 Task: Create a Workspace WS0000000015 in Trello with Workspace Type as ENGINEERING-IT and Workspace Description as WD0000000015. Invite a Team Member Ayush98111@gmail.com to Workspace WS0000000015 in Trello. Invite a Team Member Mailaustralia7@gmail.com to Workspace WS0000000015 in Trello. Invite a Team Member Carxxstreet791@gmail.com to Workspace WS0000000015 in Trello. Invite a Team Member Nikrathi889@gmail.com to Workspace WS0000000015 in Trello
Action: Mouse moved to (700, 64)
Screenshot: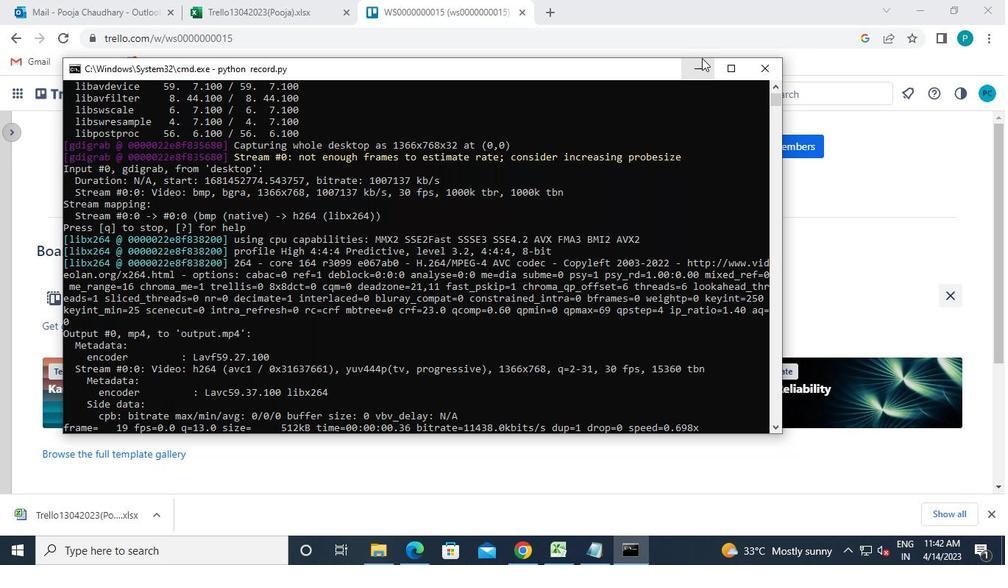 
Action: Mouse pressed left at (700, 64)
Screenshot: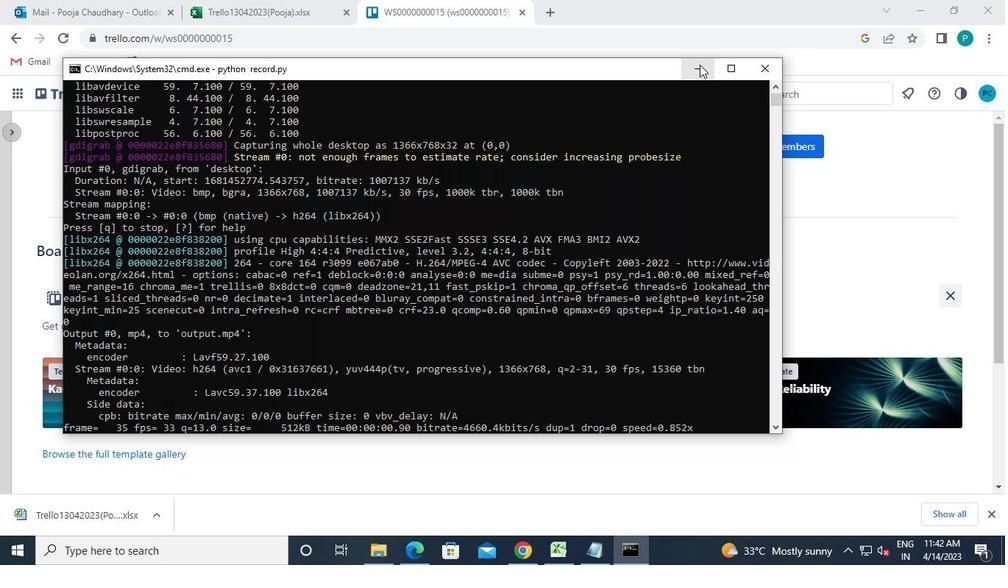 
Action: Mouse moved to (438, 103)
Screenshot: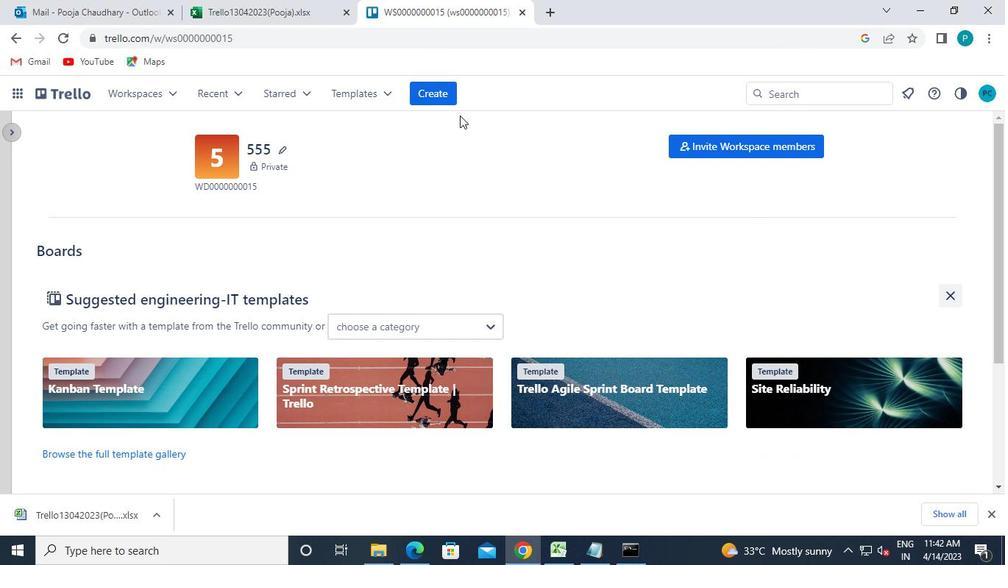 
Action: Mouse pressed left at (438, 103)
Screenshot: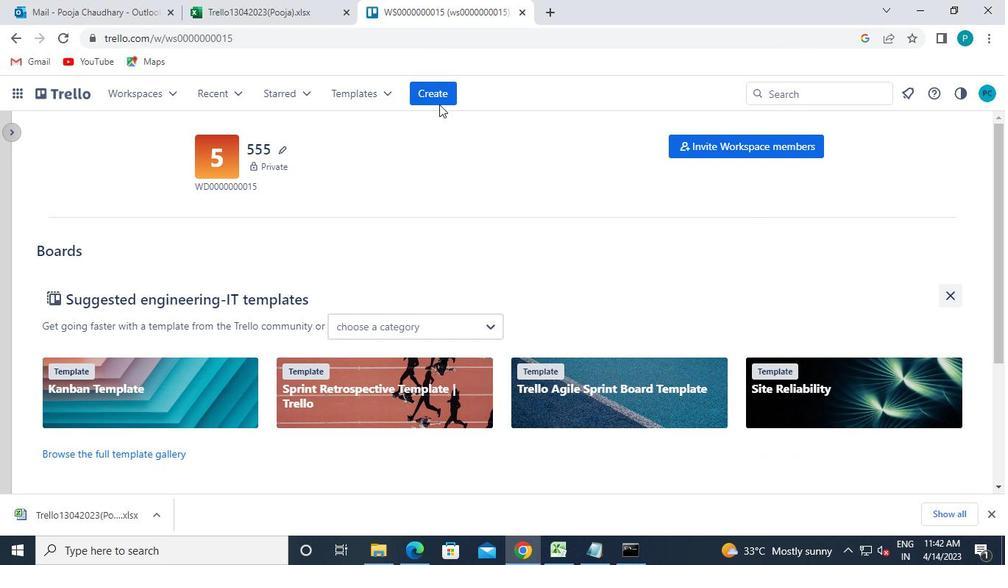 
Action: Mouse moved to (449, 245)
Screenshot: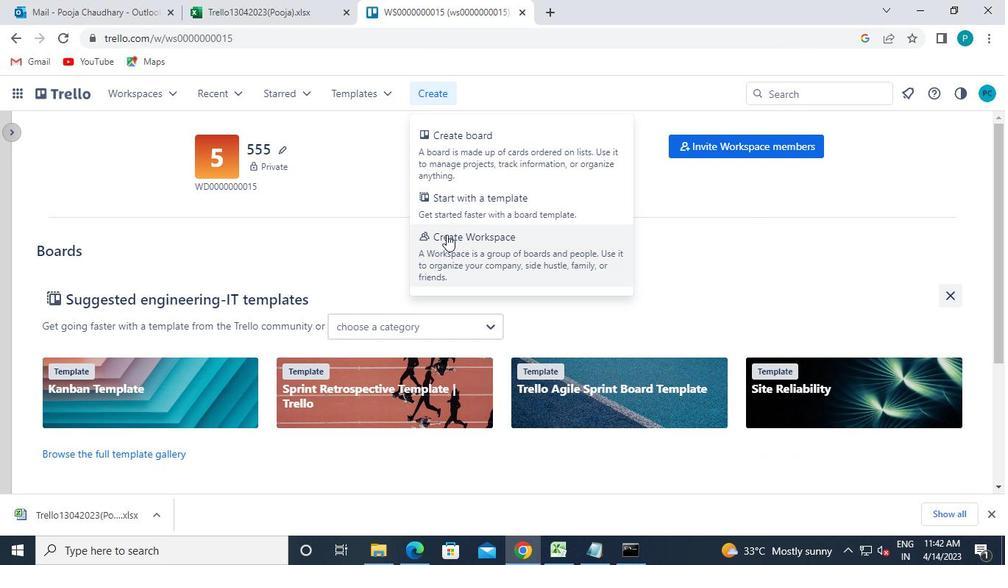 
Action: Mouse pressed left at (449, 245)
Screenshot: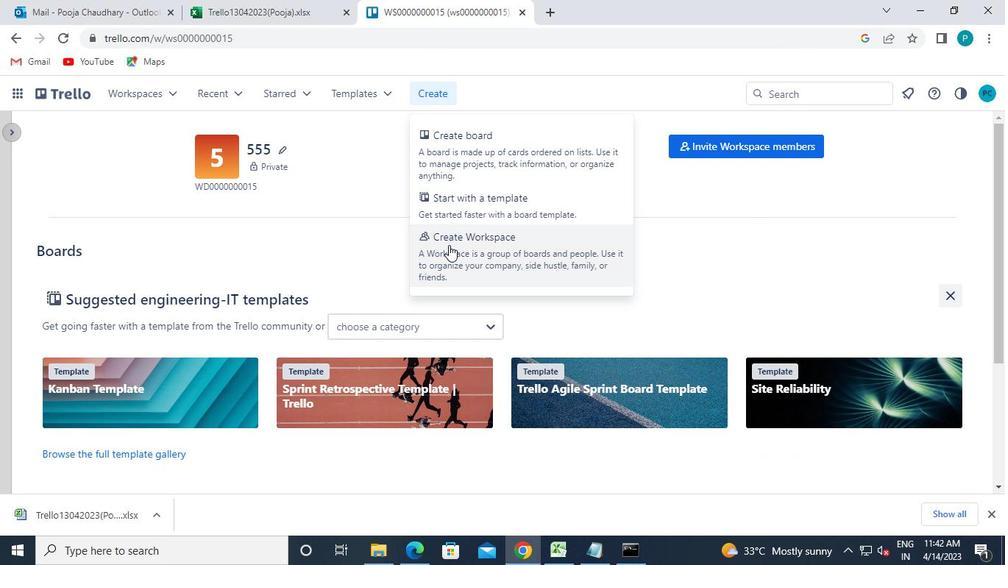 
Action: Mouse moved to (305, 282)
Screenshot: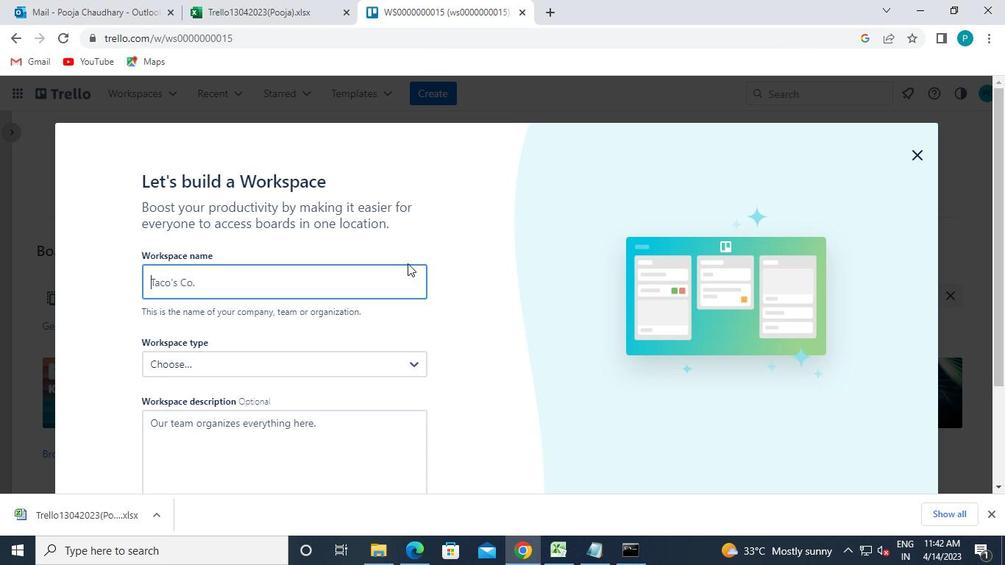 
Action: Mouse pressed left at (305, 282)
Screenshot: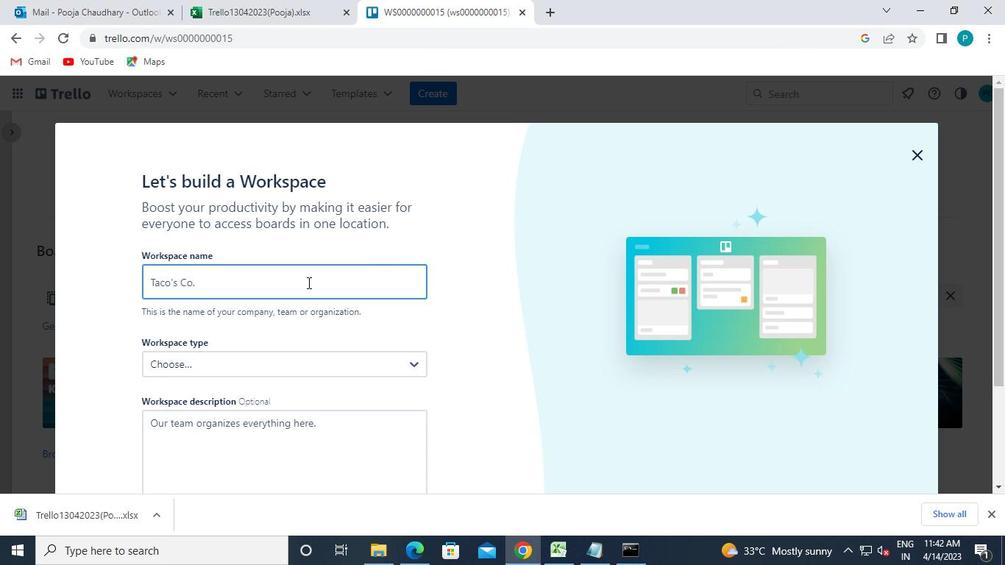 
Action: Mouse moved to (292, 315)
Screenshot: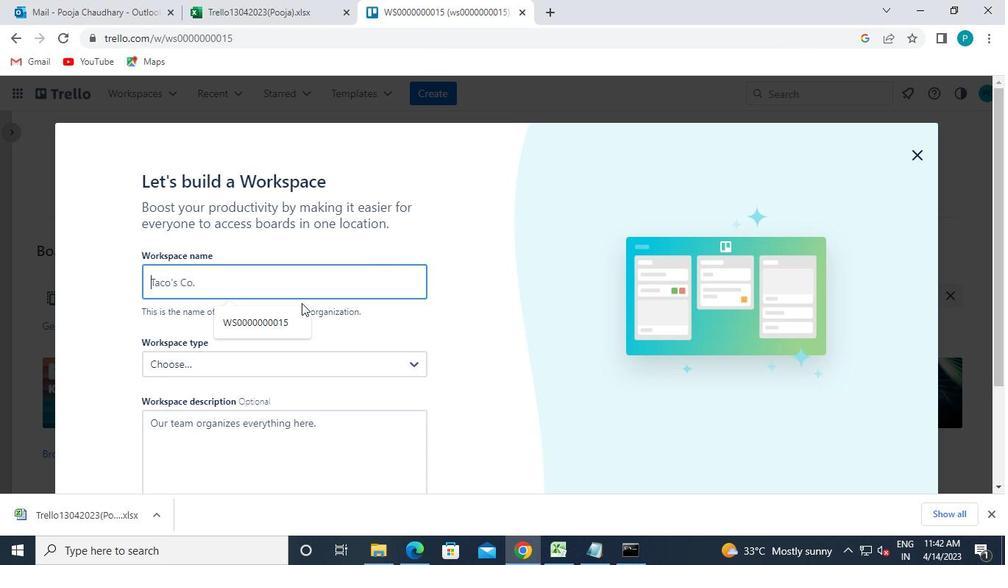 
Action: Mouse pressed left at (292, 315)
Screenshot: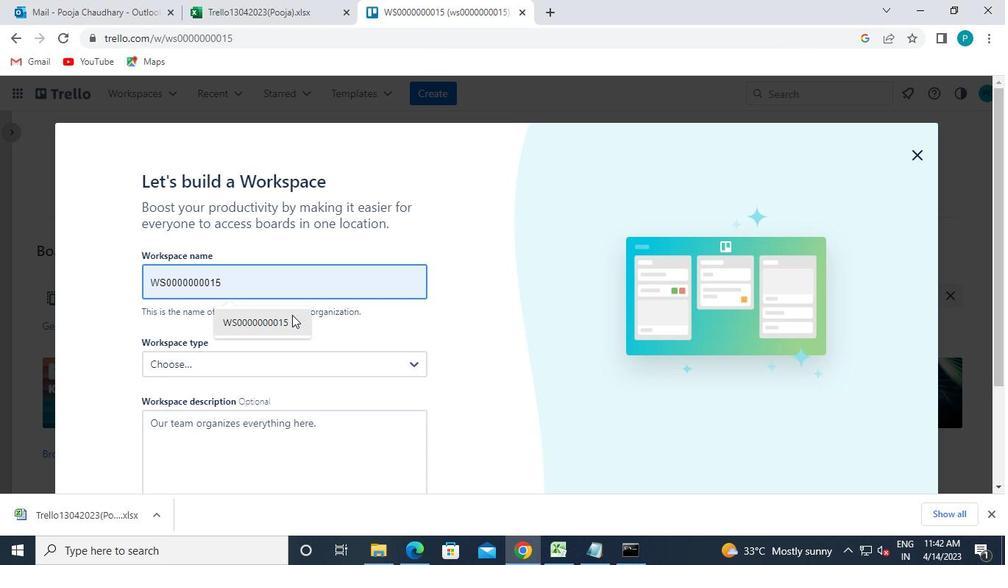 
Action: Mouse moved to (203, 237)
Screenshot: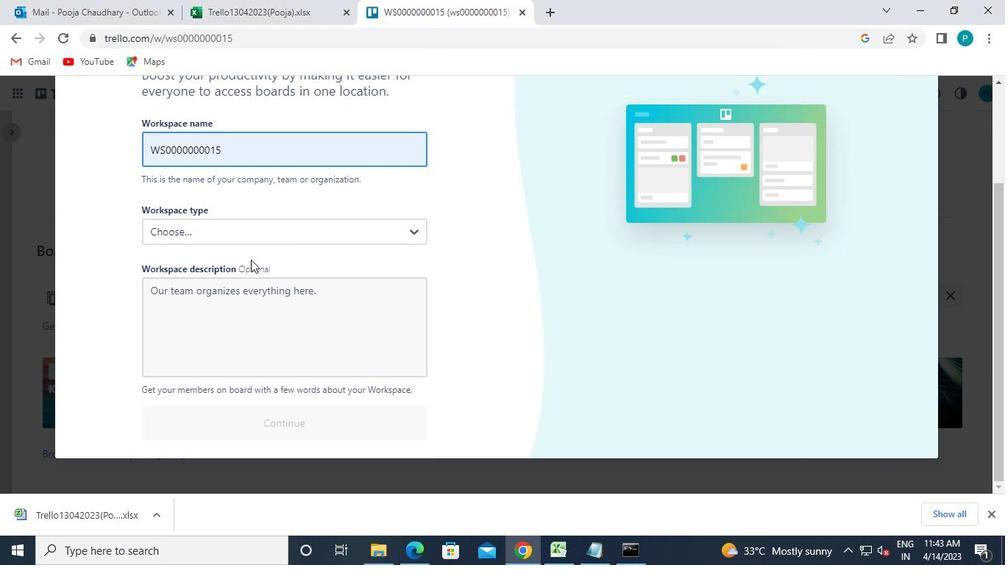
Action: Mouse pressed left at (203, 237)
Screenshot: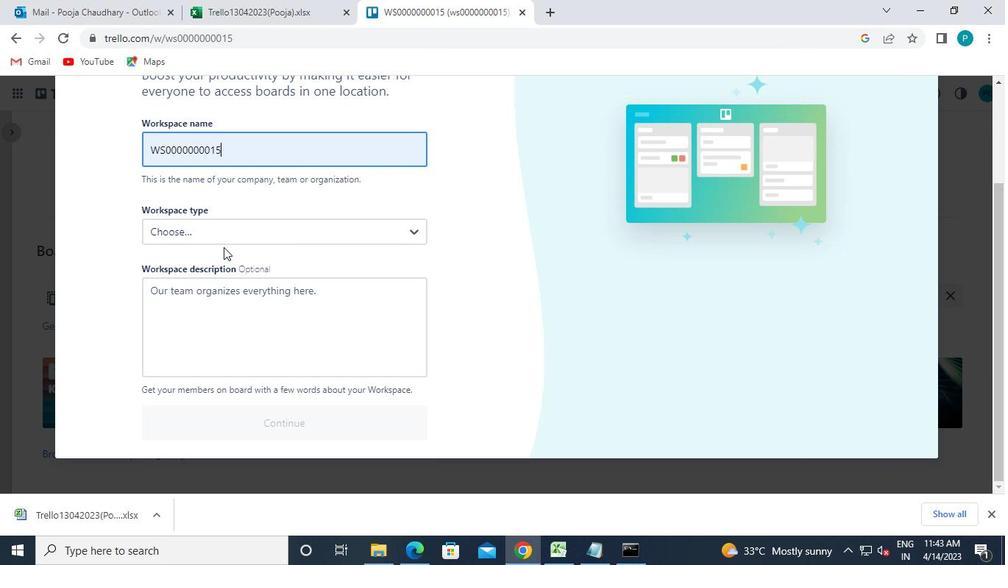 
Action: Mouse moved to (209, 265)
Screenshot: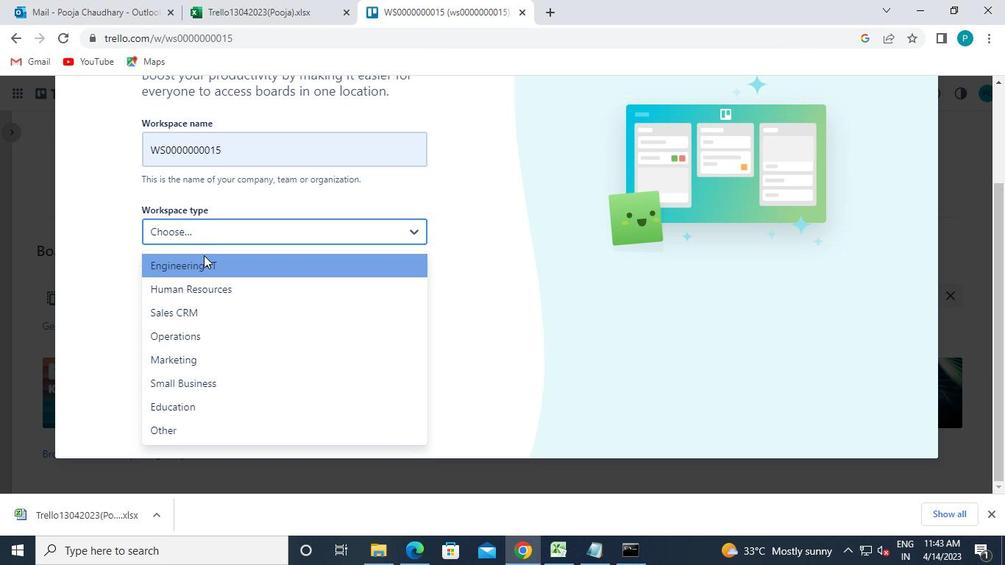 
Action: Mouse pressed left at (209, 265)
Screenshot: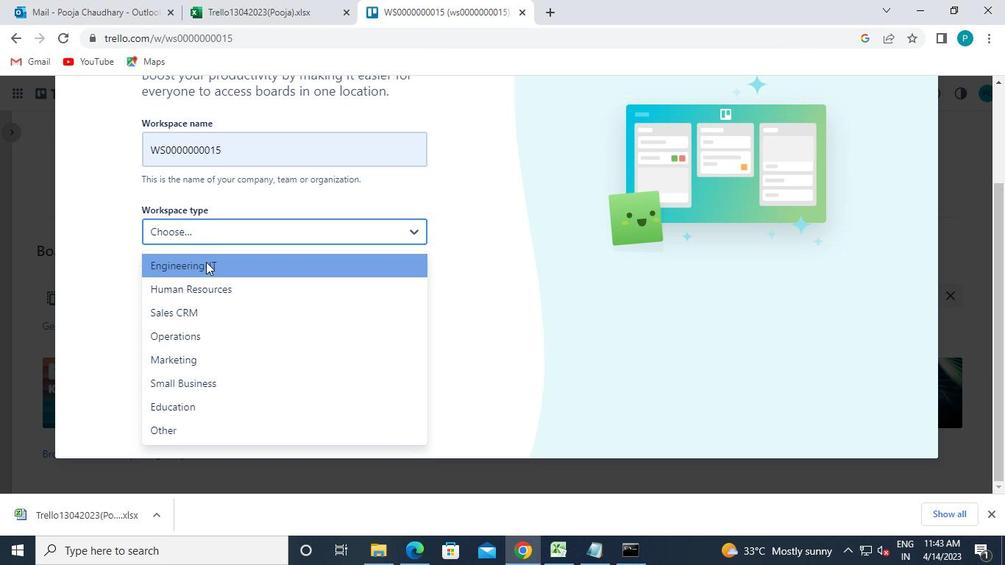 
Action: Mouse moved to (237, 301)
Screenshot: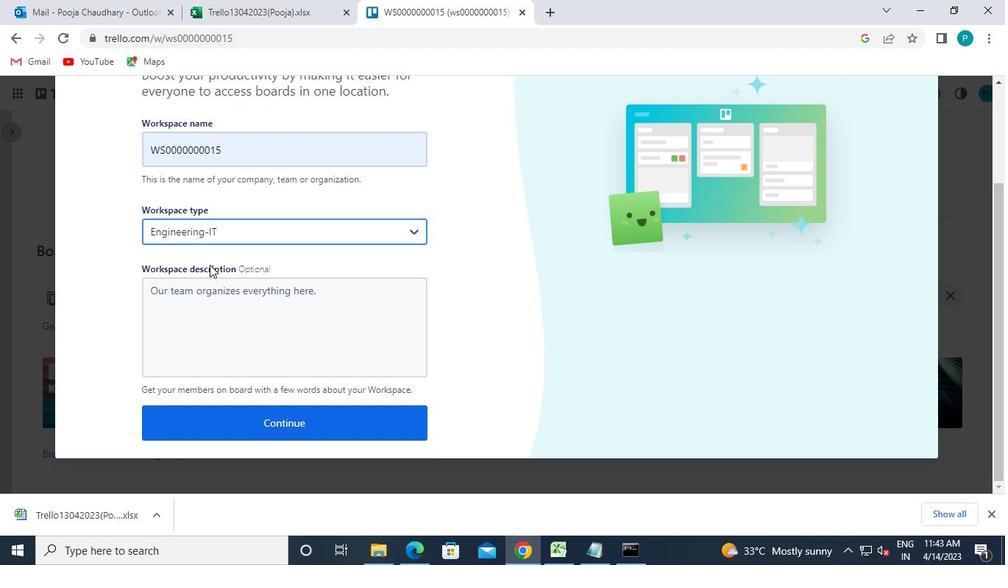 
Action: Mouse pressed left at (237, 301)
Screenshot: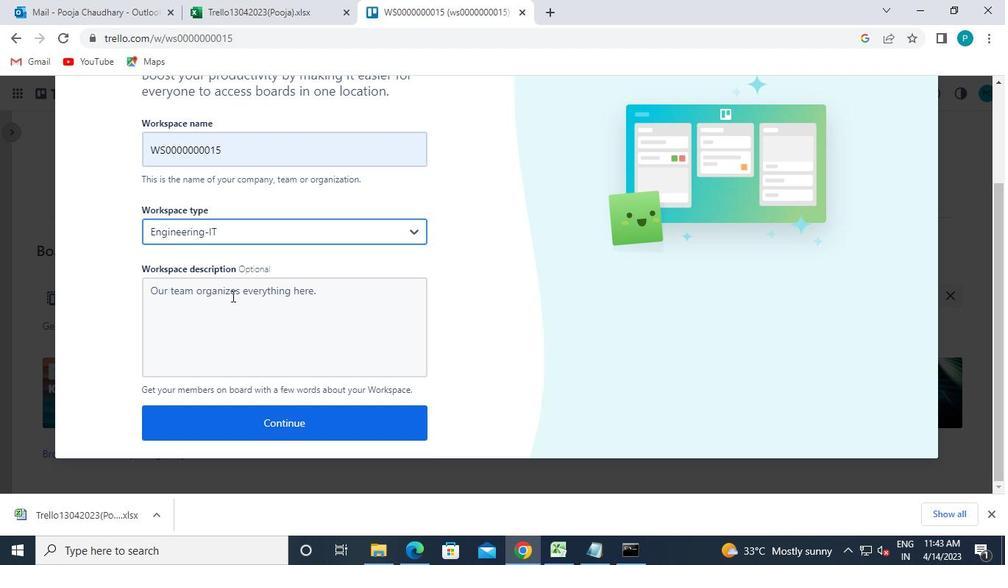 
Action: Mouse moved to (233, 305)
Screenshot: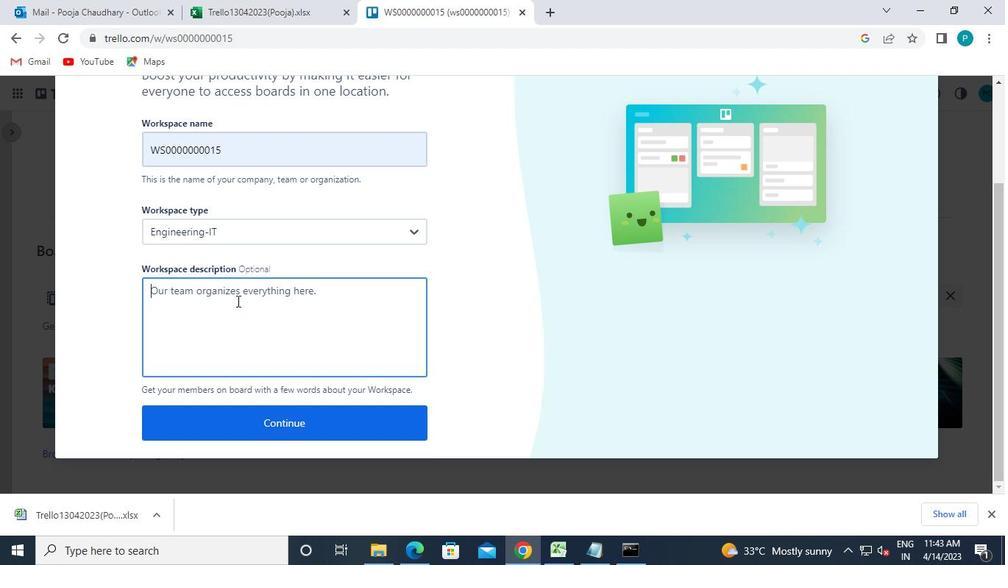 
Action: Keyboard Key.caps_lock
Screenshot: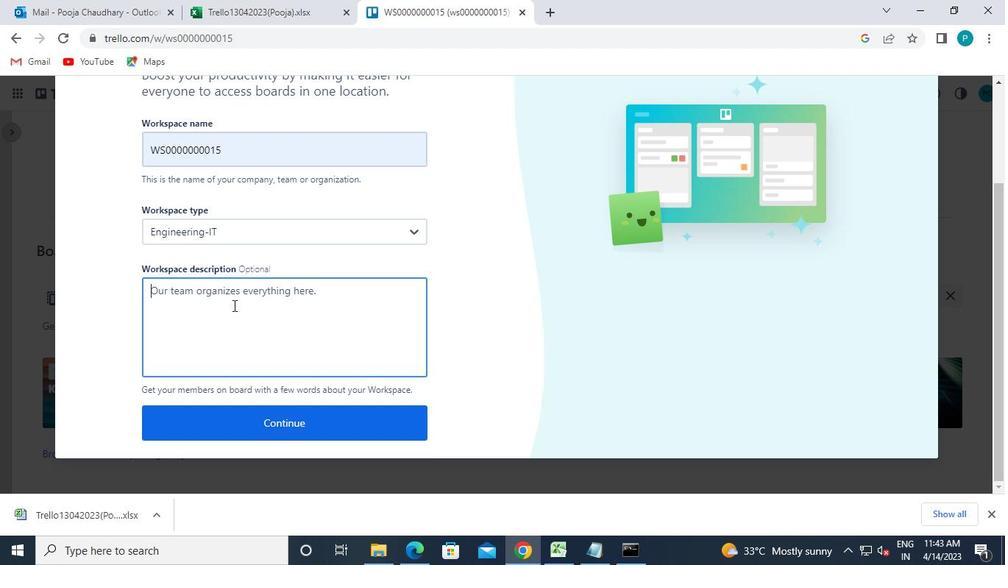 
Action: Keyboard w
Screenshot: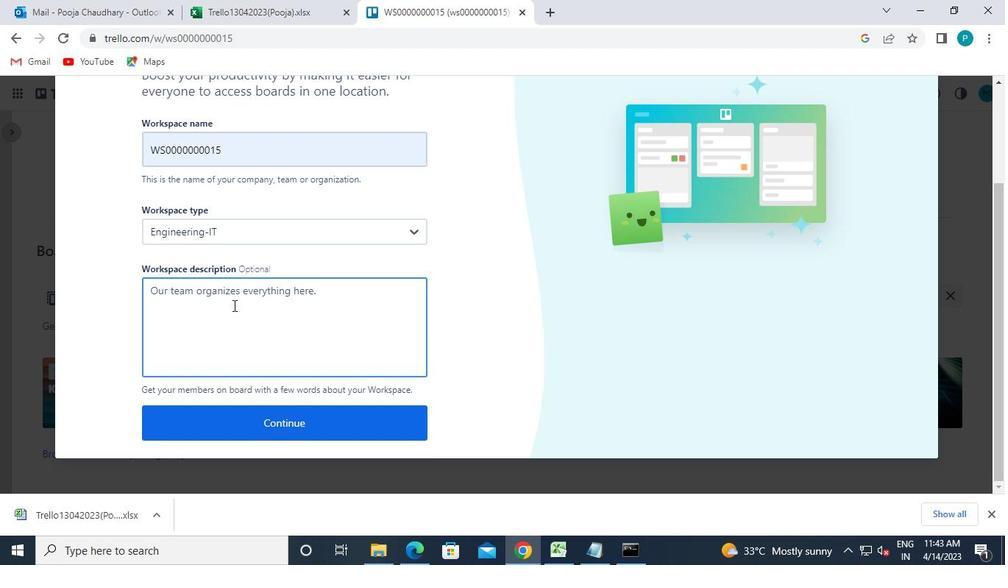 
Action: Keyboard d
Screenshot: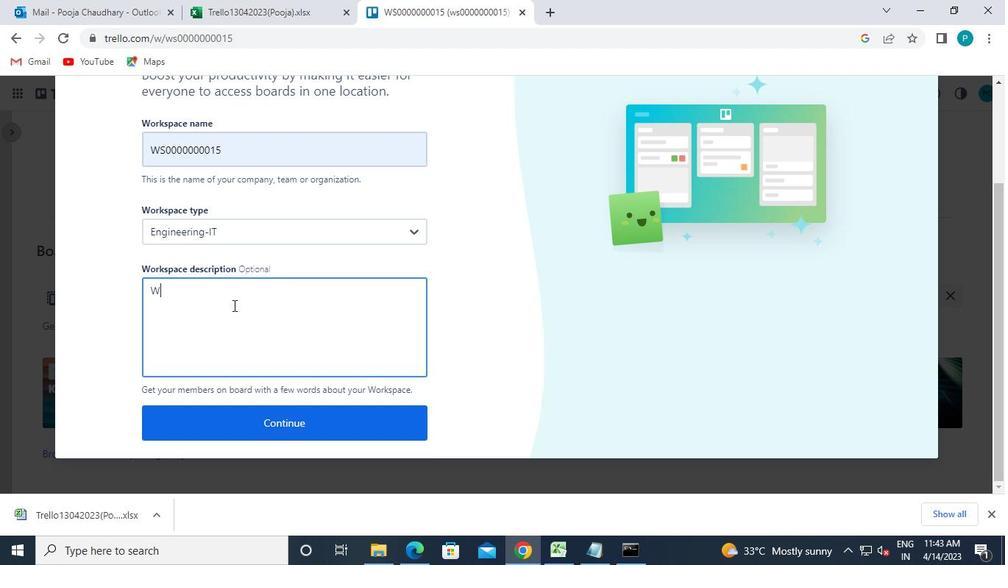 
Action: Keyboard 0
Screenshot: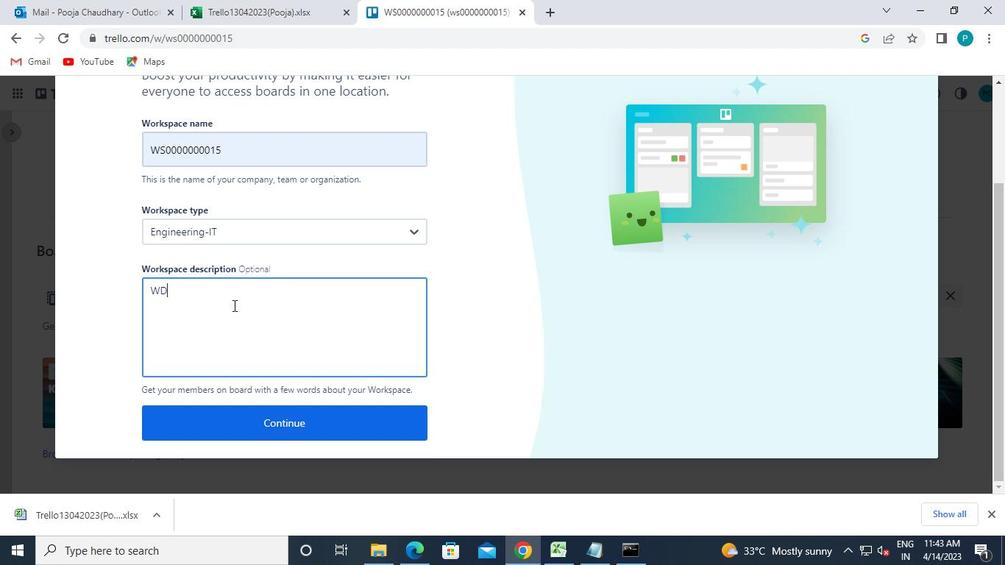 
Action: Keyboard 0
Screenshot: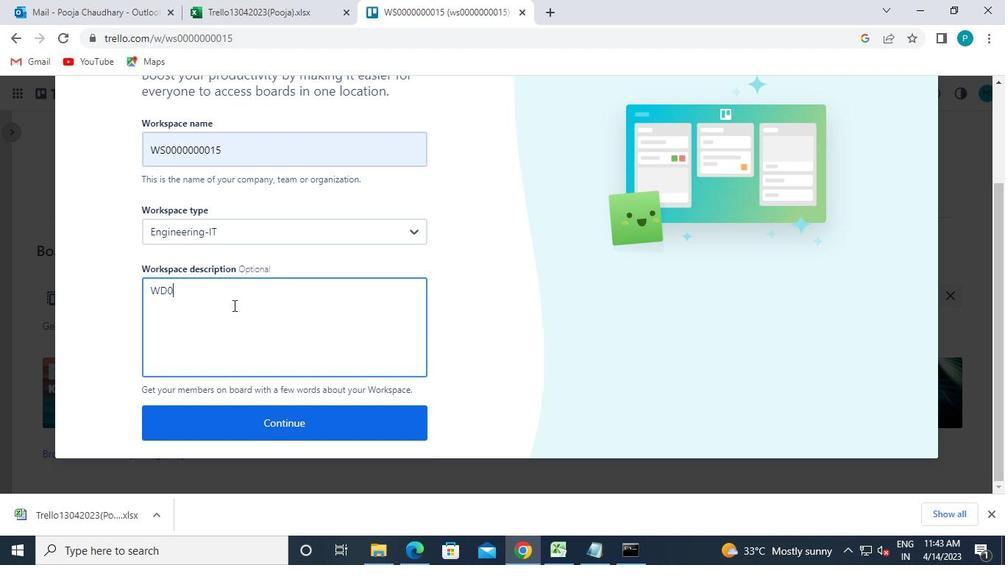 
Action: Keyboard 0
Screenshot: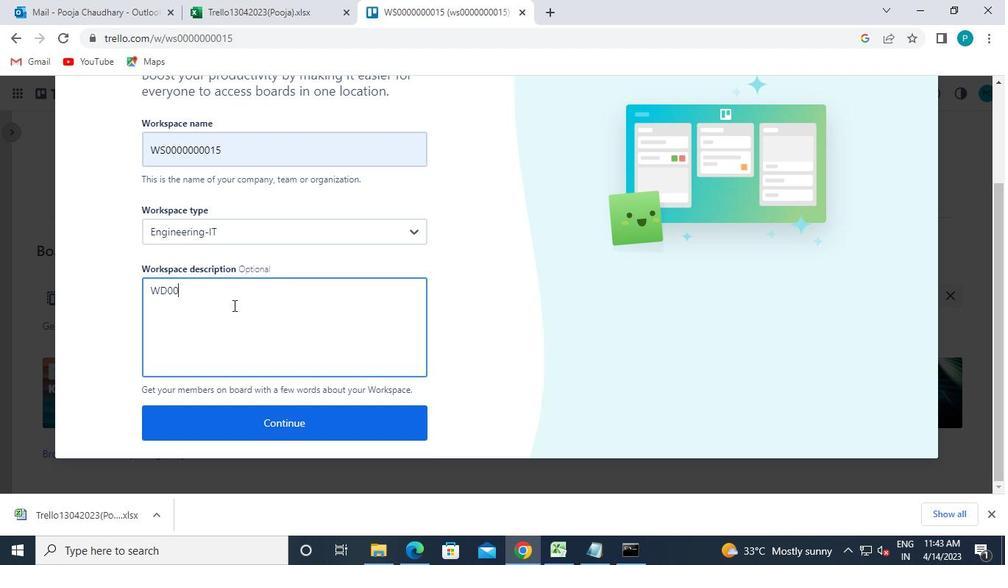 
Action: Keyboard 0
Screenshot: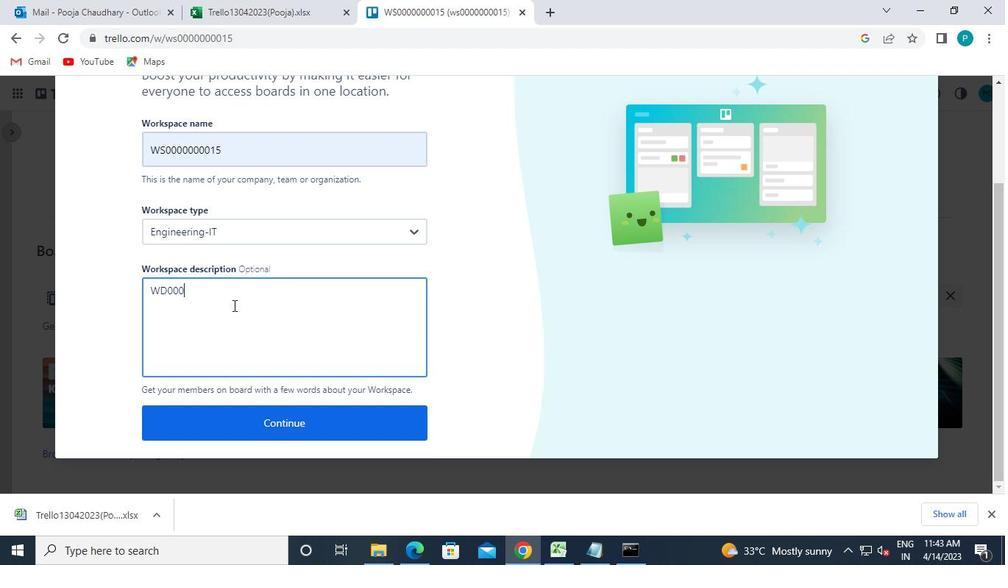
Action: Keyboard 0
Screenshot: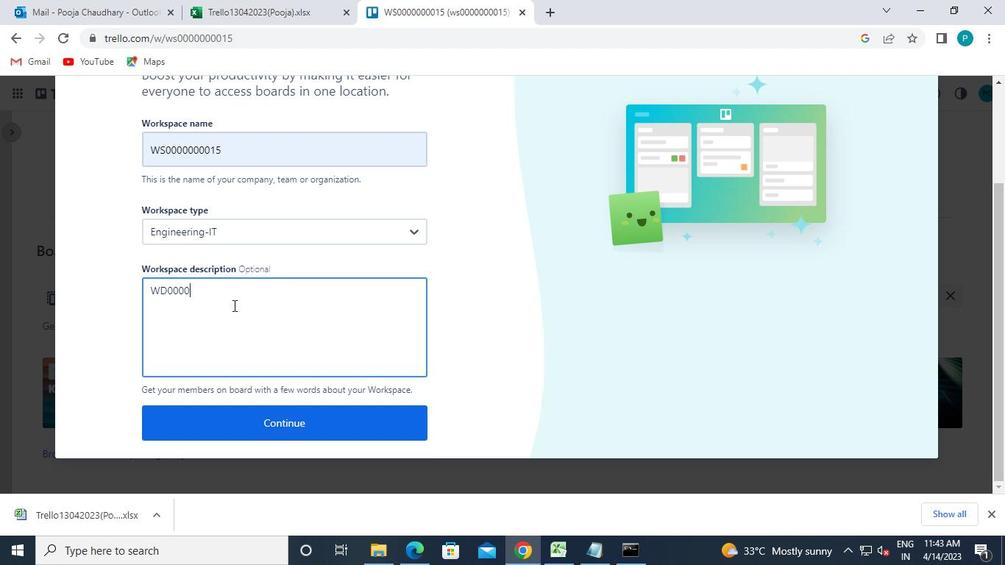 
Action: Keyboard 0
Screenshot: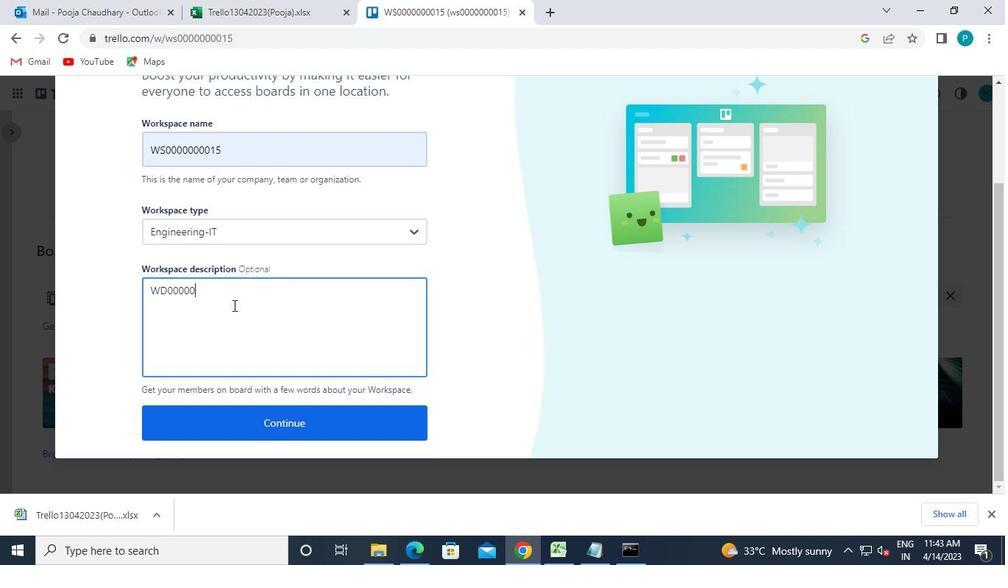 
Action: Keyboard 0
Screenshot: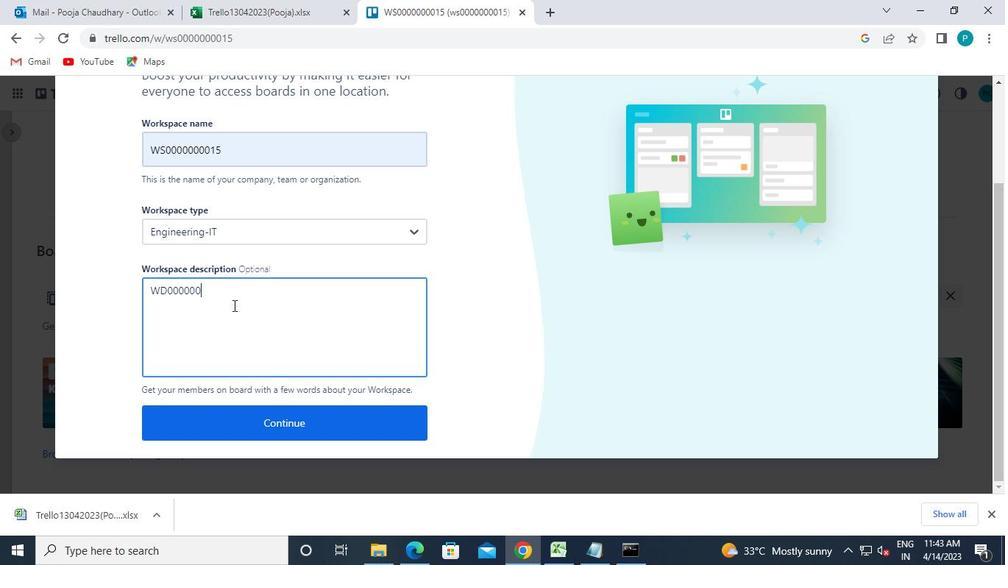 
Action: Keyboard 0
Screenshot: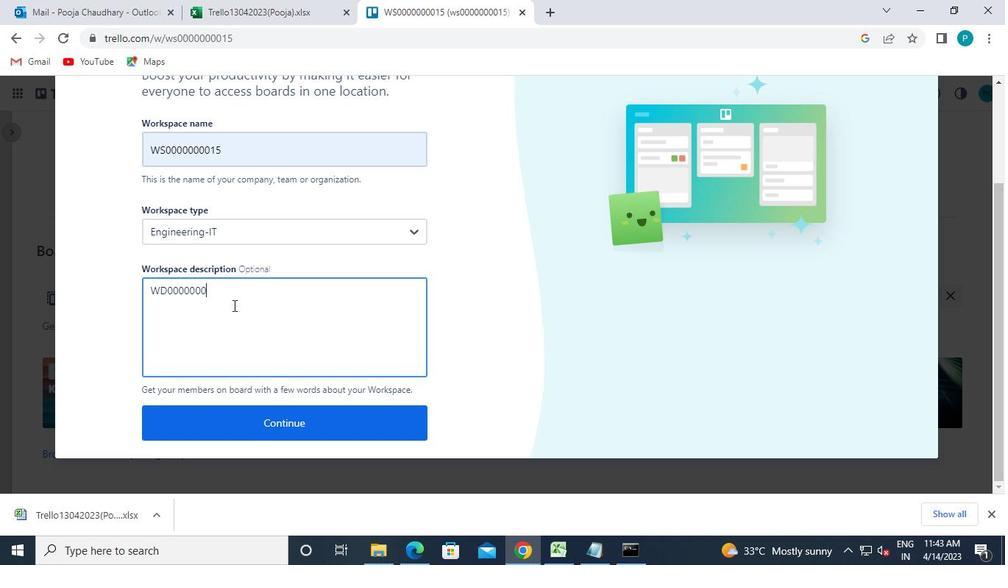 
Action: Keyboard 1
Screenshot: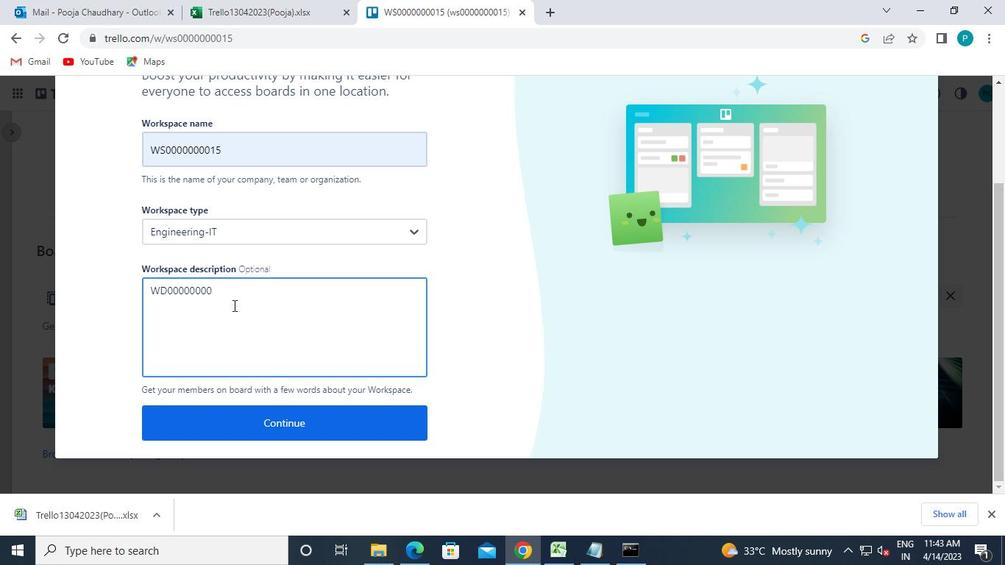 
Action: Keyboard 5
Screenshot: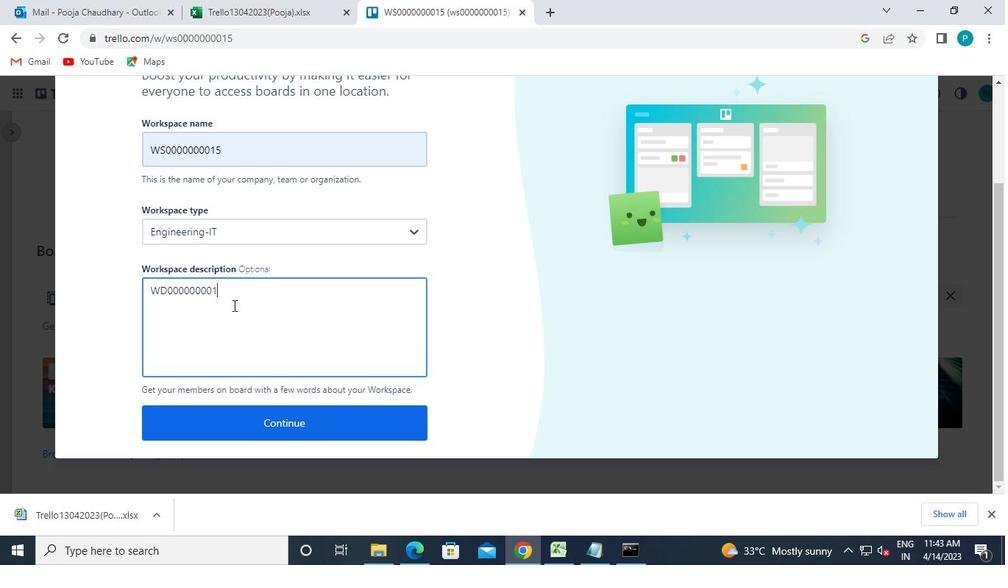 
Action: Mouse moved to (254, 417)
Screenshot: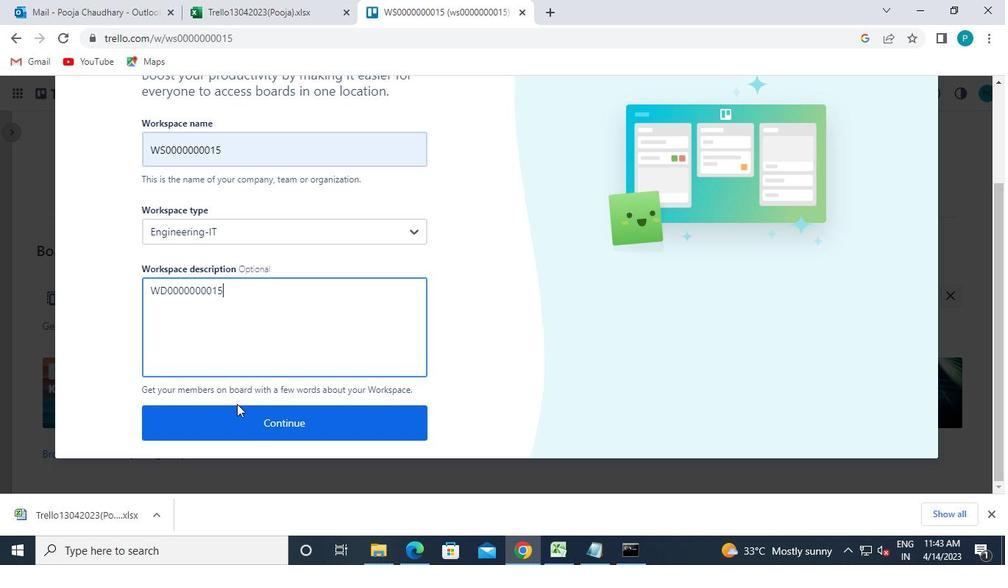 
Action: Mouse pressed left at (254, 417)
Screenshot: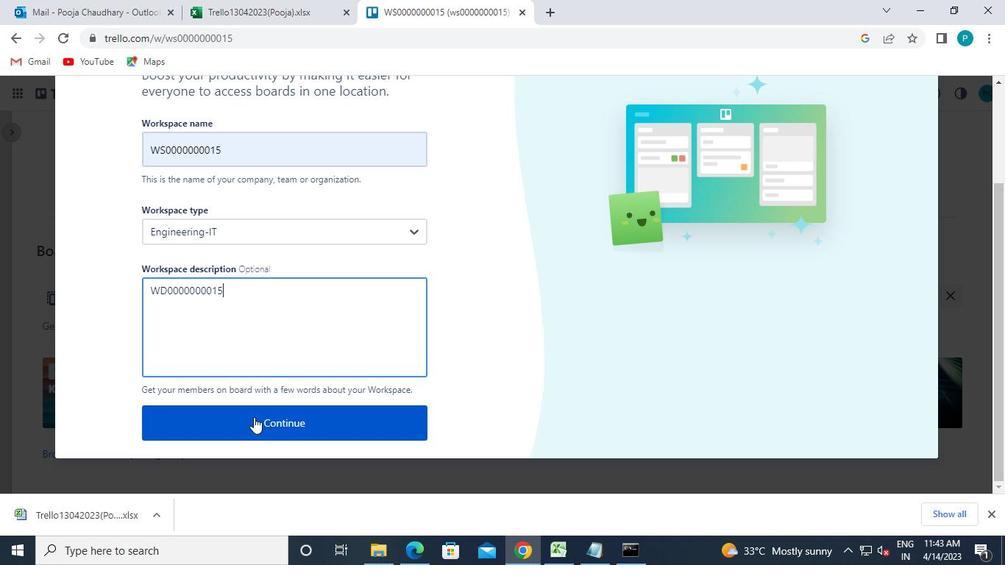 
Action: Mouse moved to (226, 242)
Screenshot: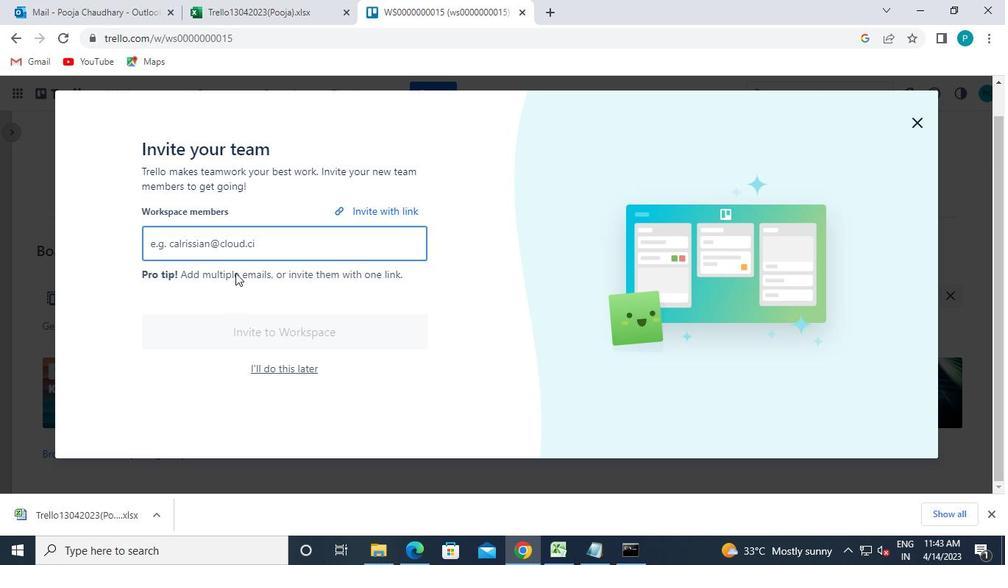 
Action: Mouse pressed left at (226, 242)
Screenshot: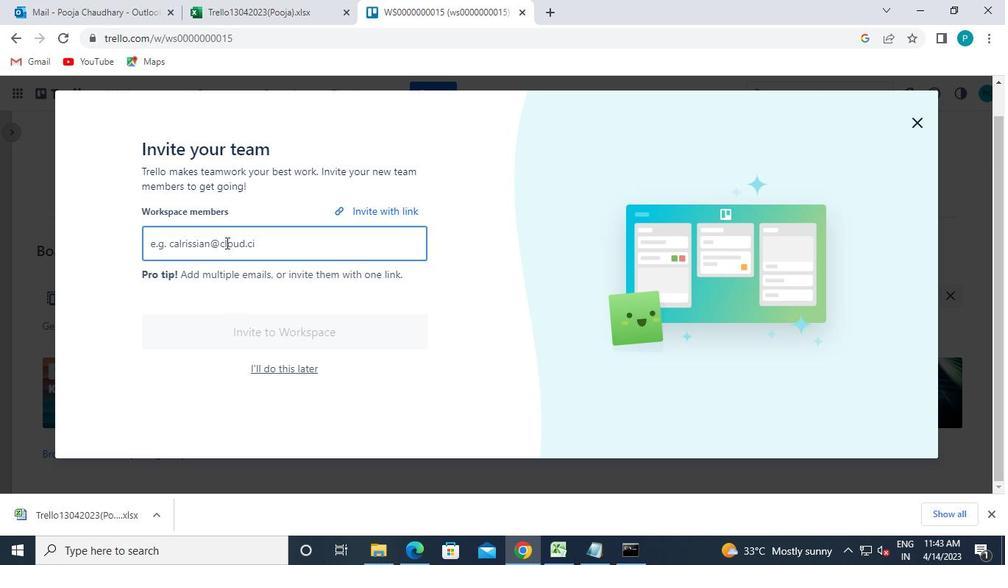 
Action: Mouse moved to (202, 252)
Screenshot: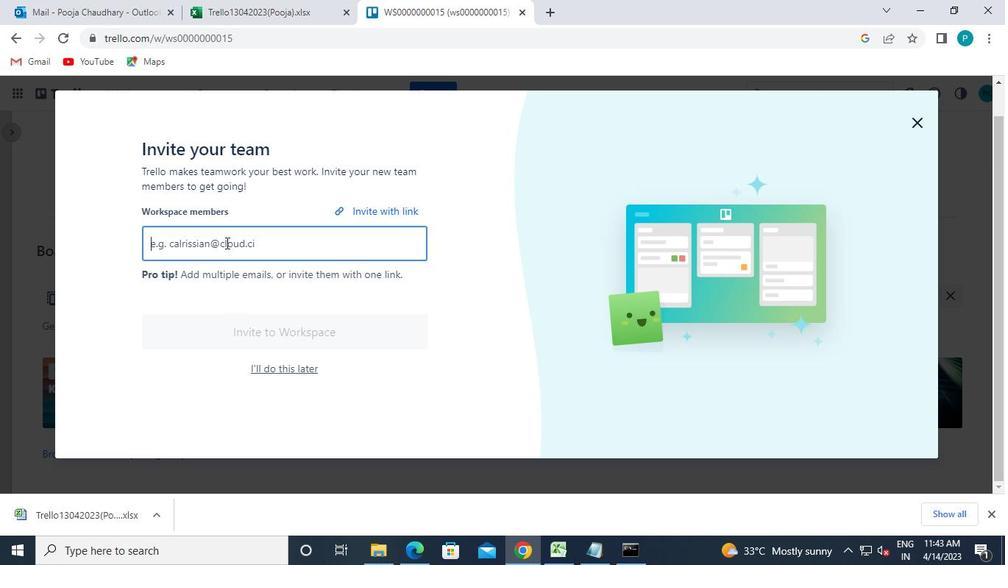 
Action: Keyboard Key.caps_lock
Screenshot: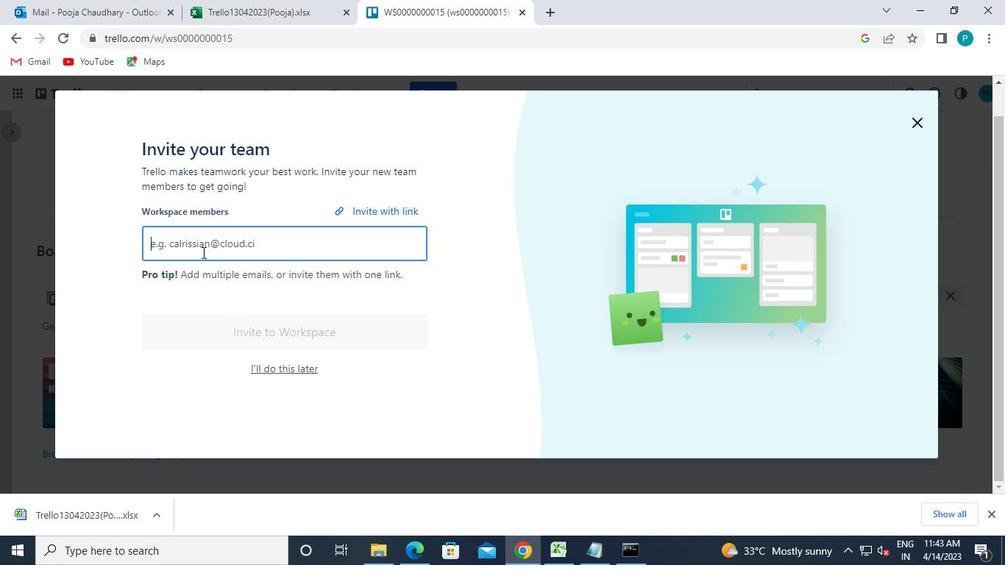 
Action: Keyboard a
Screenshot: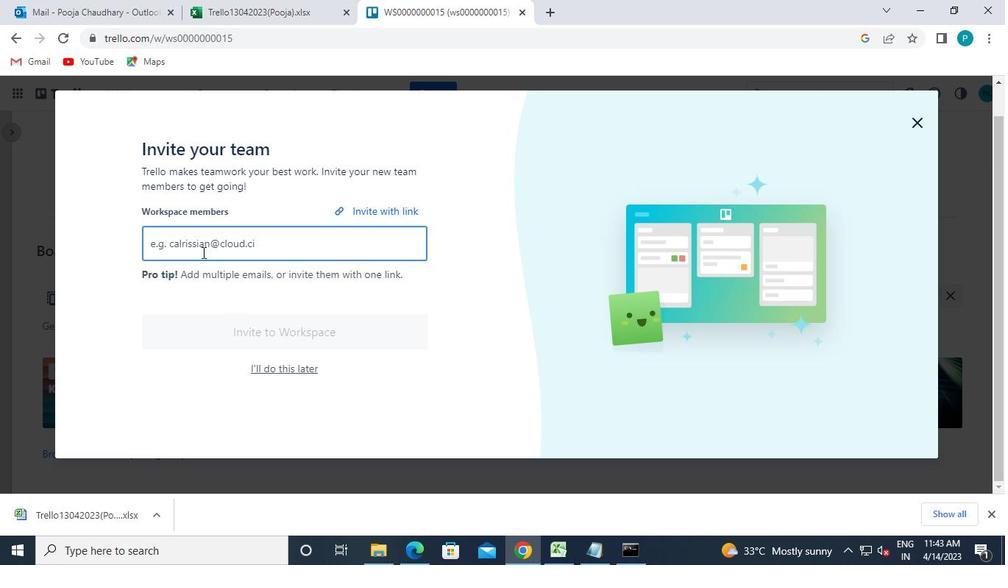 
Action: Keyboard y
Screenshot: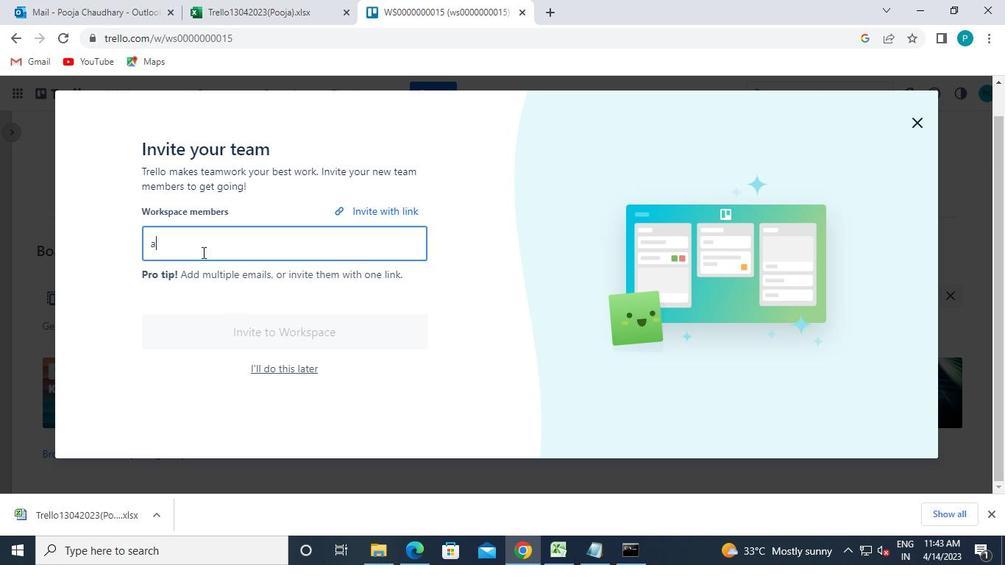 
Action: Keyboard u
Screenshot: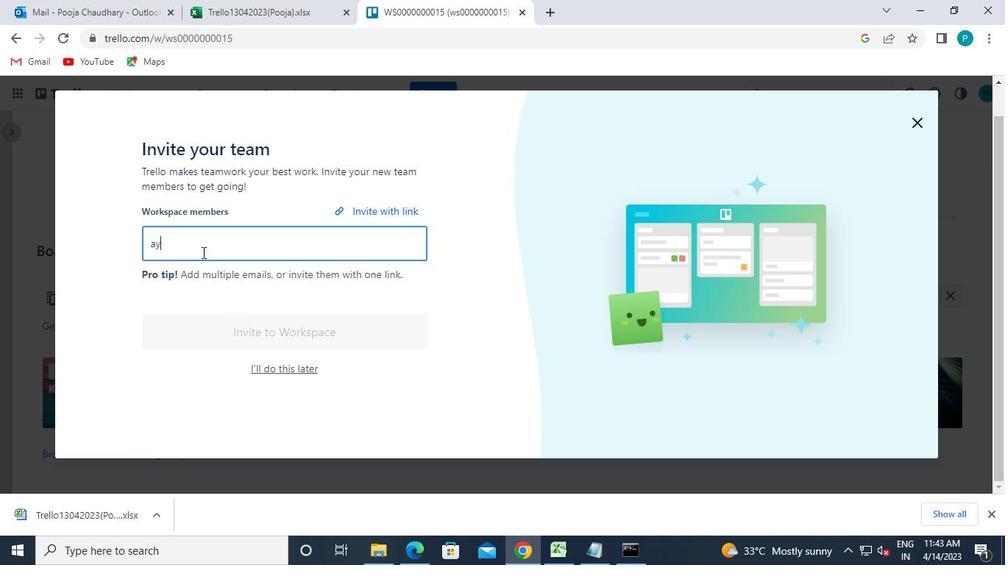 
Action: Keyboard s
Screenshot: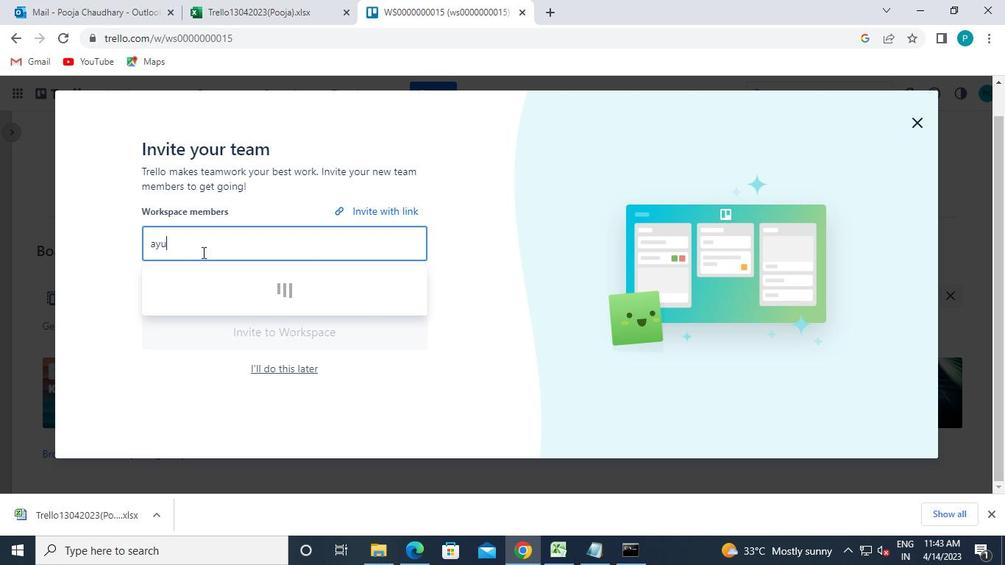
Action: Keyboard h
Screenshot: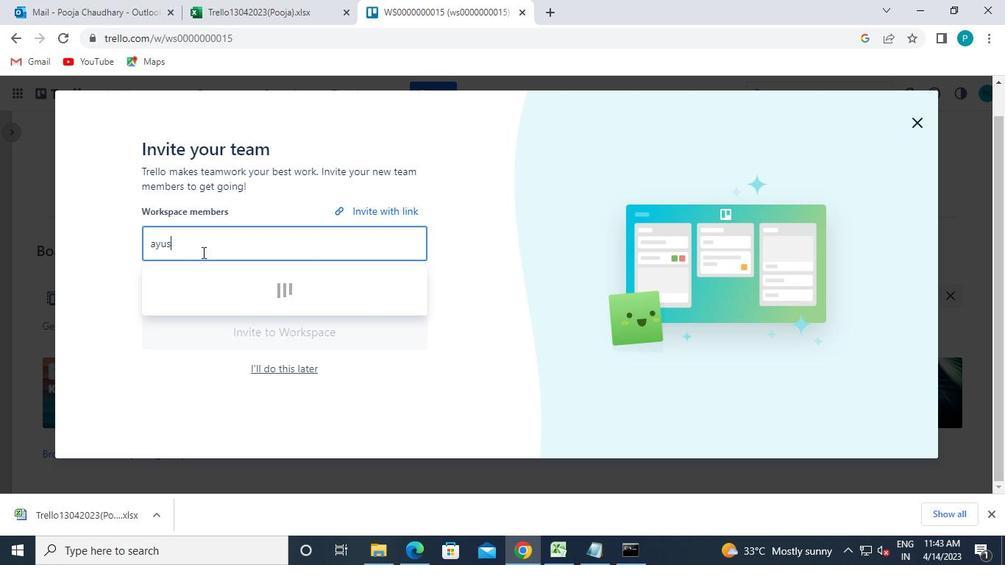 
Action: Keyboard 9
Screenshot: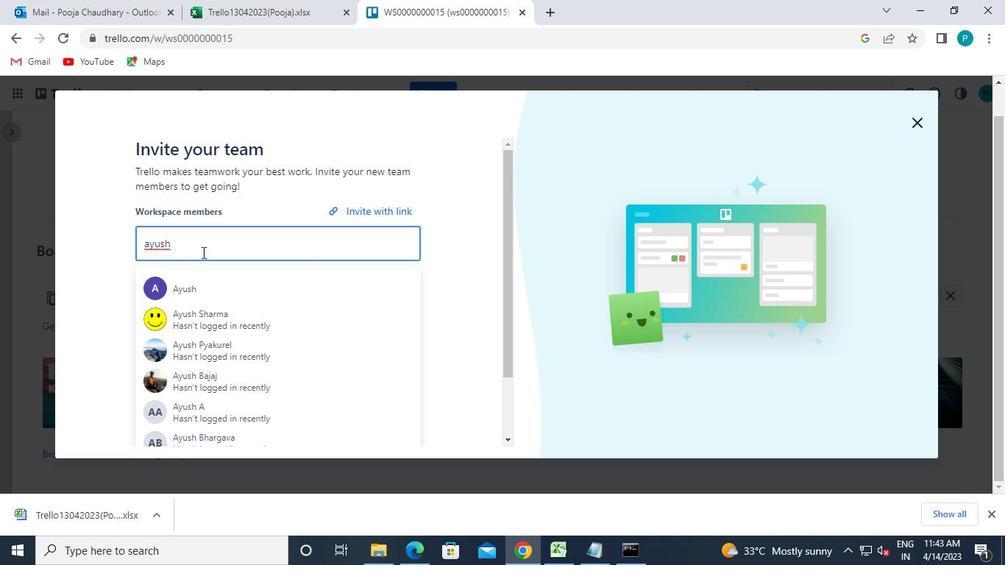 
Action: Keyboard 8
Screenshot: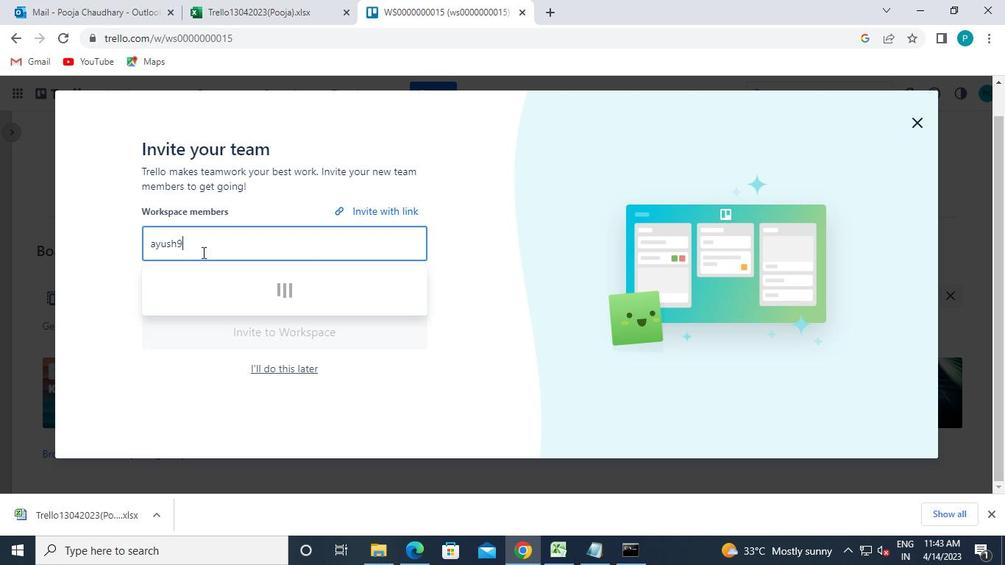 
Action: Keyboard 1
Screenshot: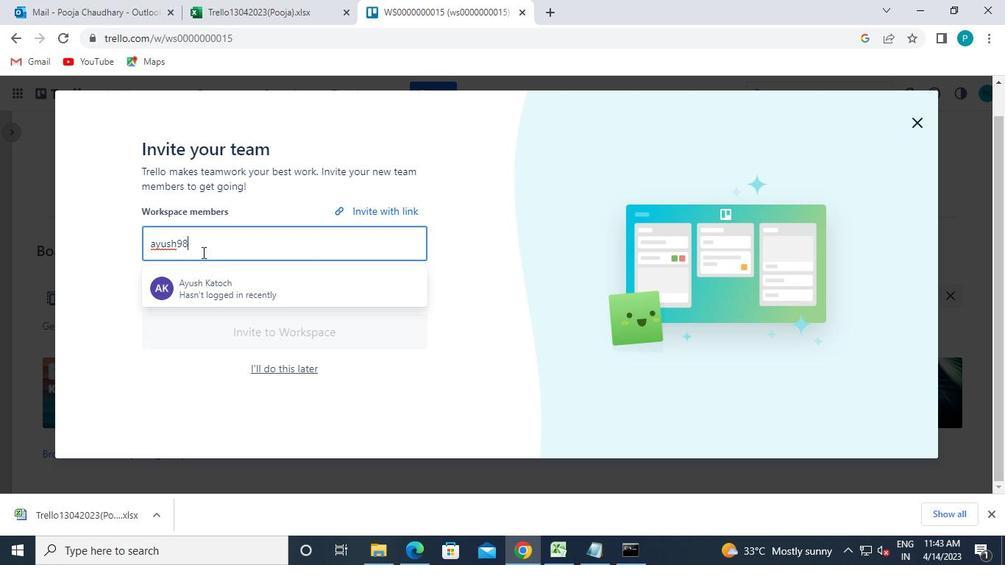 
Action: Keyboard 1
Screenshot: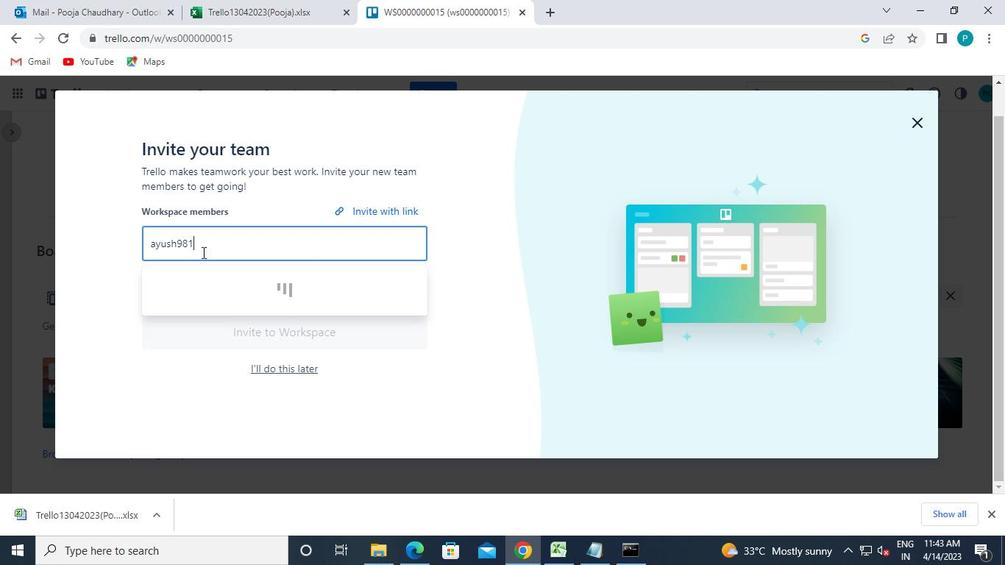
Action: Keyboard 1
Screenshot: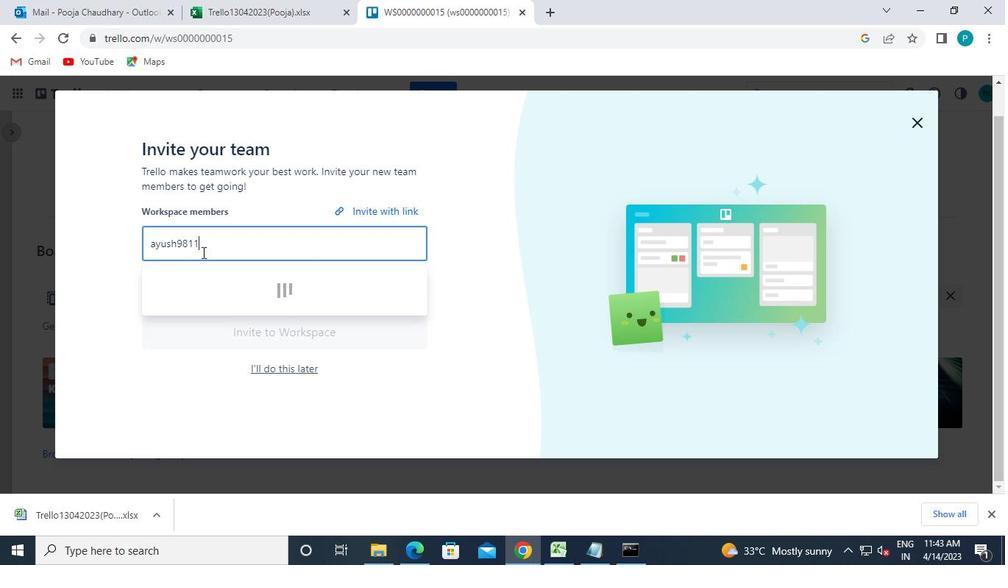 
Action: Keyboard Key.shift
Screenshot: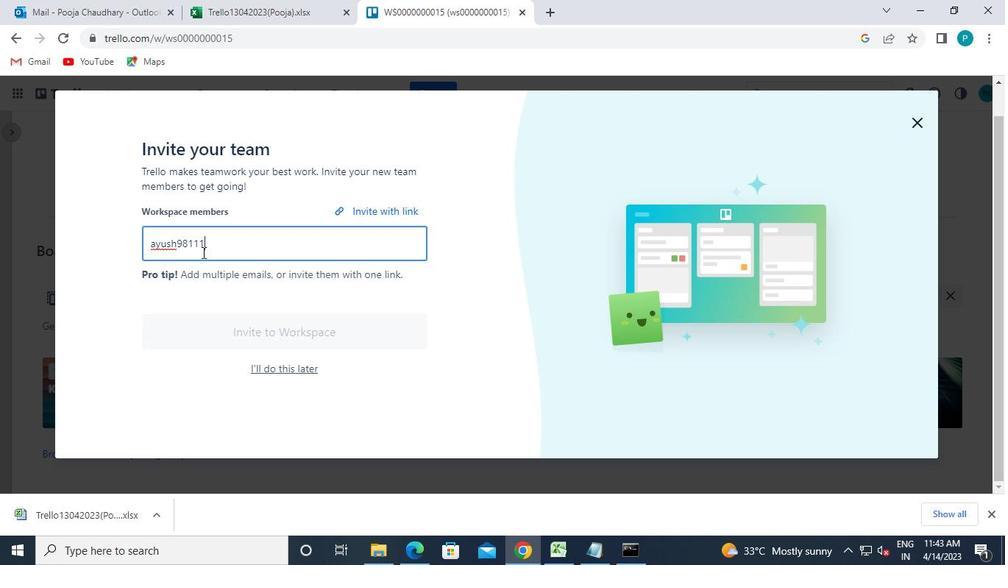 
Action: Keyboard @
Screenshot: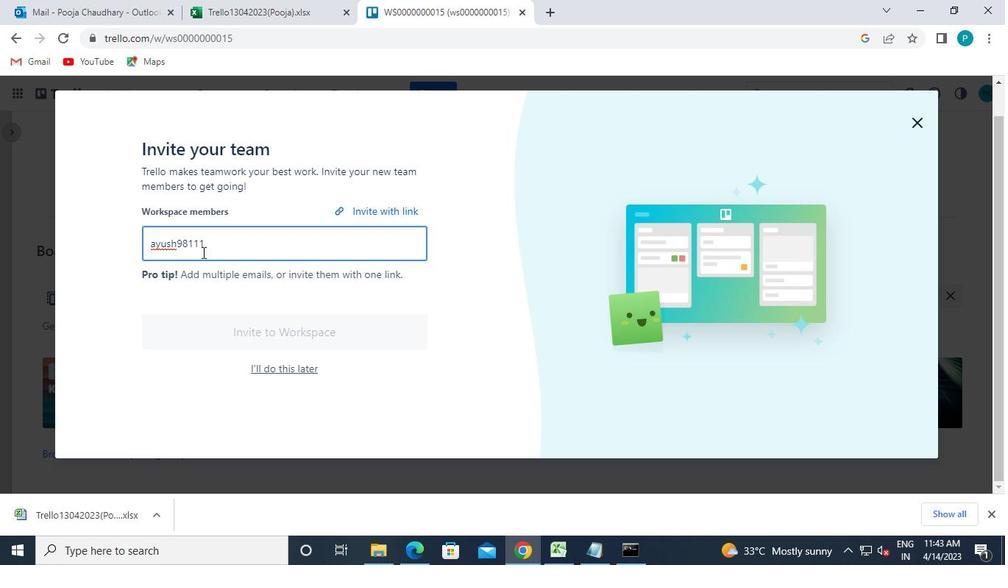 
Action: Keyboard g
Screenshot: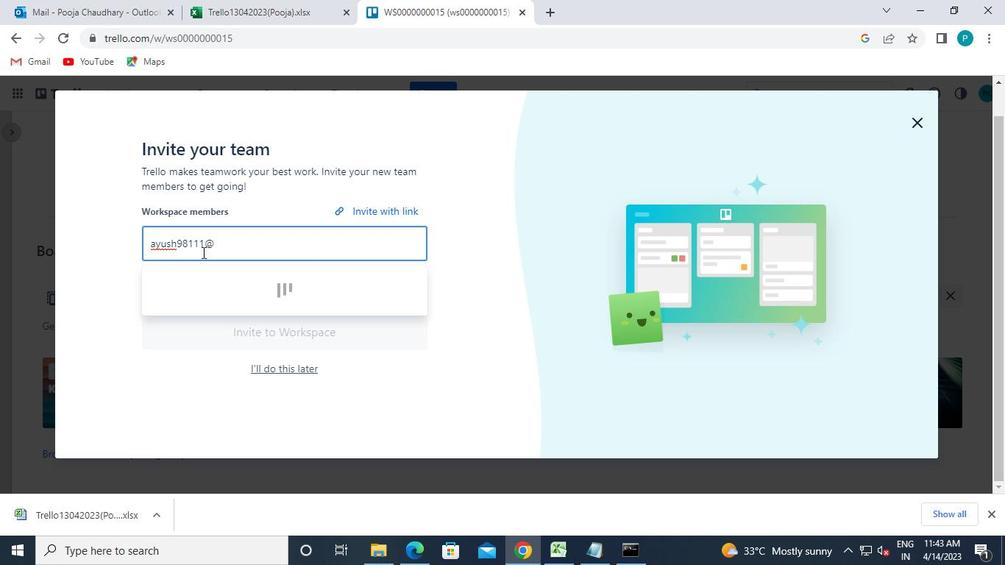 
Action: Keyboard m
Screenshot: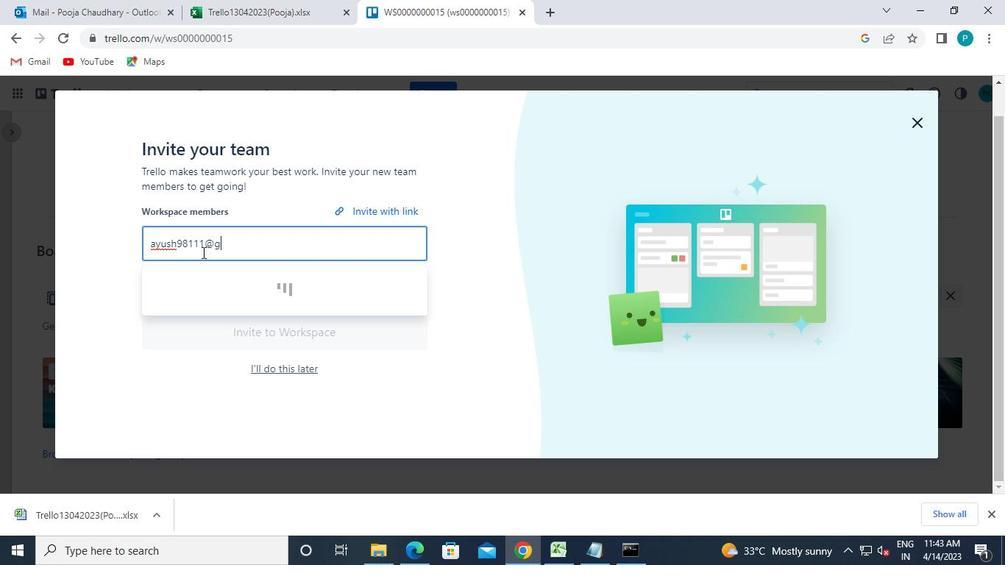 
Action: Keyboard a
Screenshot: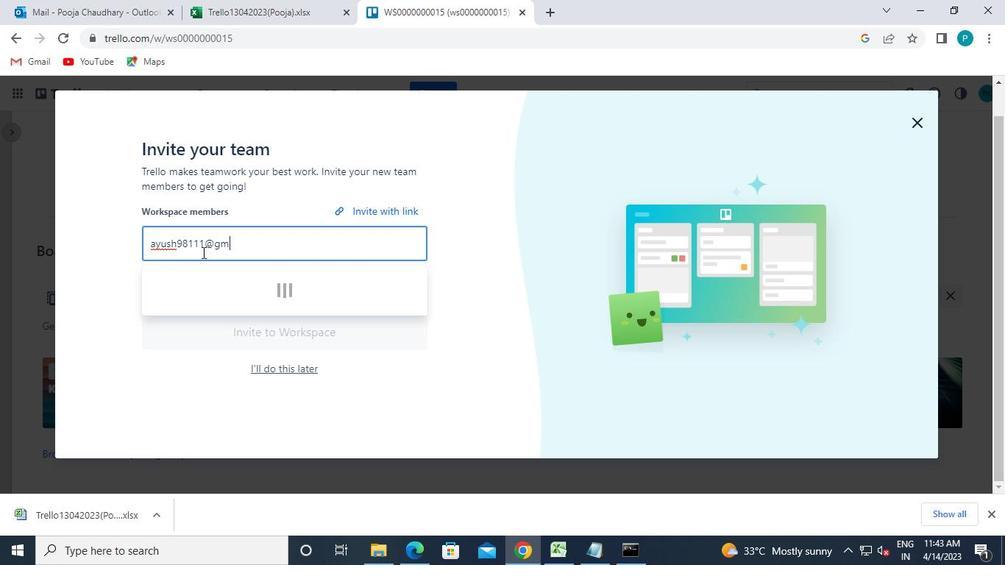 
Action: Keyboard i
Screenshot: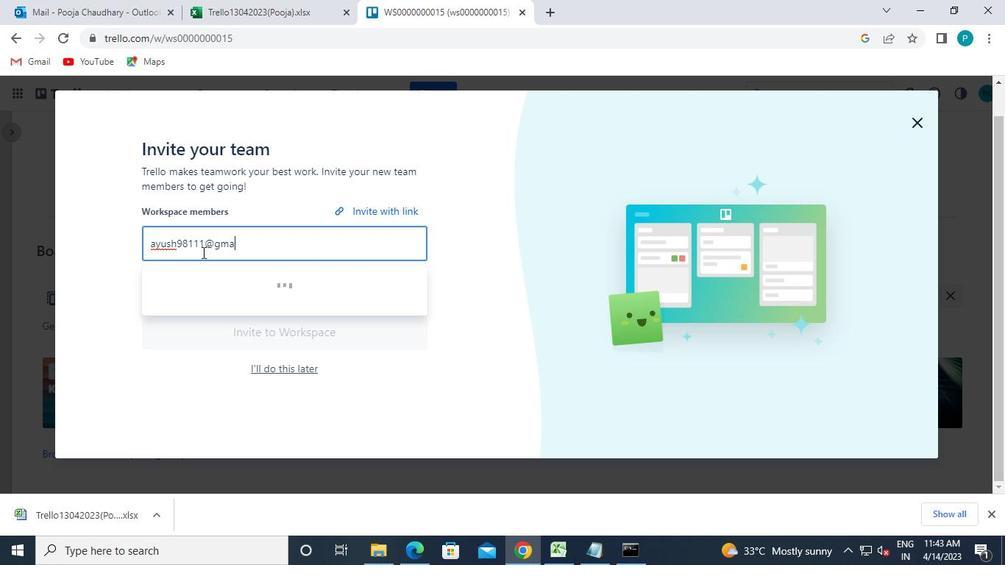
Action: Keyboard l
Screenshot: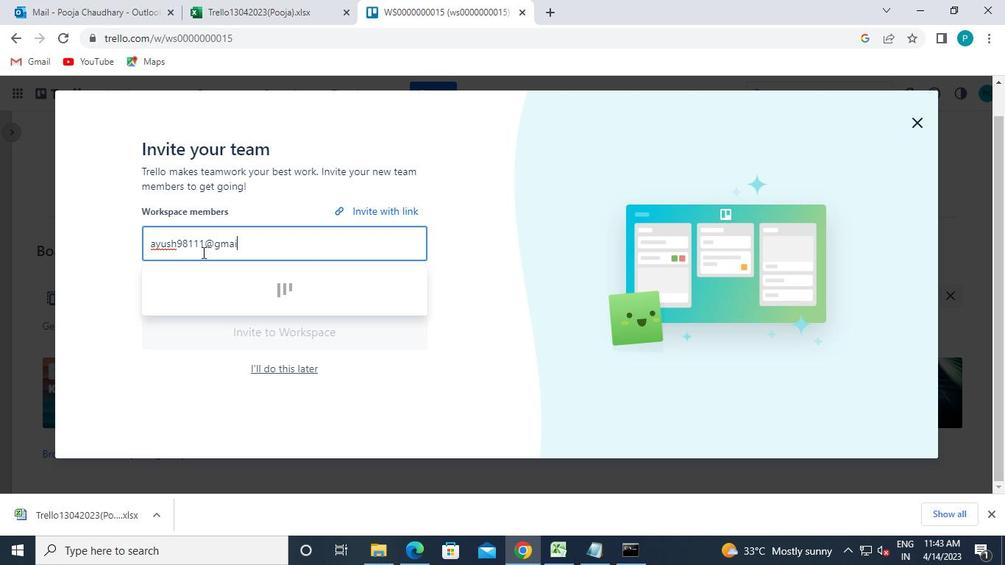 
Action: Mouse moved to (312, 256)
Screenshot: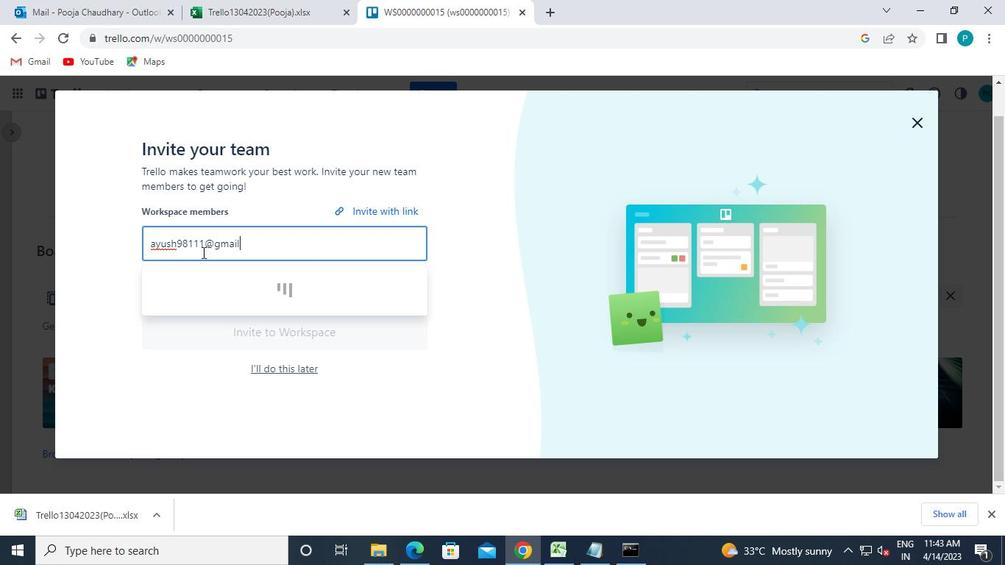 
Action: Keyboard .
Screenshot: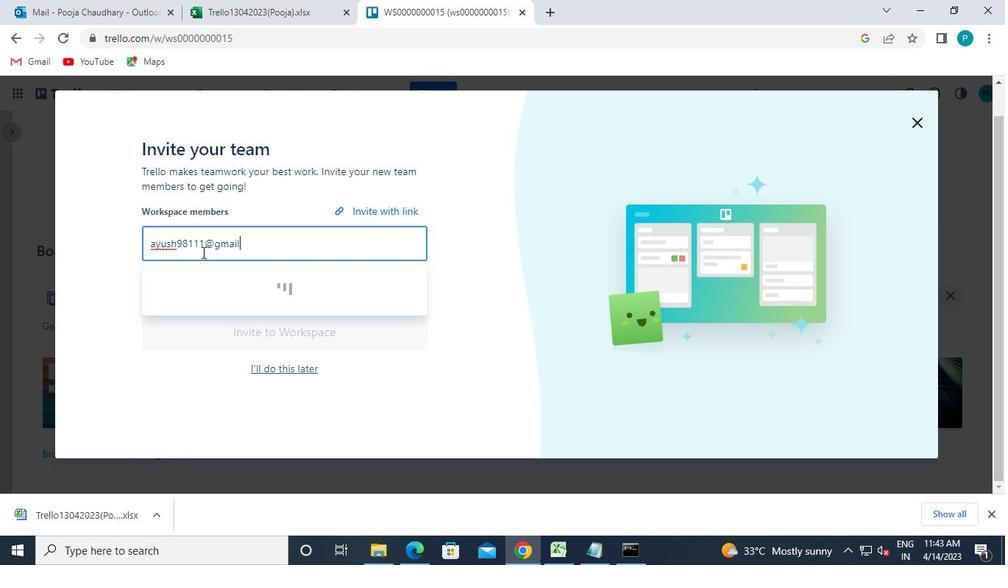 
Action: Keyboard c
Screenshot: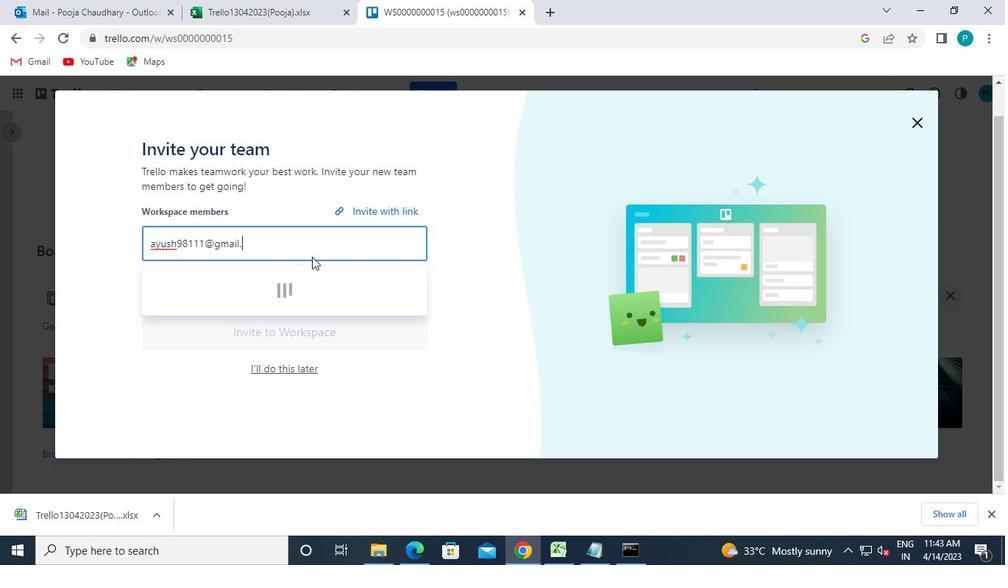 
Action: Keyboard o
Screenshot: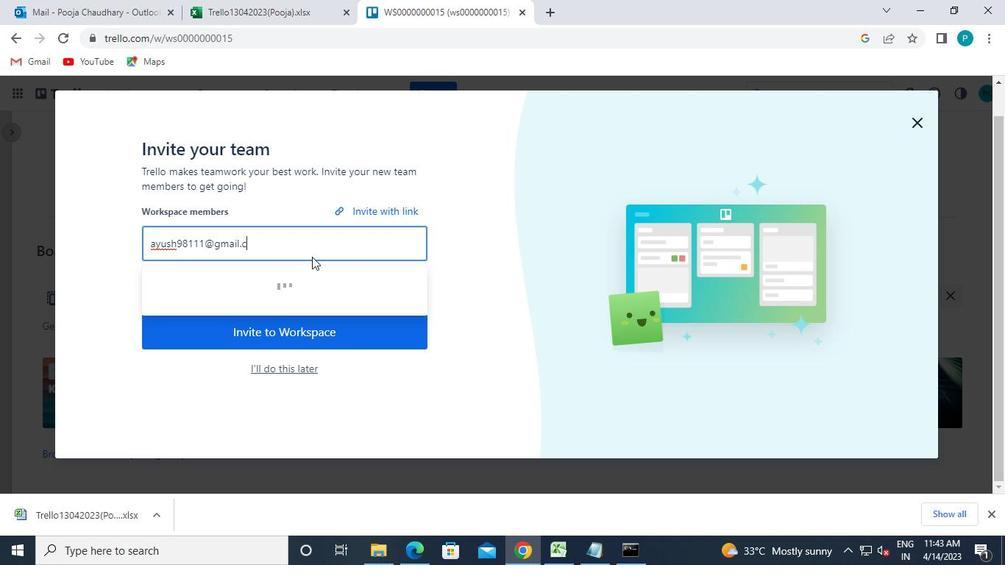 
Action: Keyboard m
Screenshot: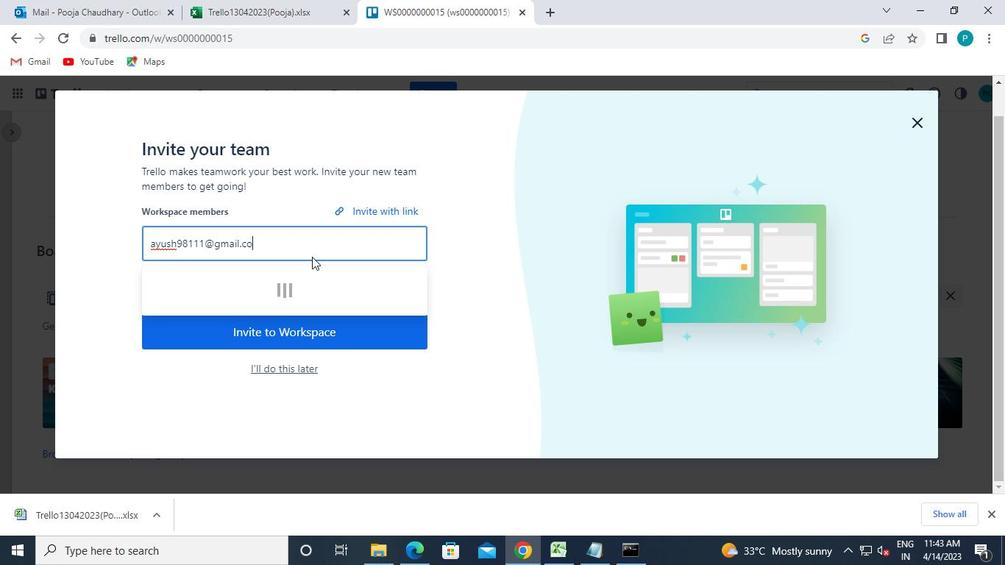 
Action: Mouse moved to (273, 291)
Screenshot: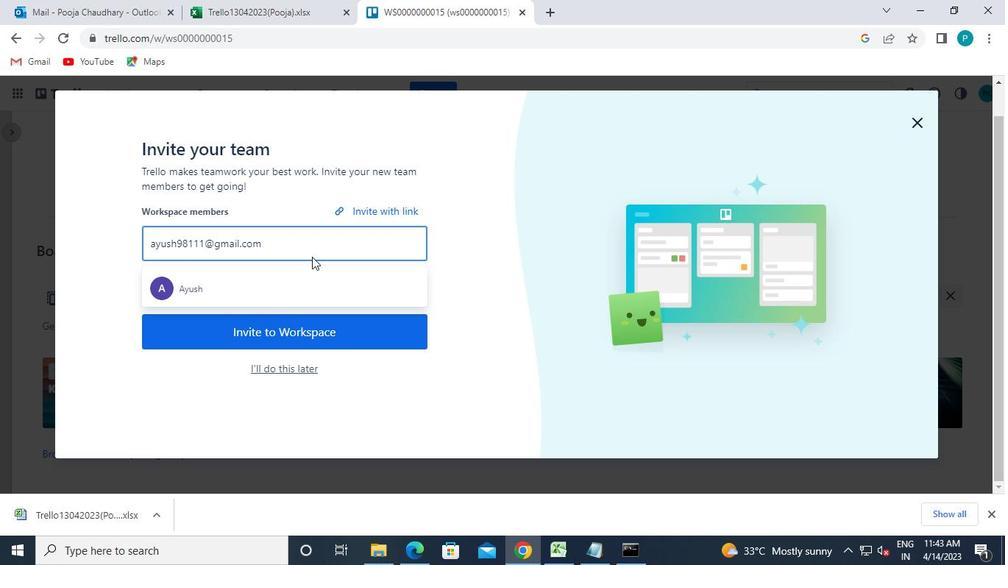 
Action: Mouse pressed left at (273, 291)
Screenshot: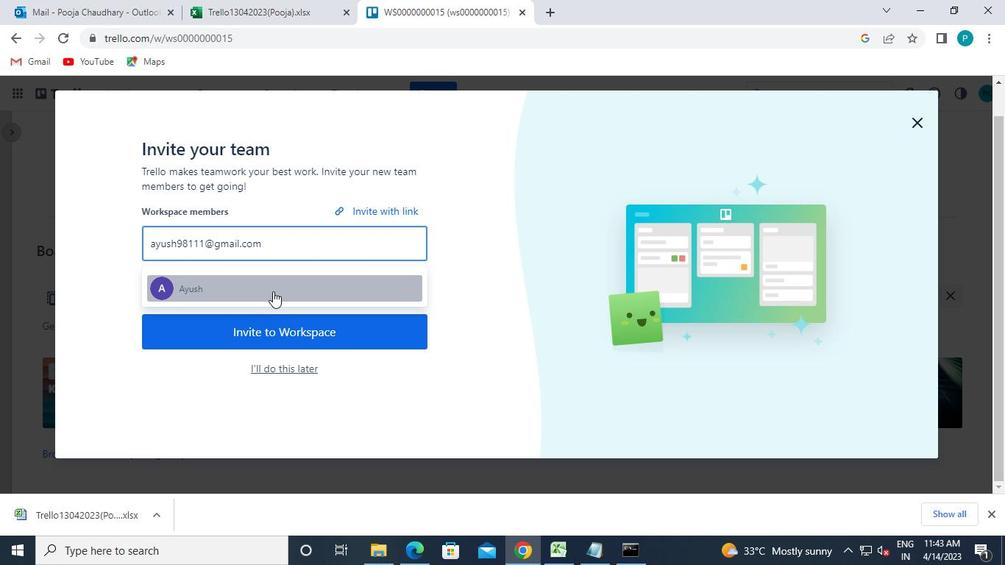 
Action: Mouse moved to (285, 237)
Screenshot: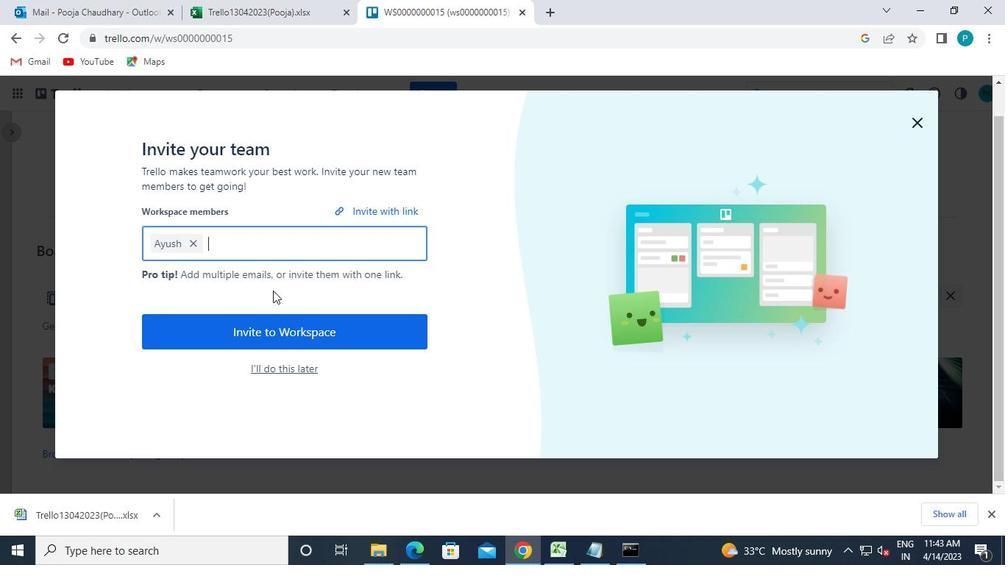 
Action: Keyboard m
Screenshot: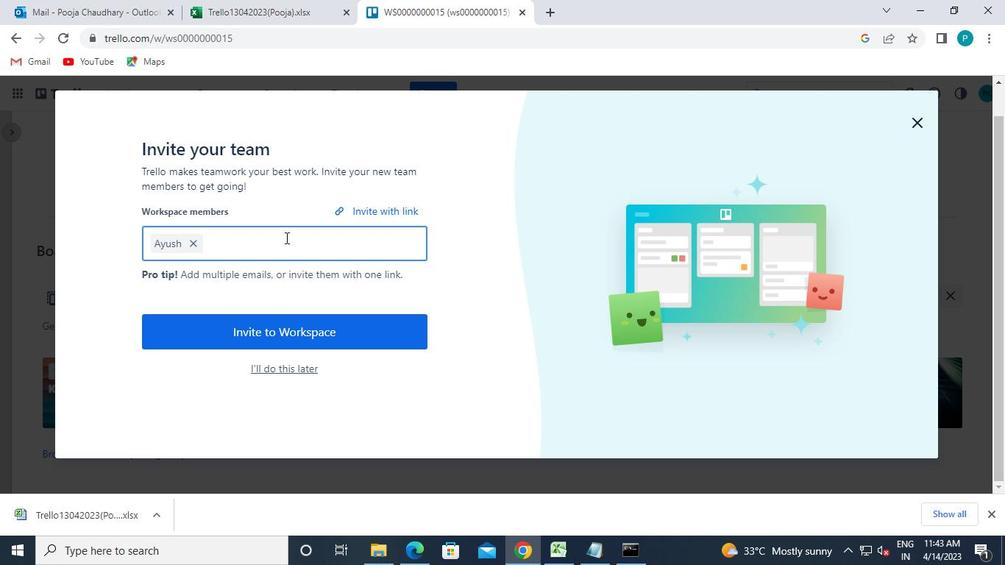 
Action: Keyboard a
Screenshot: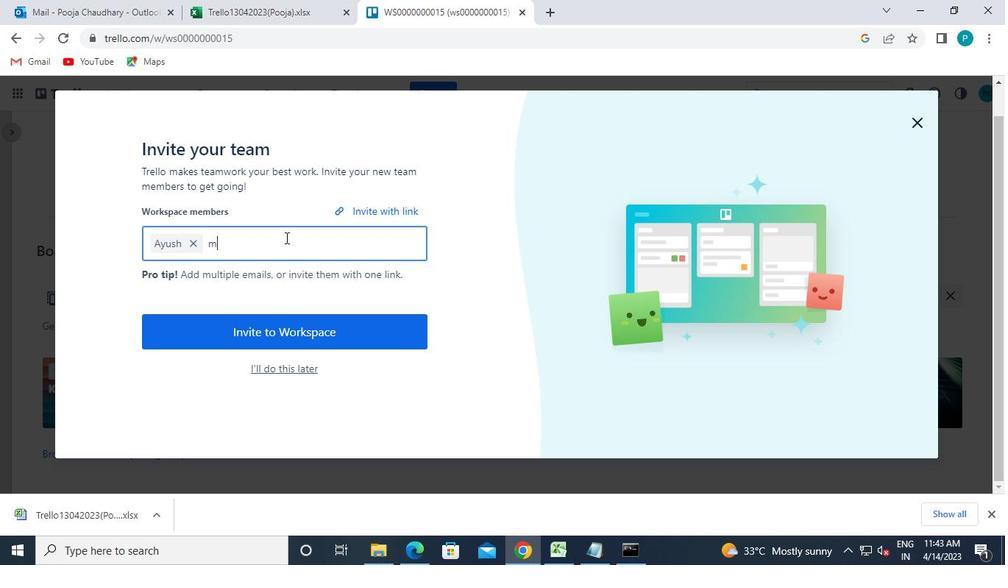 
Action: Keyboard i
Screenshot: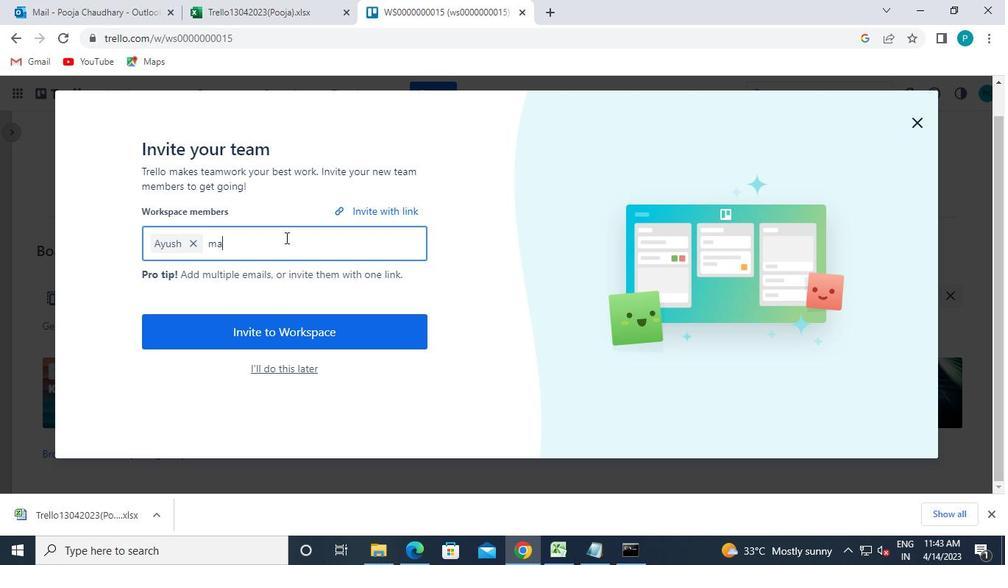 
Action: Keyboard l
Screenshot: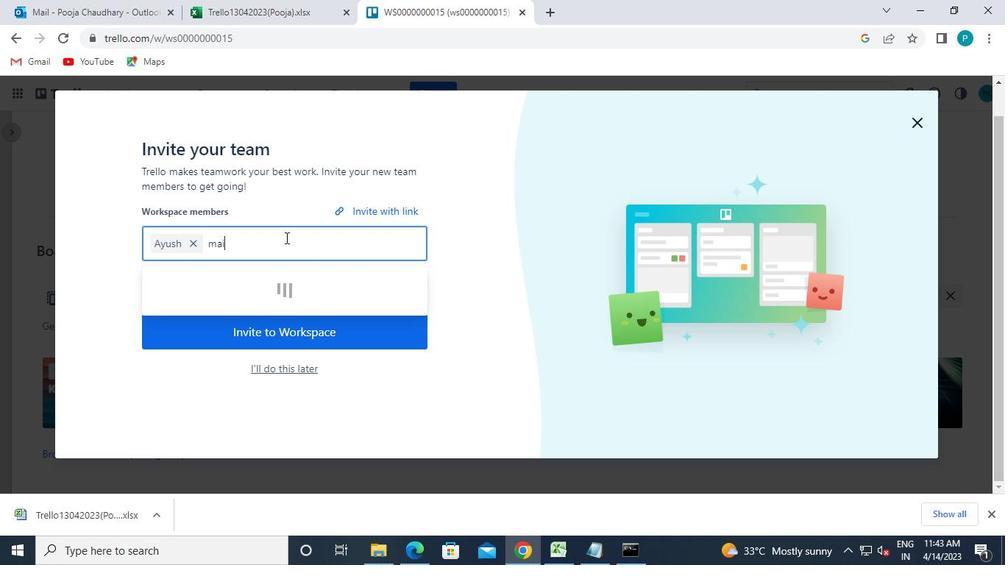 
Action: Keyboard a
Screenshot: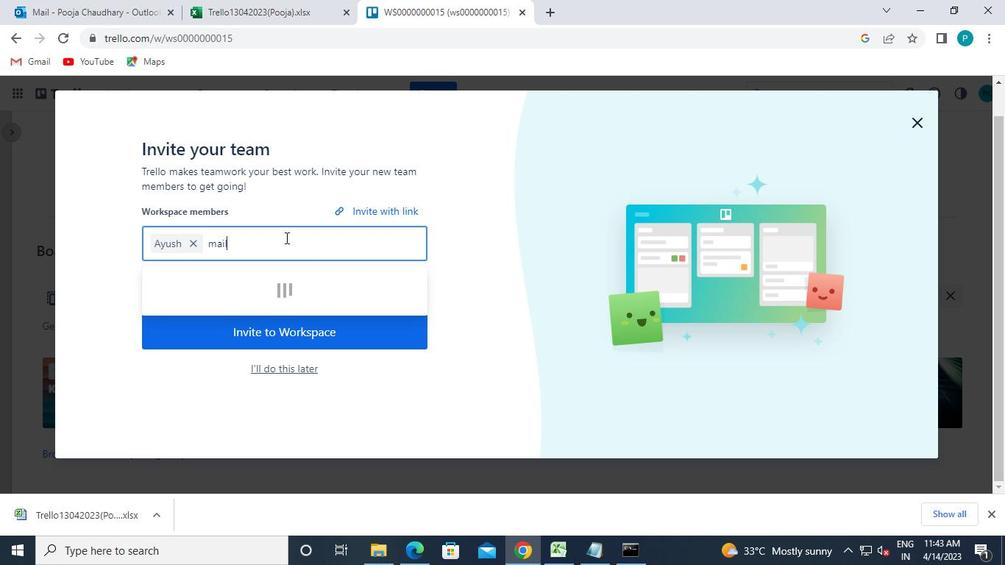 
Action: Keyboard u
Screenshot: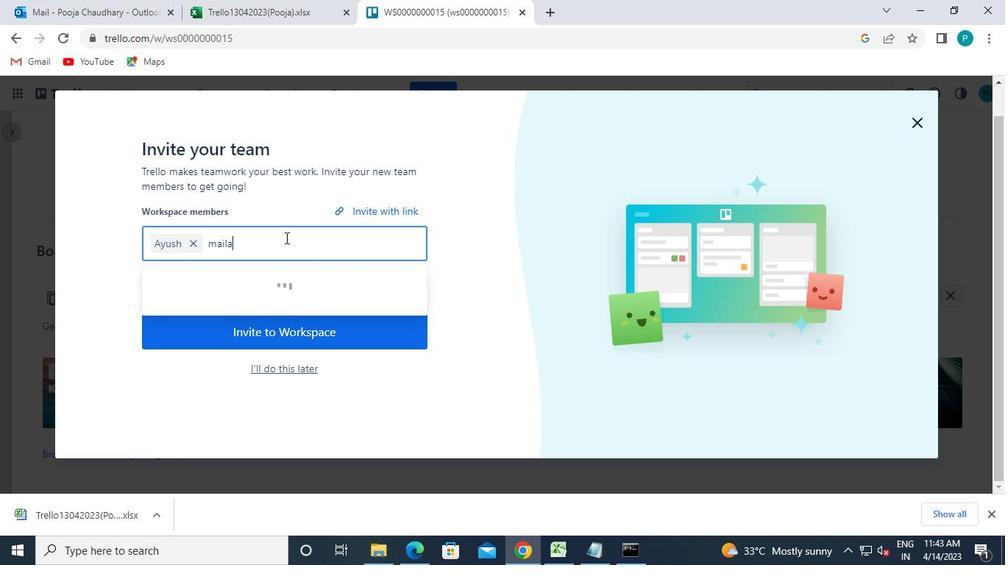 
Action: Keyboard s
Screenshot: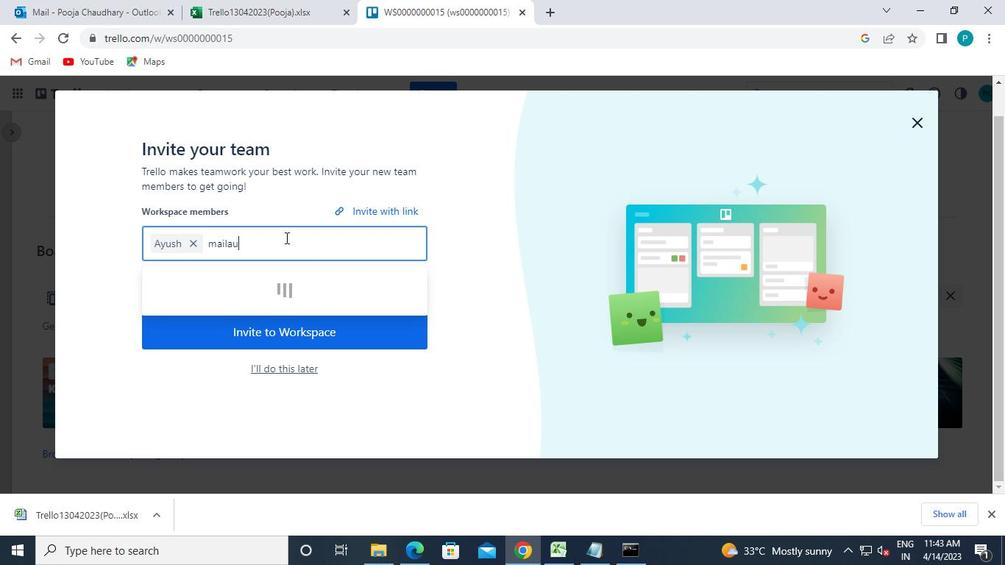 
Action: Keyboard t
Screenshot: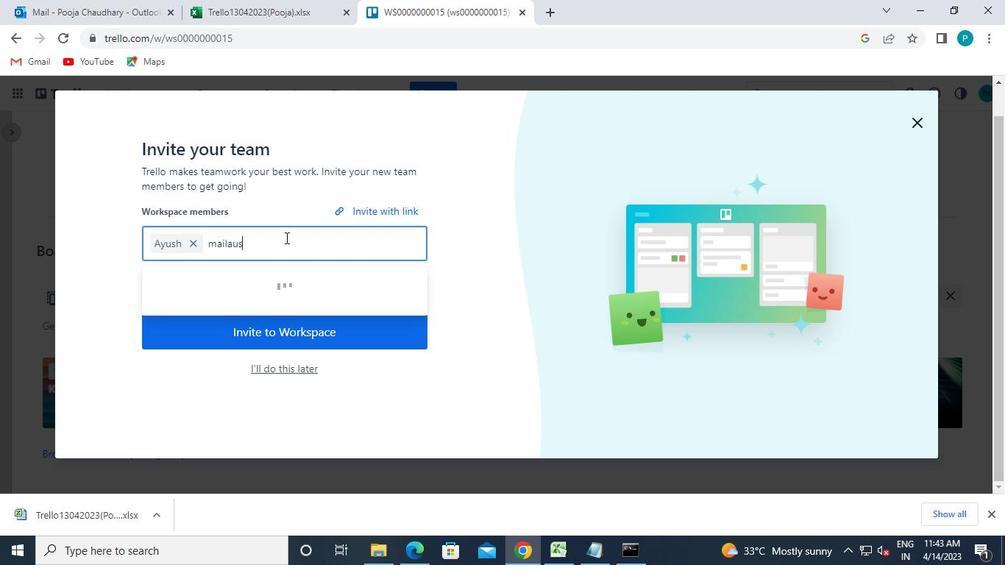 
Action: Keyboard r
Screenshot: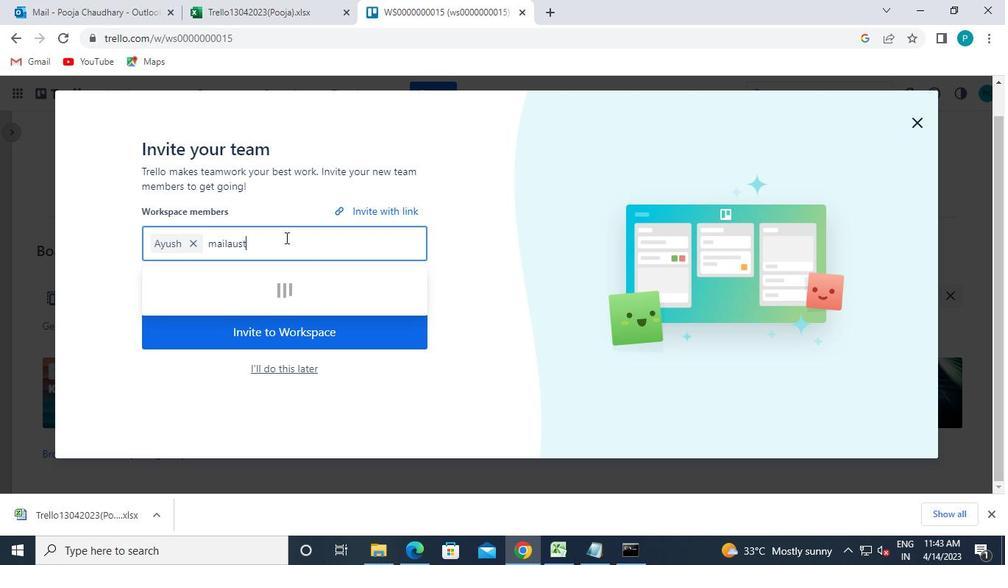 
Action: Keyboard a
Screenshot: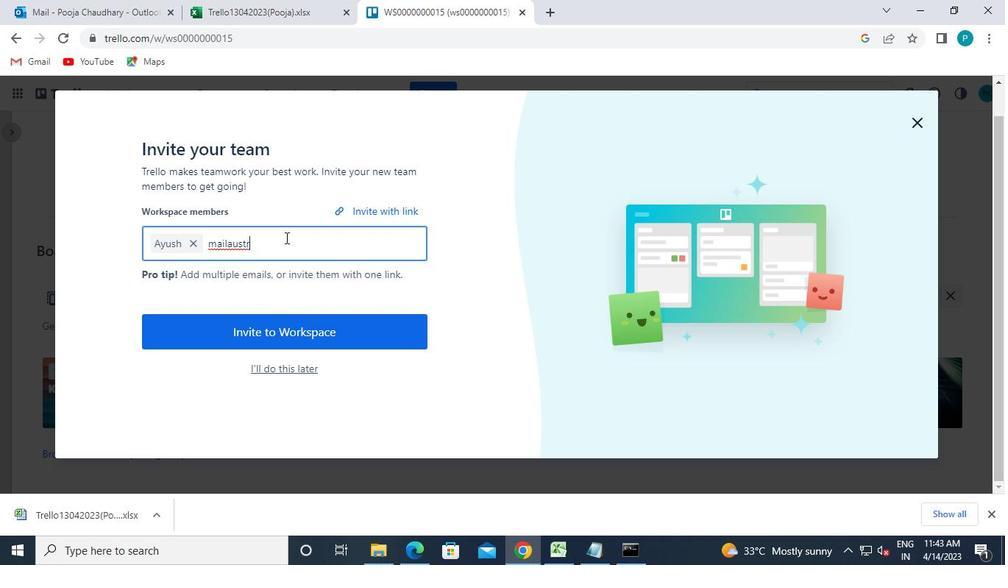 
Action: Mouse moved to (286, 237)
Screenshot: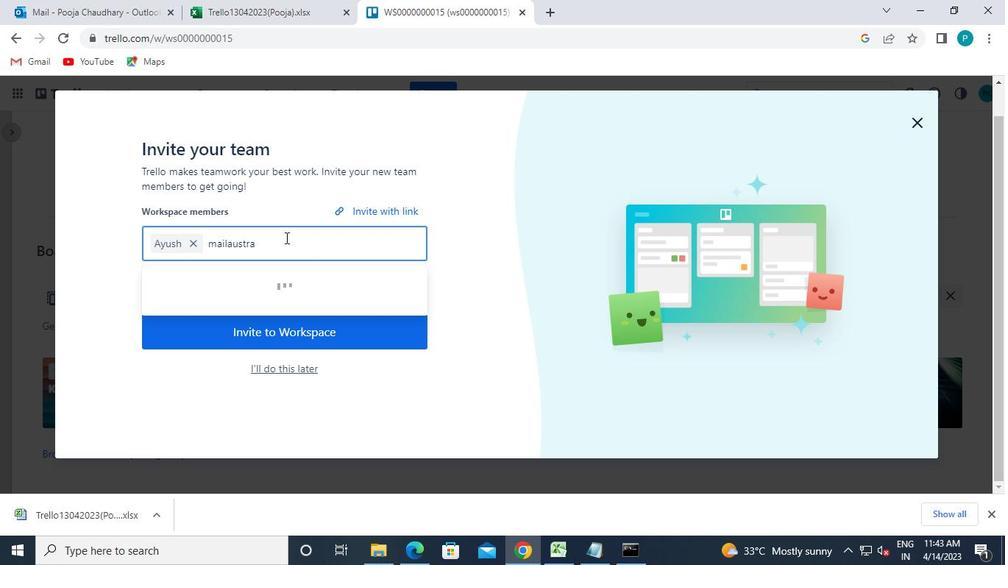 
Action: Keyboard l
Screenshot: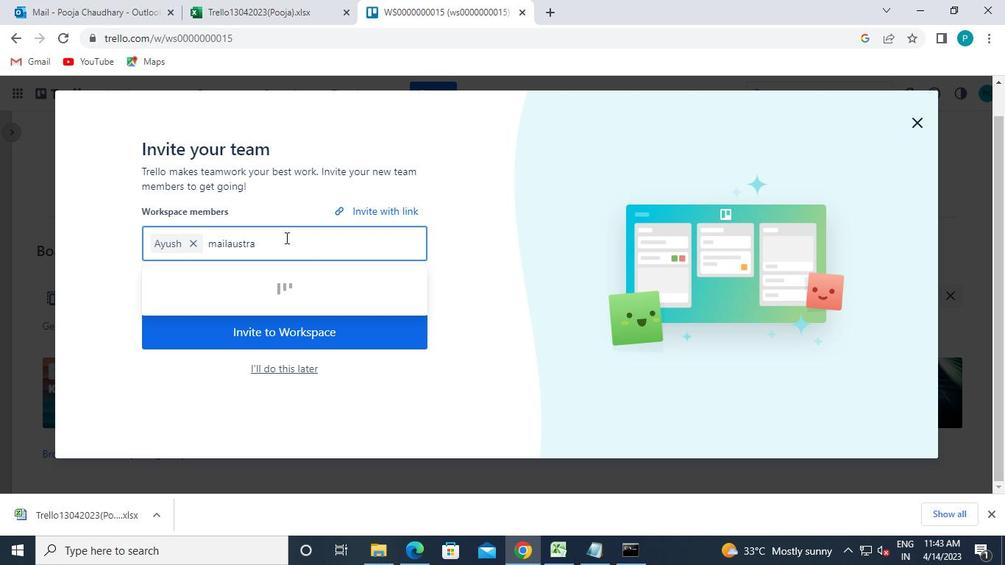 
Action: Keyboard i
Screenshot: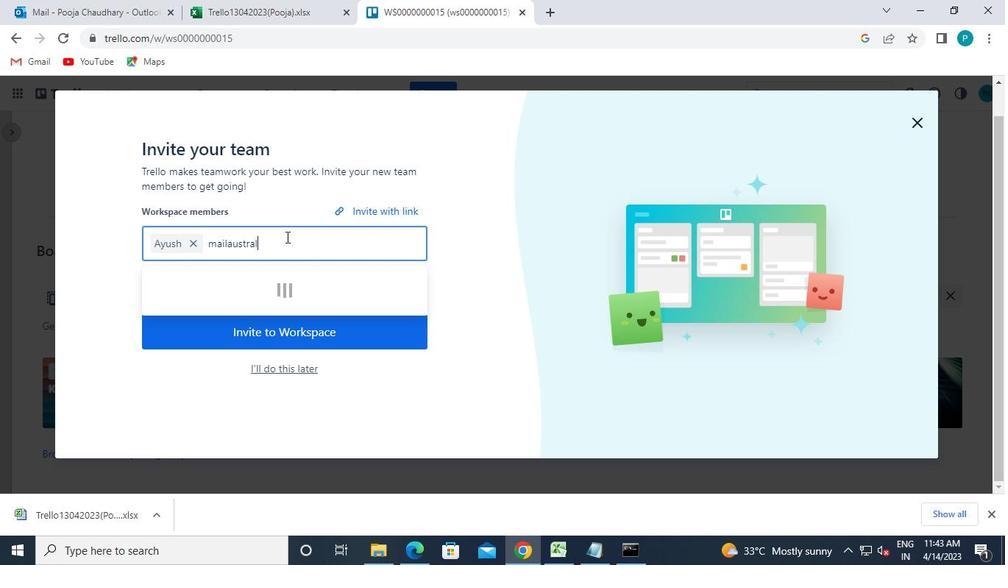 
Action: Keyboard a
Screenshot: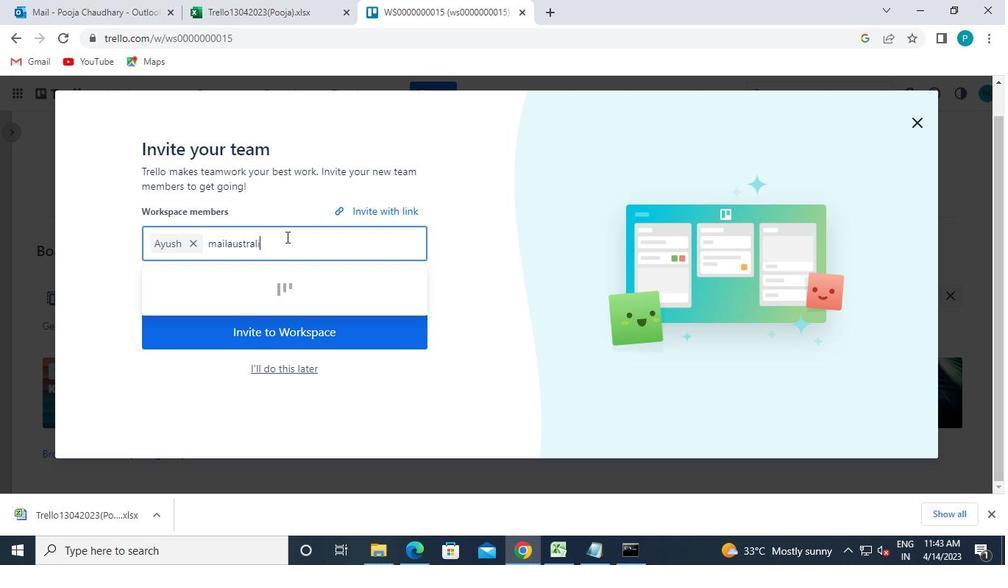 
Action: Keyboard 7
Screenshot: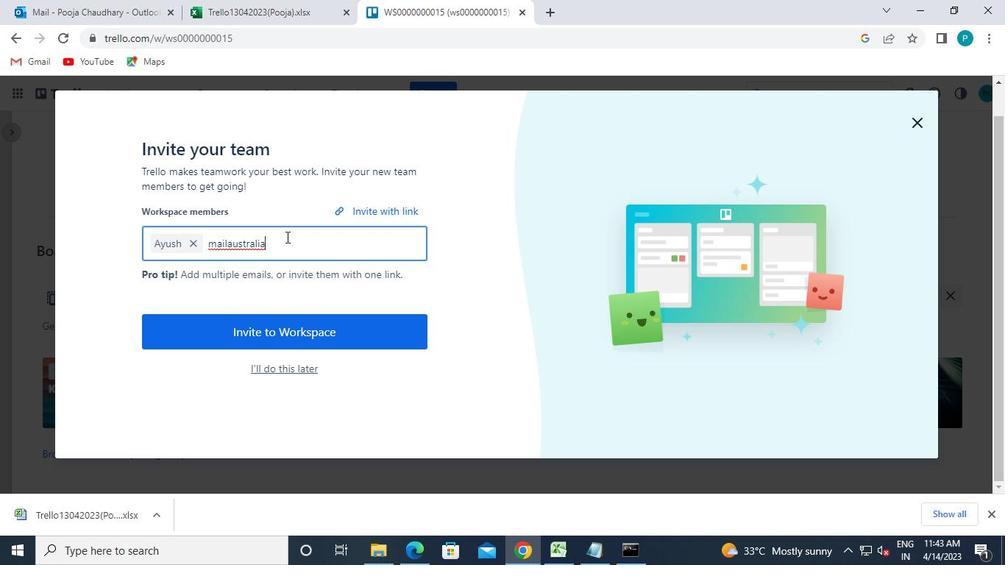 
Action: Keyboard Key.shift
Screenshot: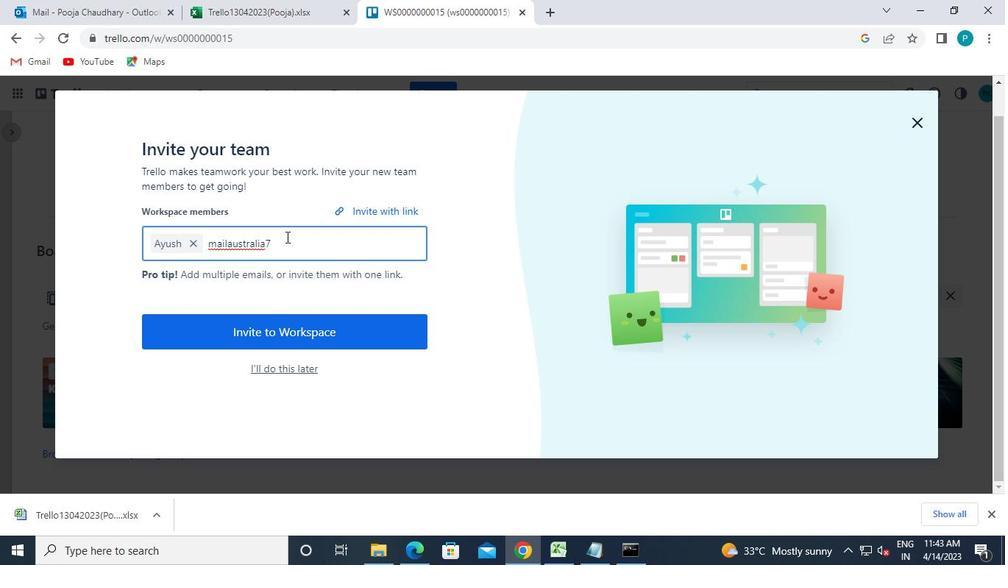 
Action: Keyboard @
Screenshot: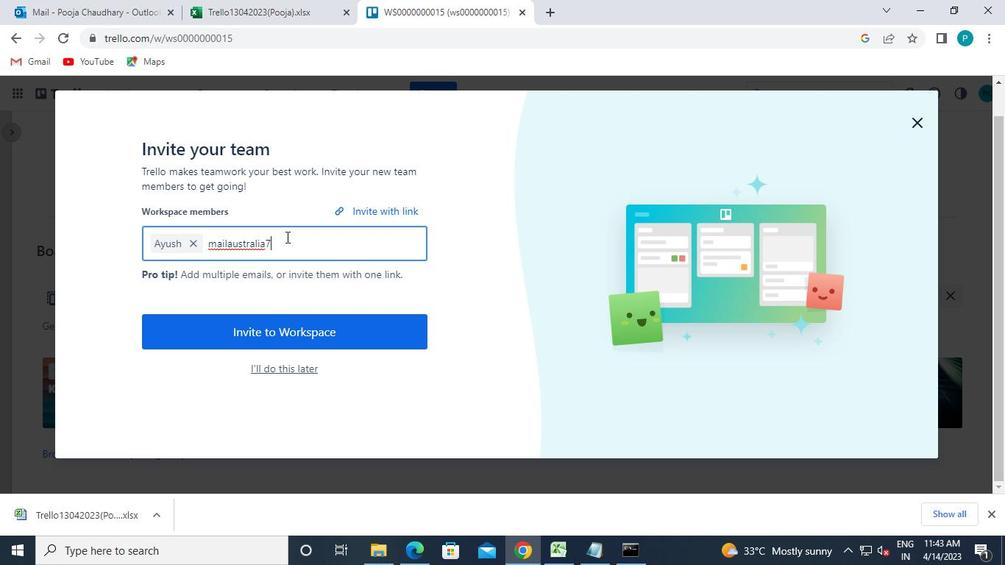 
Action: Keyboard g
Screenshot: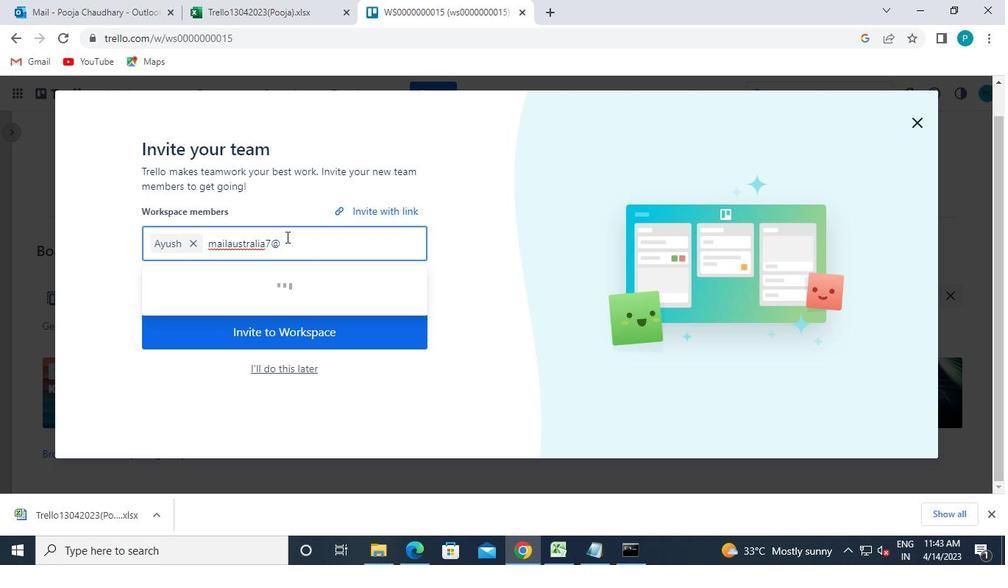 
Action: Keyboard m
Screenshot: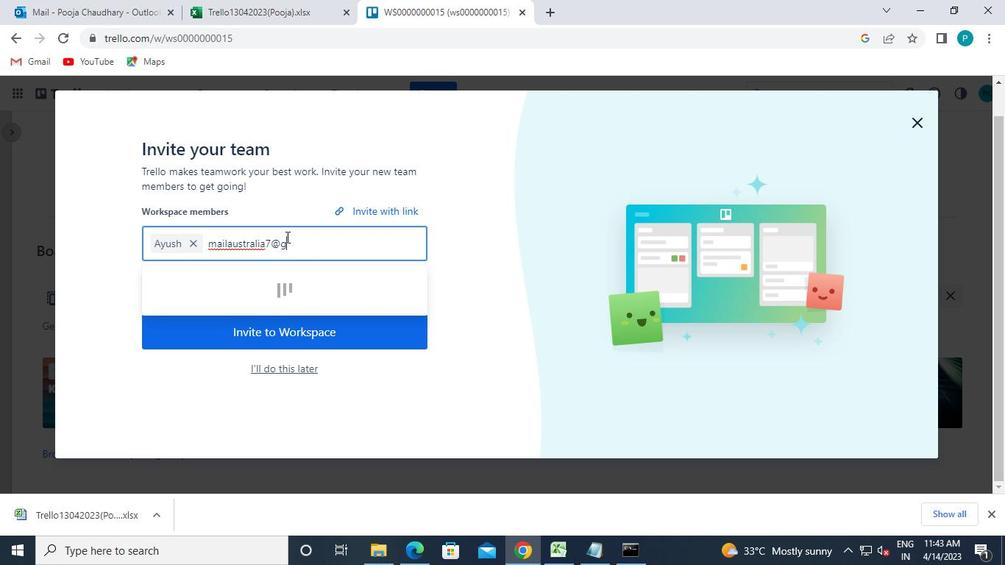 
Action: Keyboard a
Screenshot: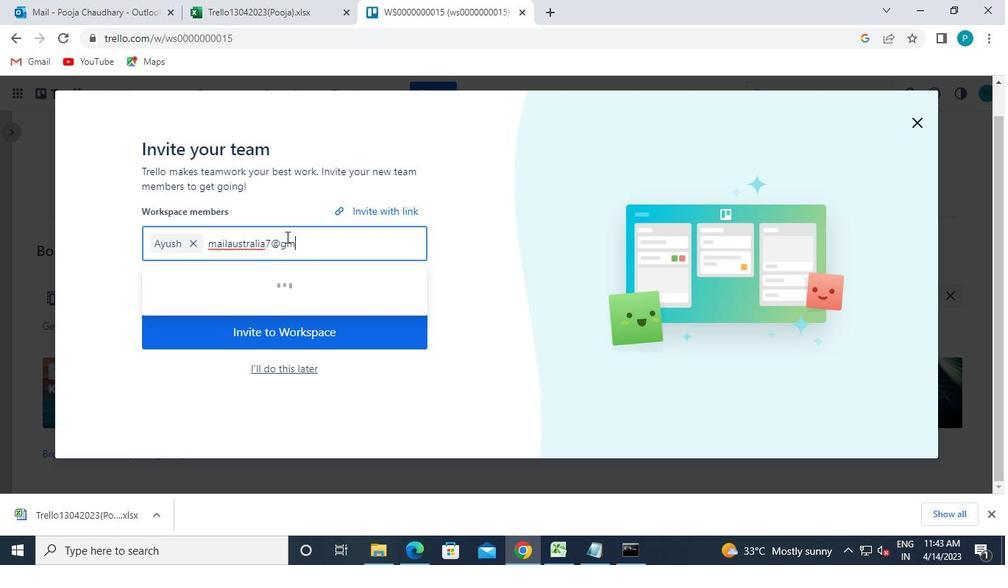 
Action: Keyboard i
Screenshot: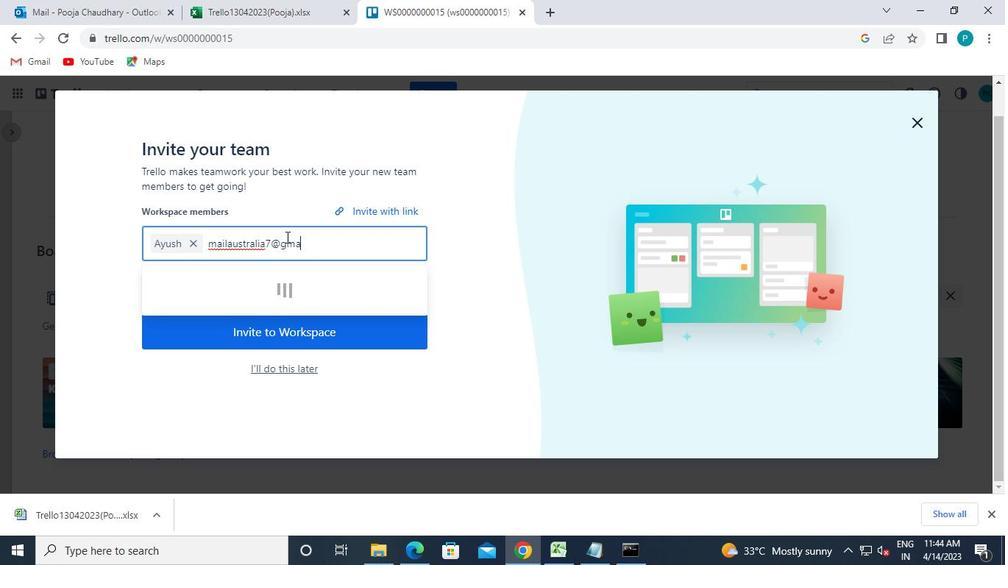 
Action: Keyboard l
Screenshot: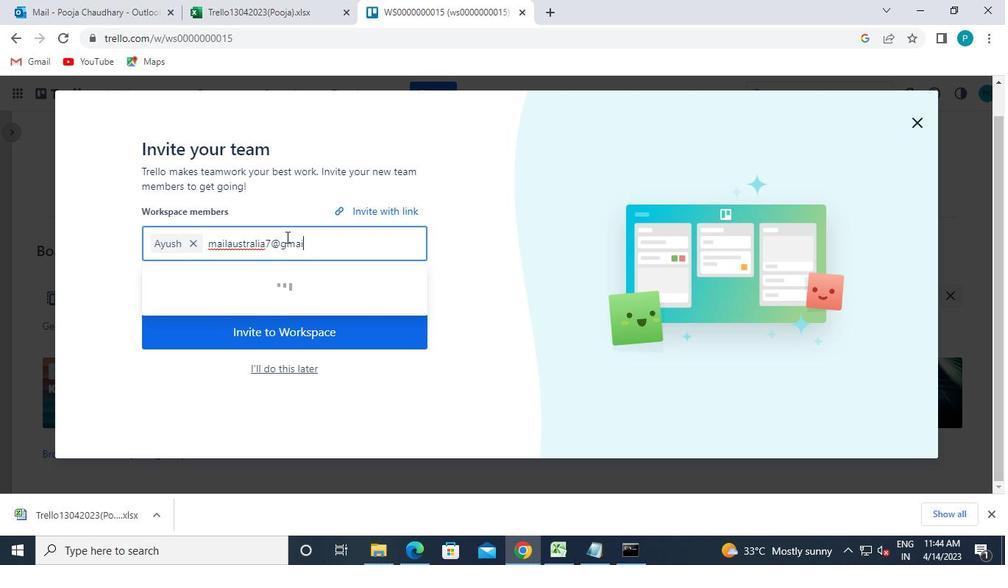 
Action: Keyboard .
Screenshot: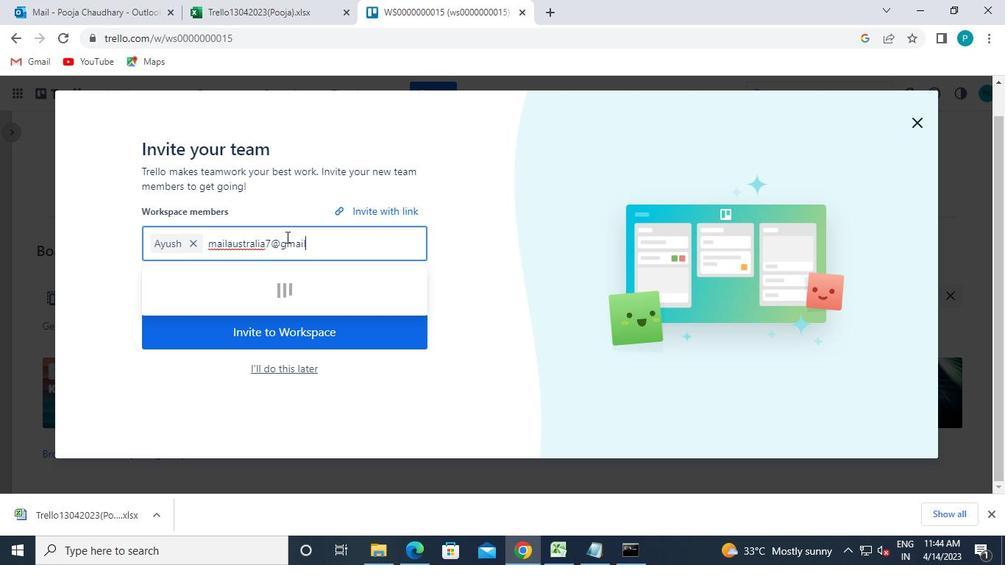 
Action: Keyboard c
Screenshot: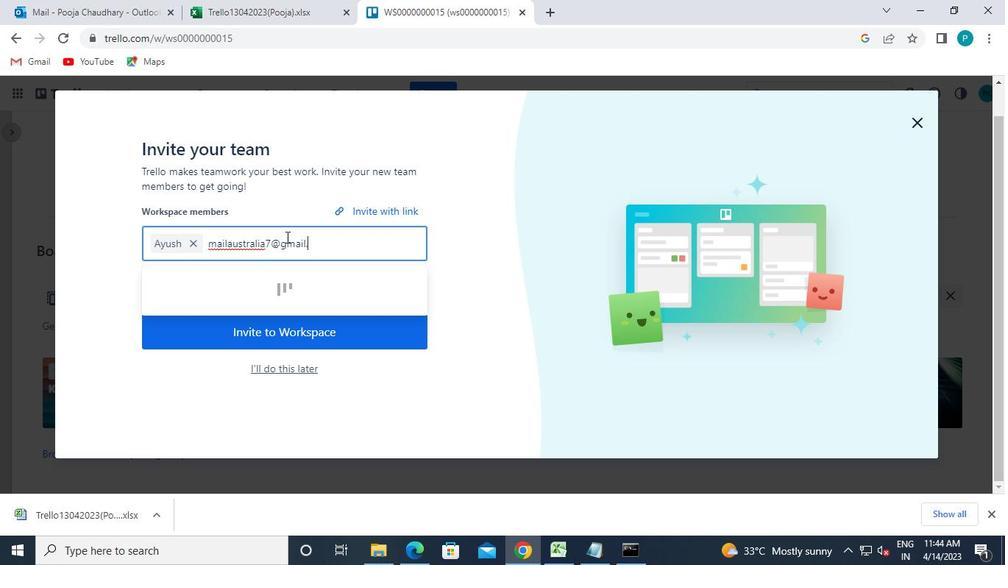 
Action: Keyboard o
Screenshot: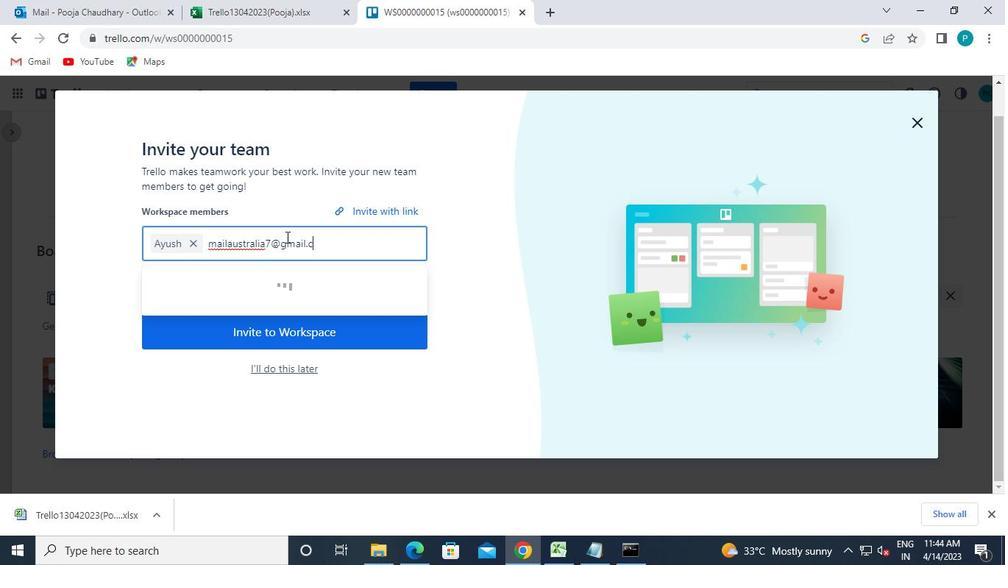 
Action: Keyboard m
Screenshot: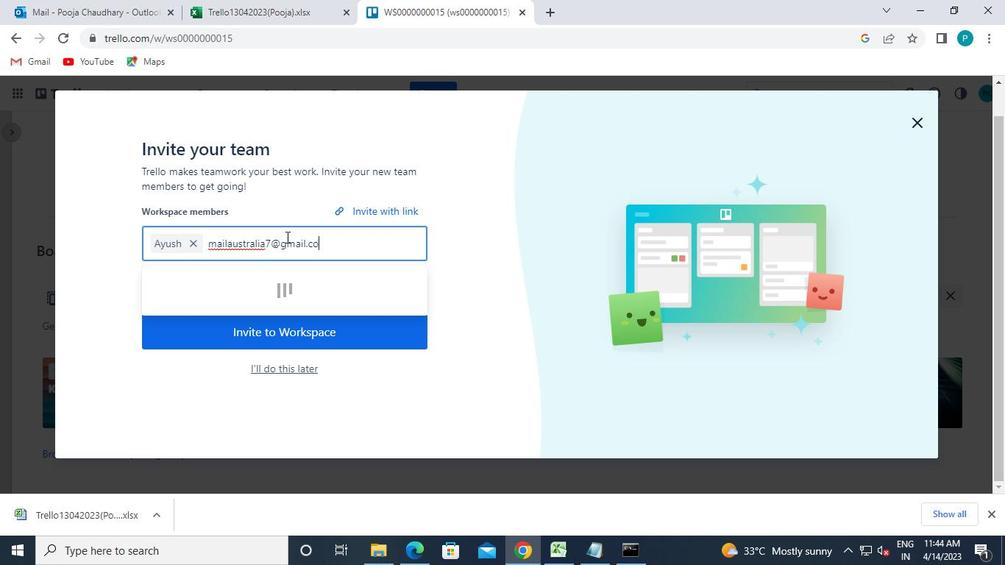 
Action: Mouse moved to (266, 297)
Screenshot: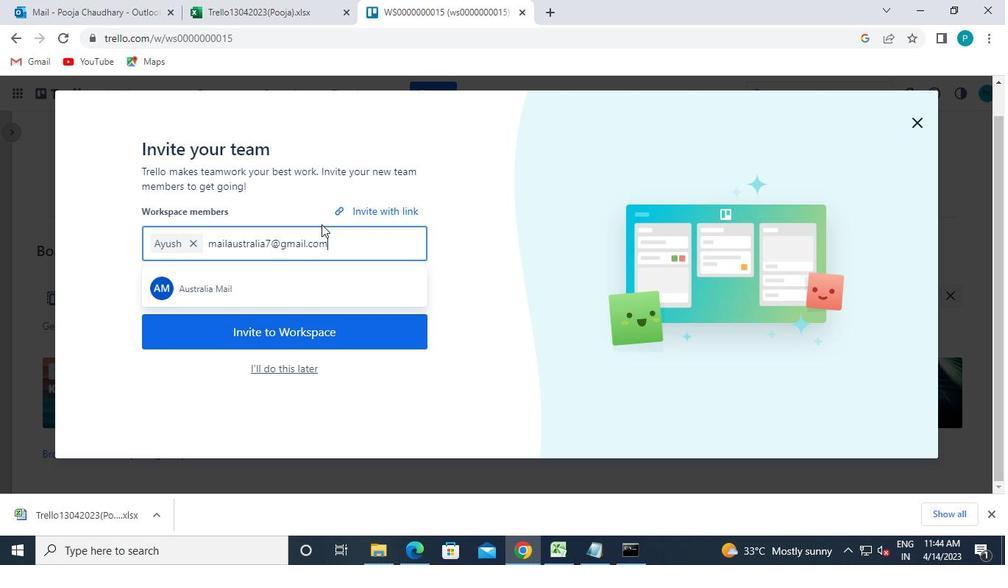 
Action: Mouse pressed left at (266, 297)
Screenshot: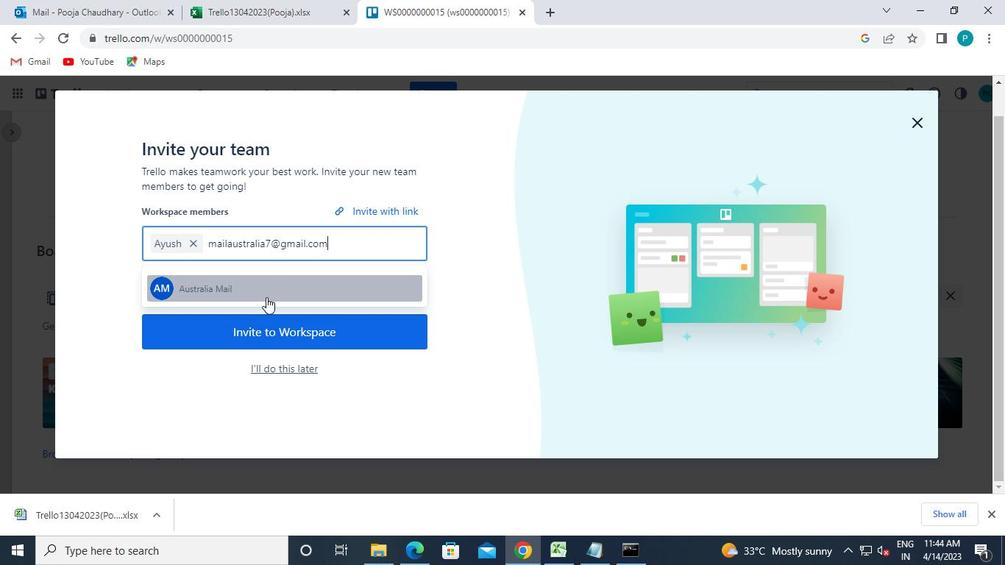
Action: Keyboard c
Screenshot: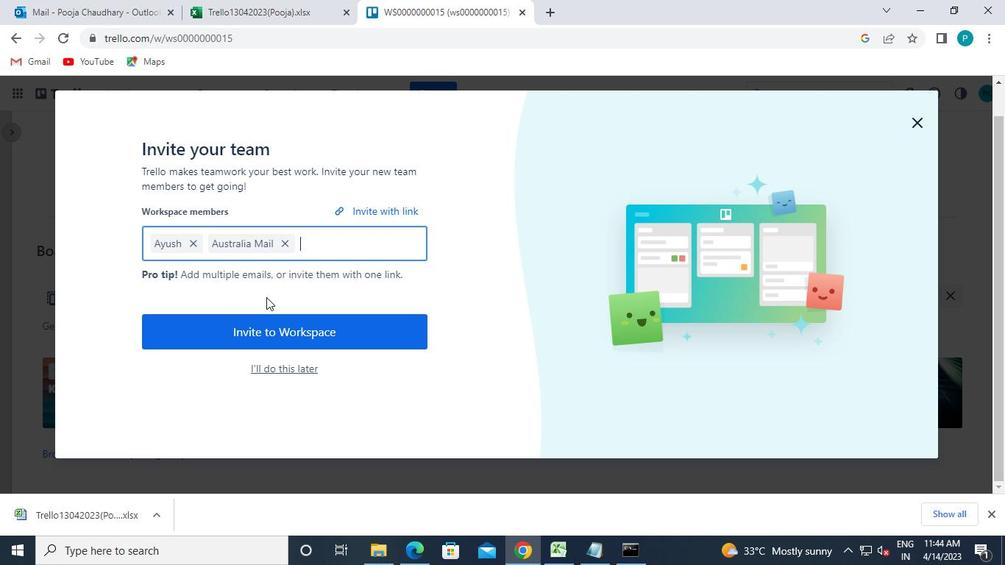 
Action: Keyboard a
Screenshot: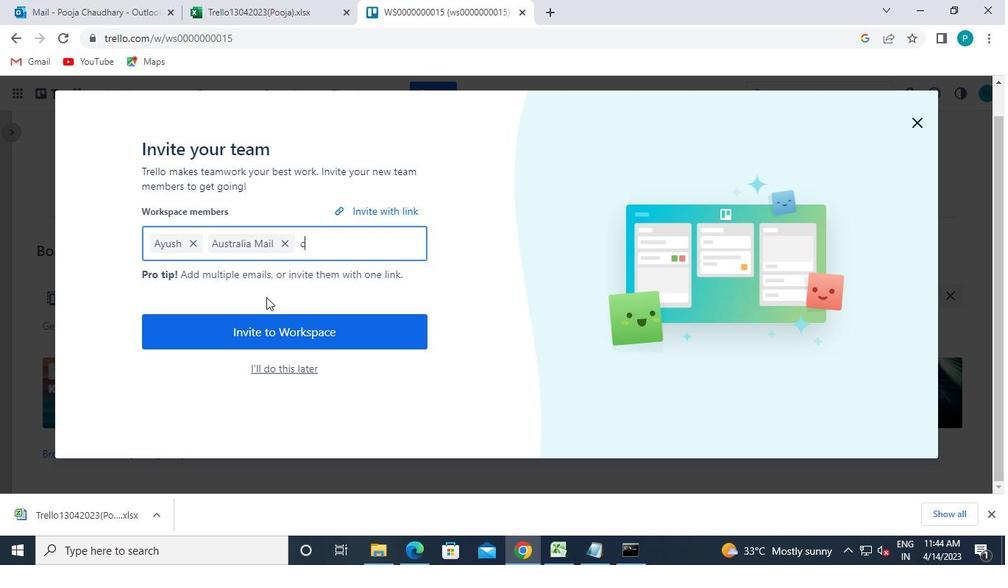 
Action: Keyboard r
Screenshot: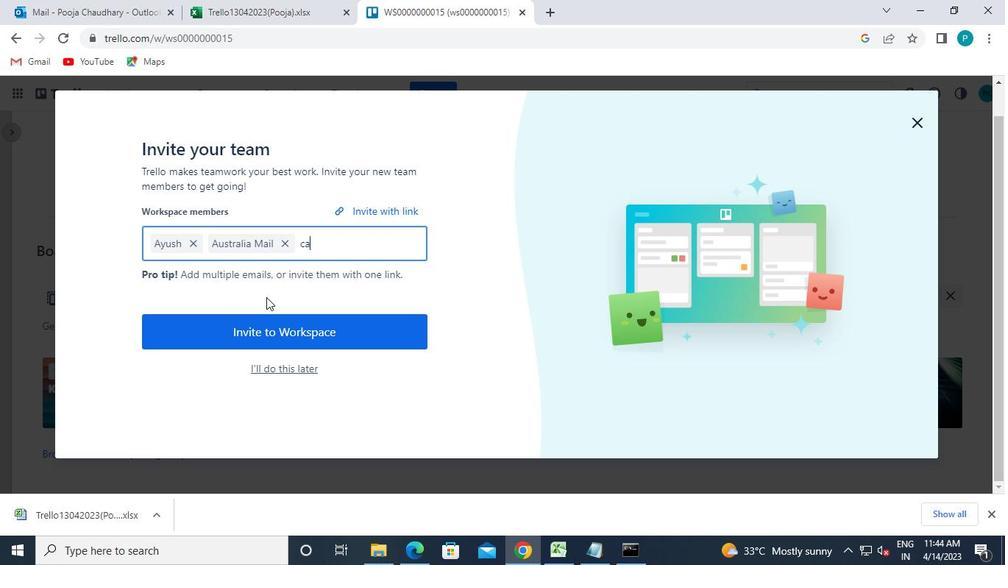 
Action: Keyboard x
Screenshot: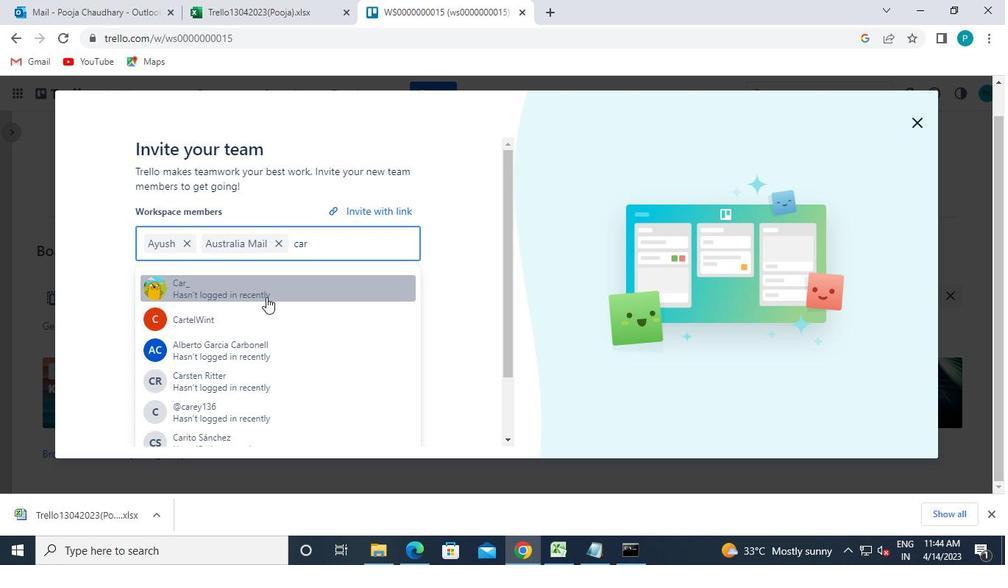 
Action: Keyboard x
Screenshot: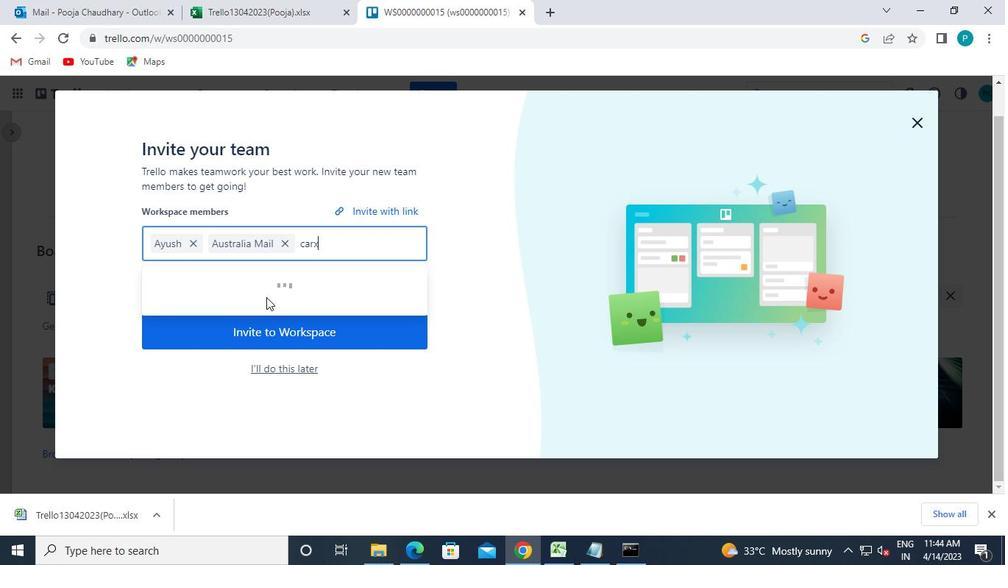 
Action: Keyboard s
Screenshot: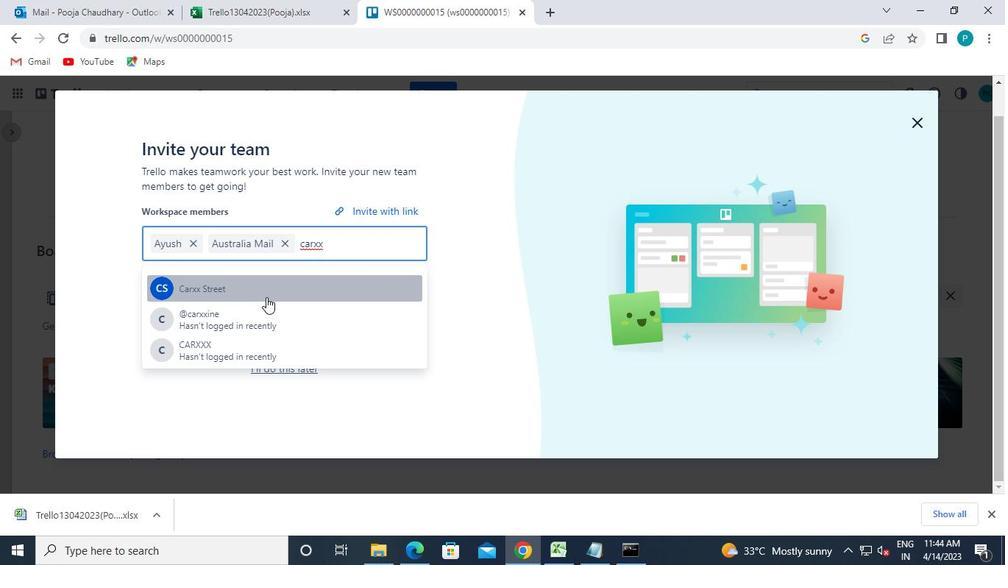 
Action: Keyboard t
Screenshot: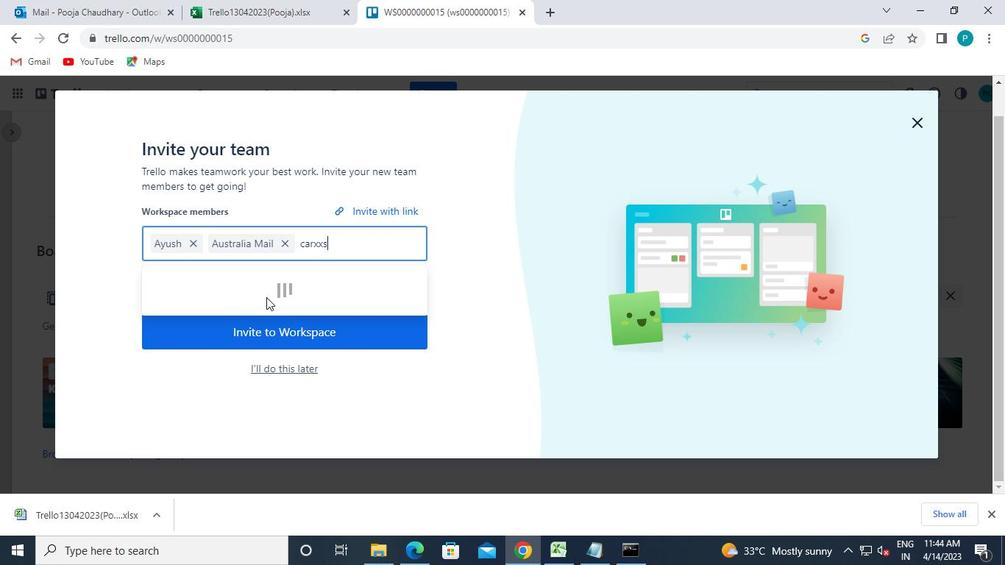 
Action: Keyboard r
Screenshot: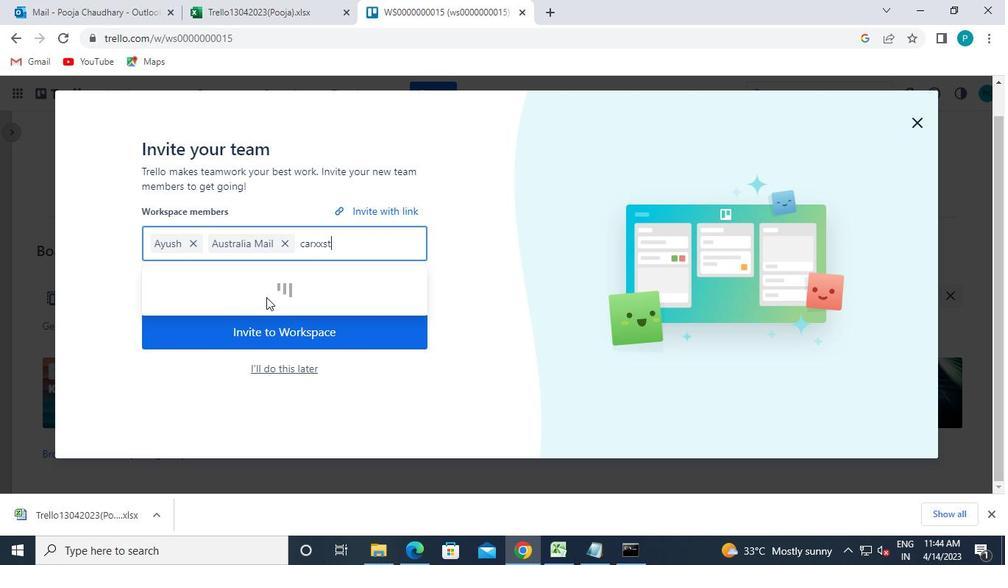 
Action: Keyboard e
Screenshot: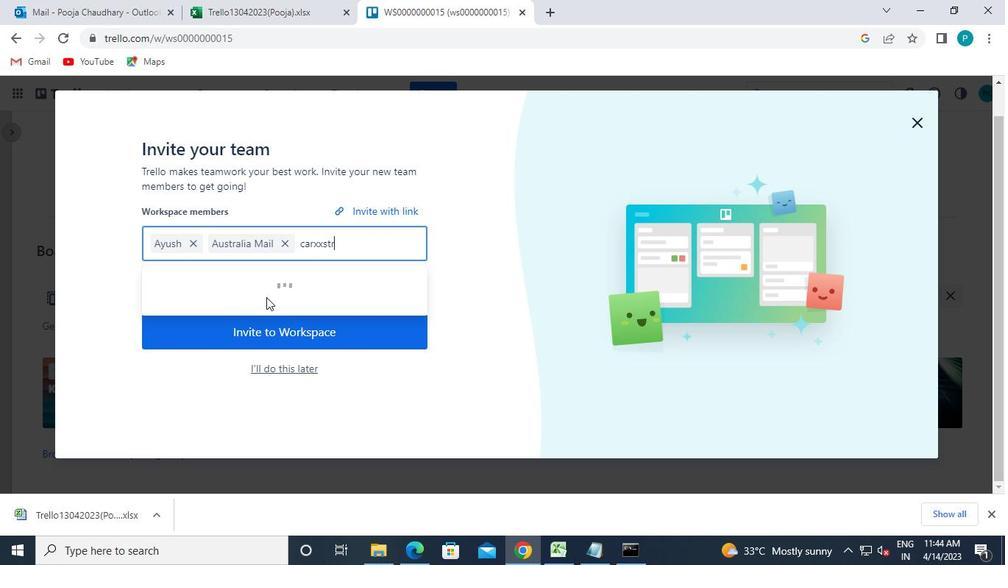 
Action: Keyboard e
Screenshot: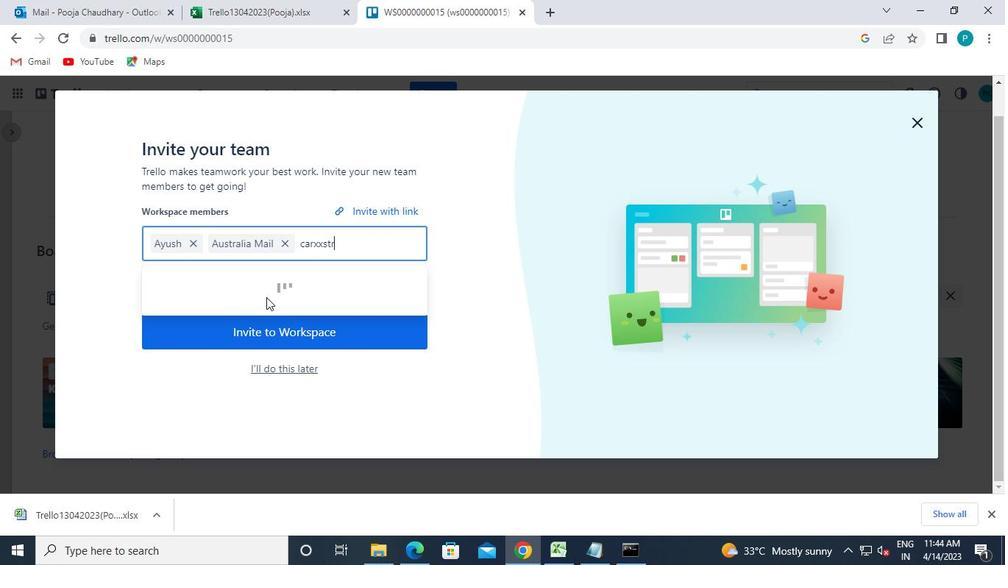 
Action: Keyboard t
Screenshot: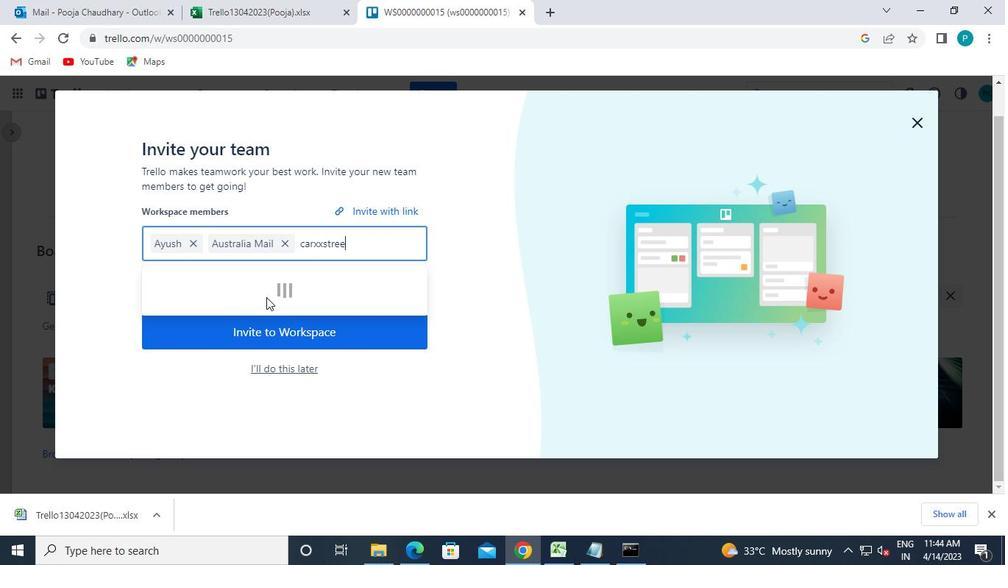 
Action: Keyboard 7
Screenshot: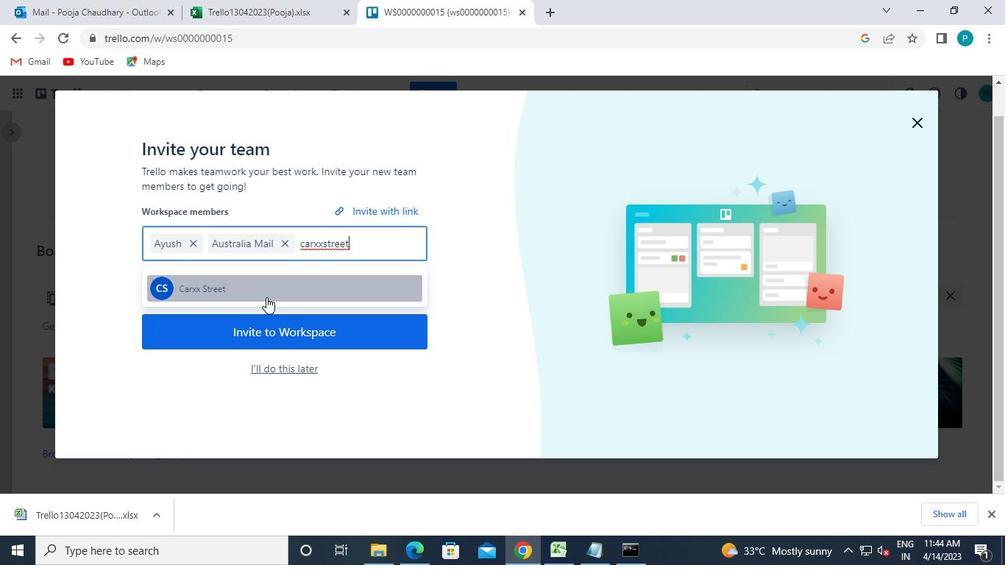 
Action: Keyboard 9
Screenshot: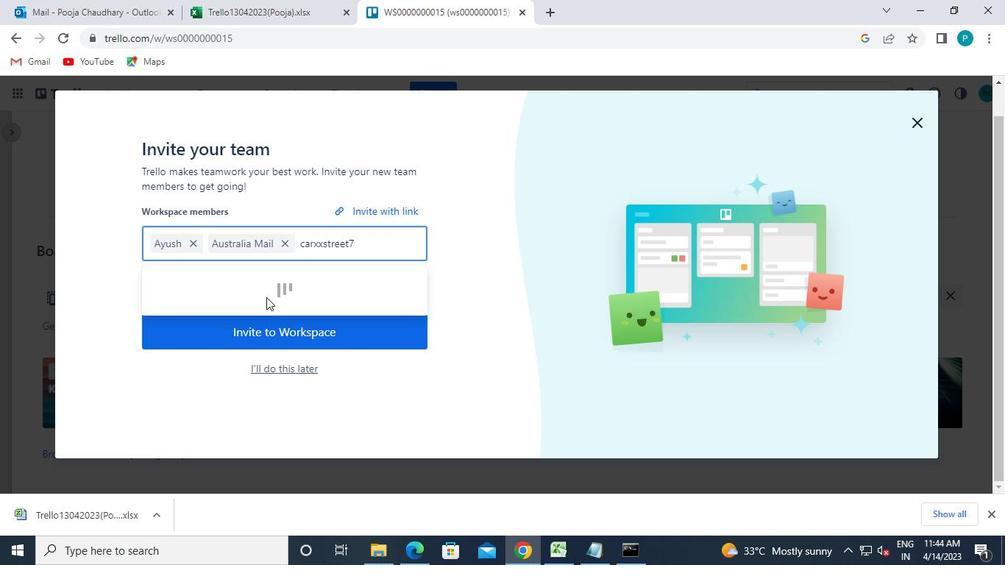 
Action: Keyboard 1
Screenshot: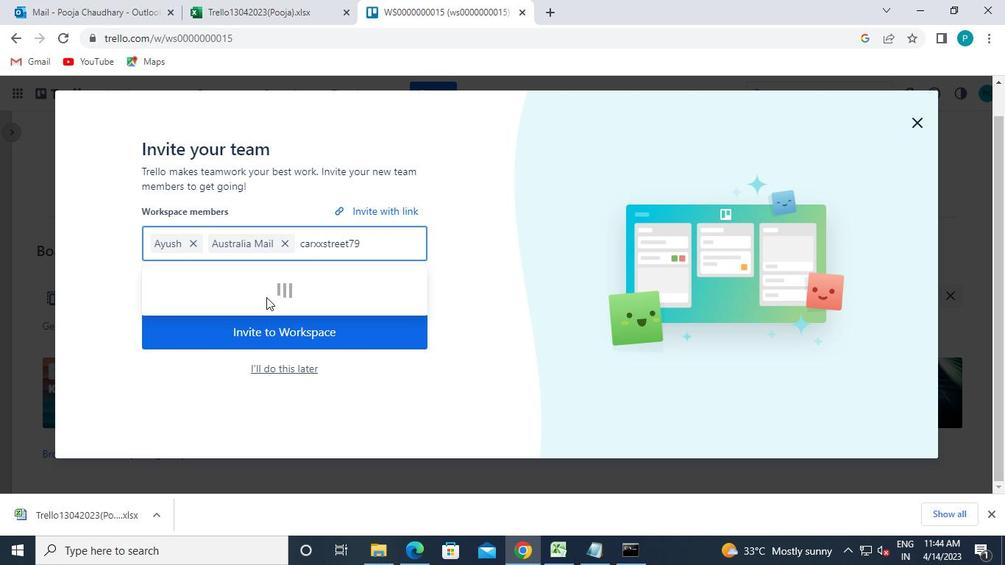 
Action: Keyboard 6
Screenshot: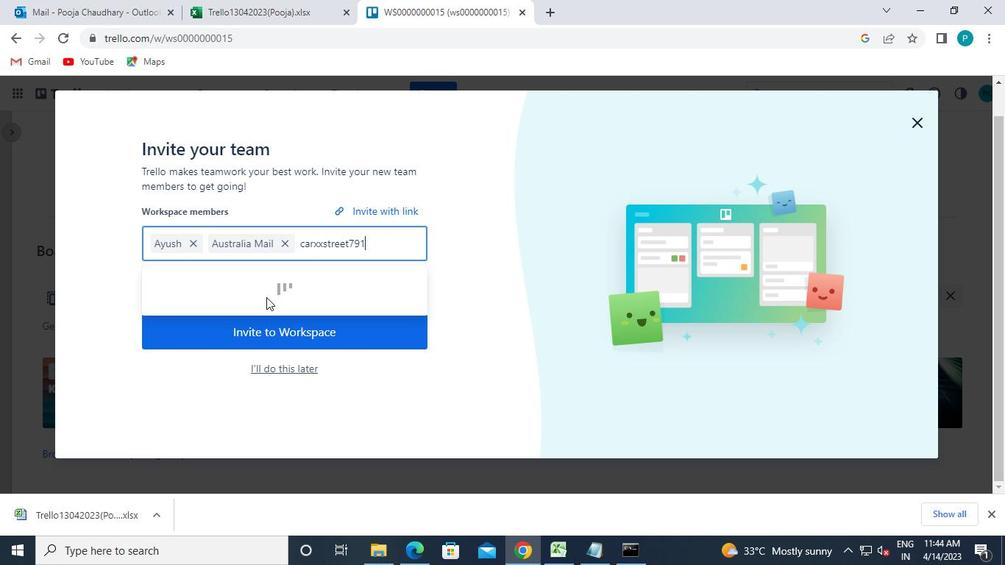 
Action: Keyboard Key.shift
Screenshot: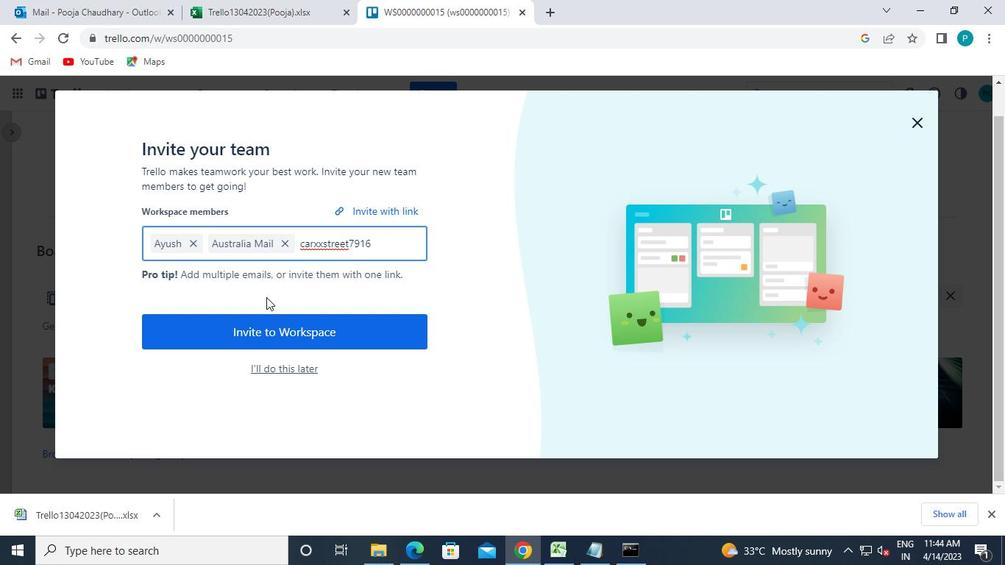 
Action: Keyboard @
Screenshot: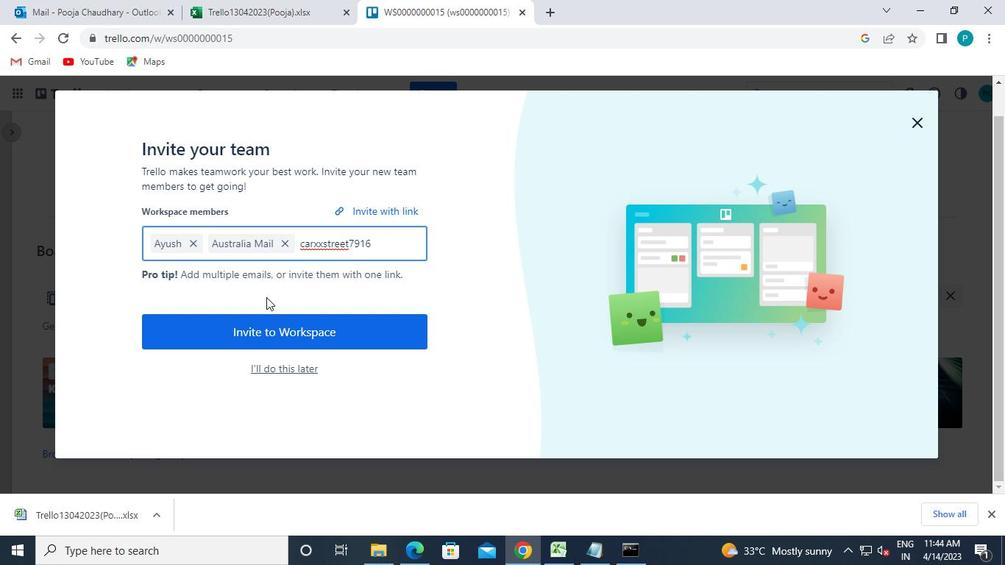 
Action: Keyboard g
Screenshot: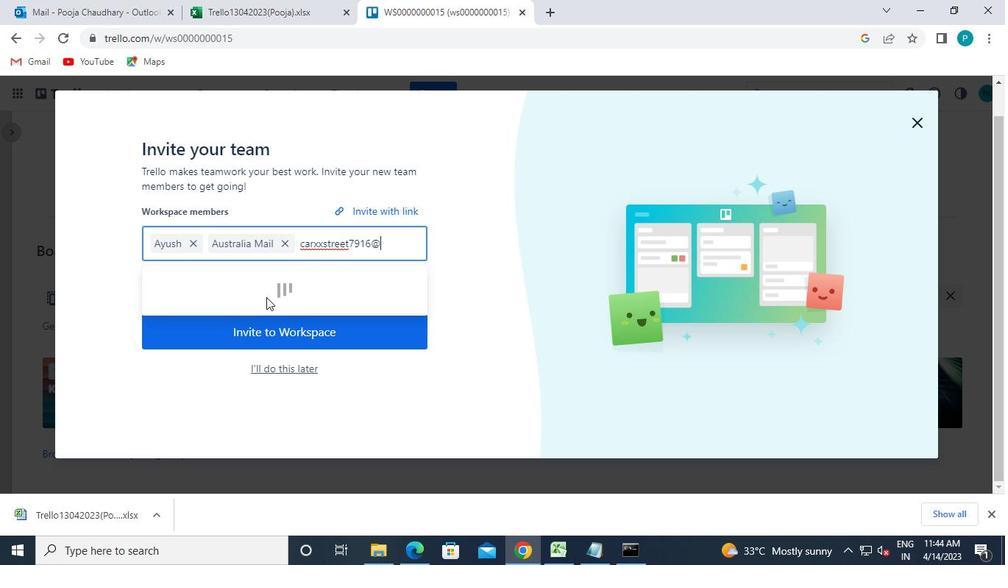 
Action: Keyboard m
Screenshot: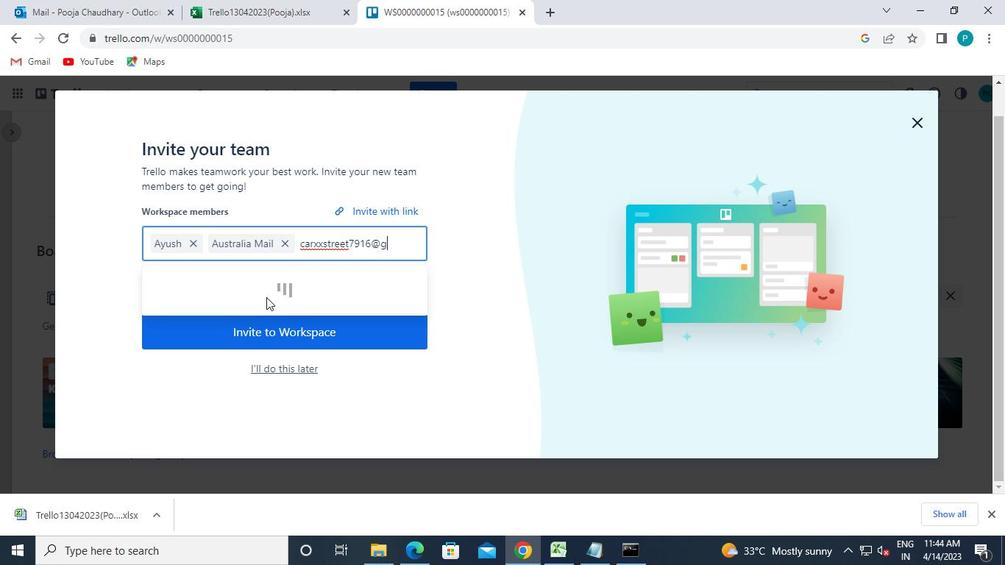 
Action: Keyboard a
Screenshot: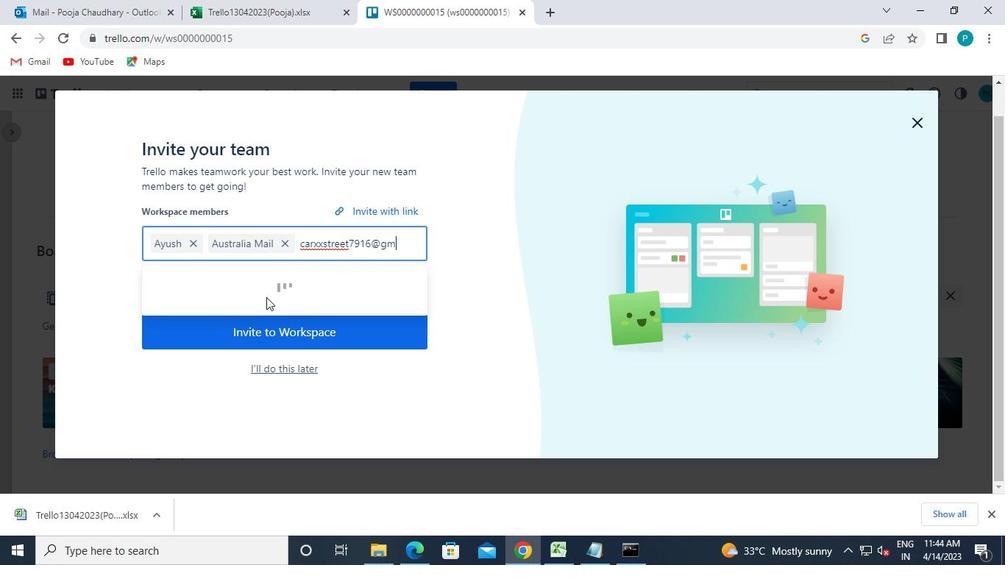 
Action: Keyboard i
Screenshot: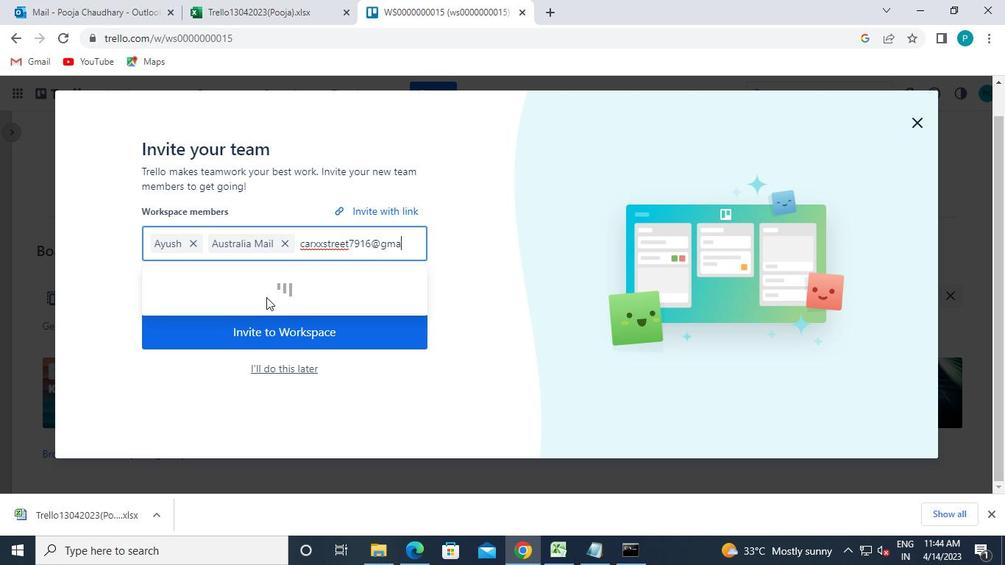
Action: Mouse moved to (477, 315)
Screenshot: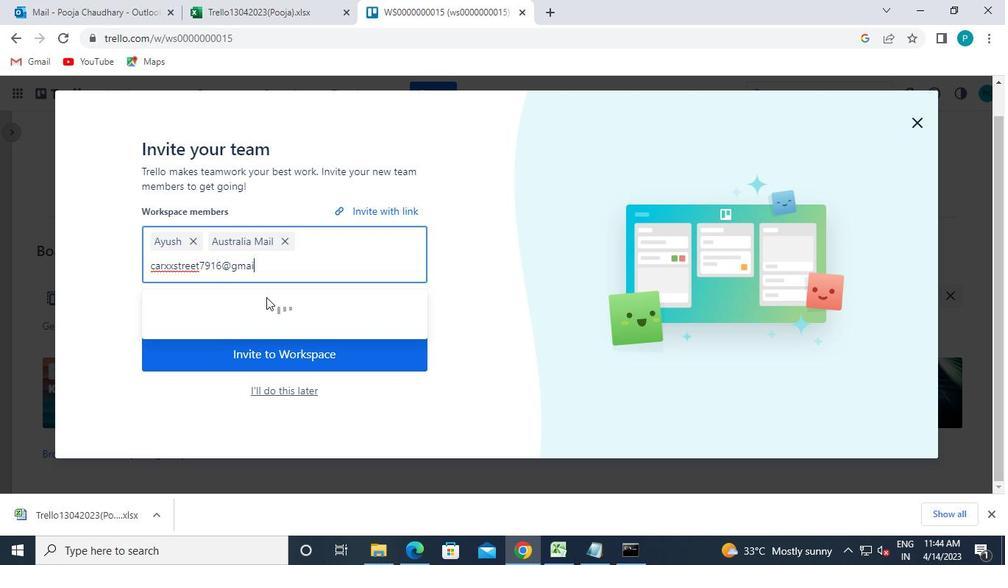 
Action: Keyboard l
Screenshot: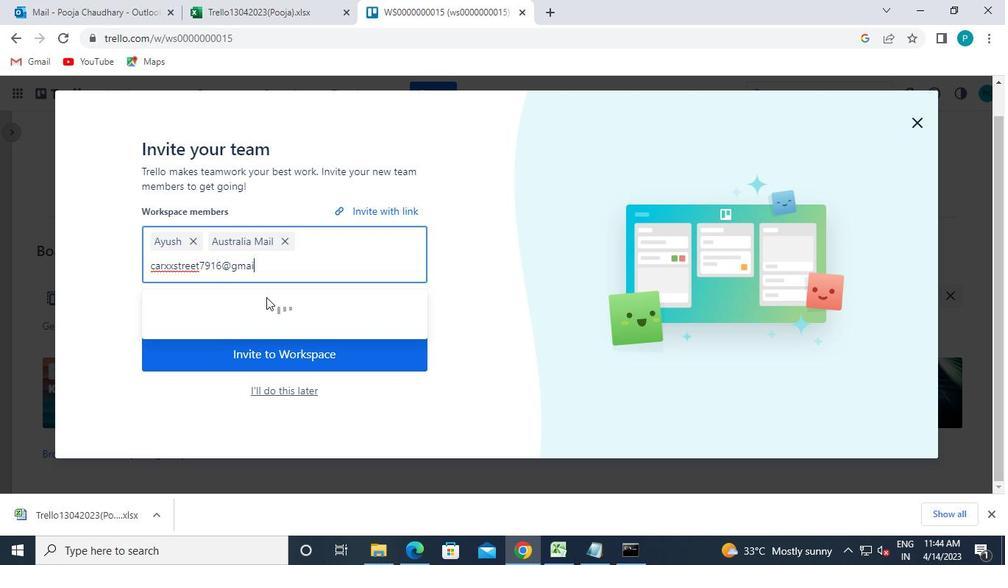 
Action: Mouse moved to (477, 315)
Screenshot: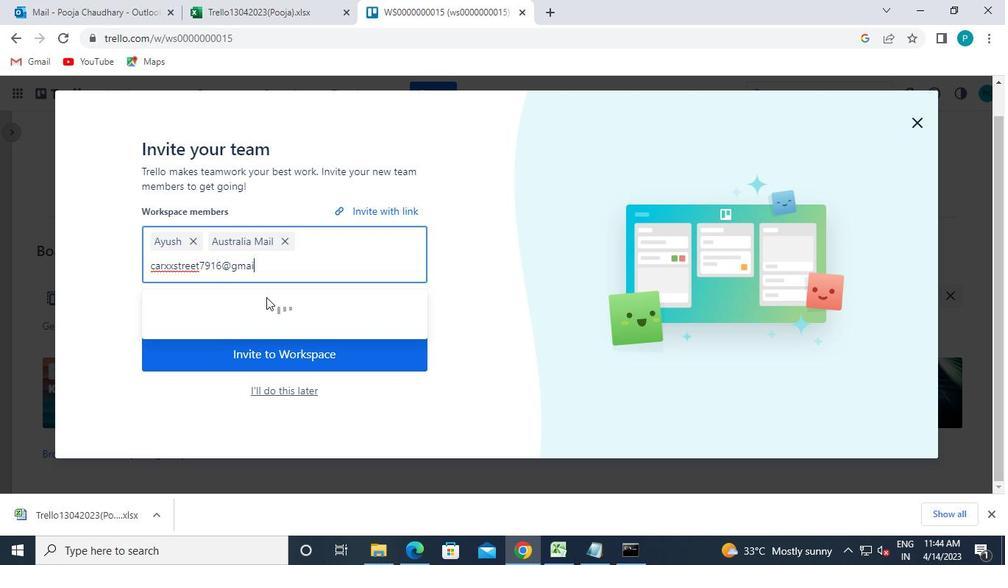 
Action: Keyboard .
Screenshot: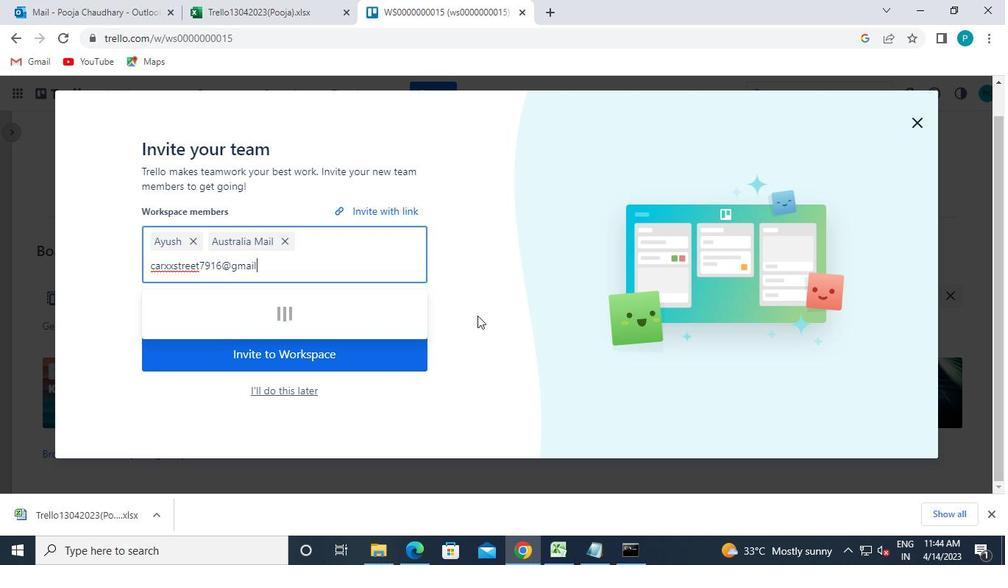 
Action: Keyboard c
Screenshot: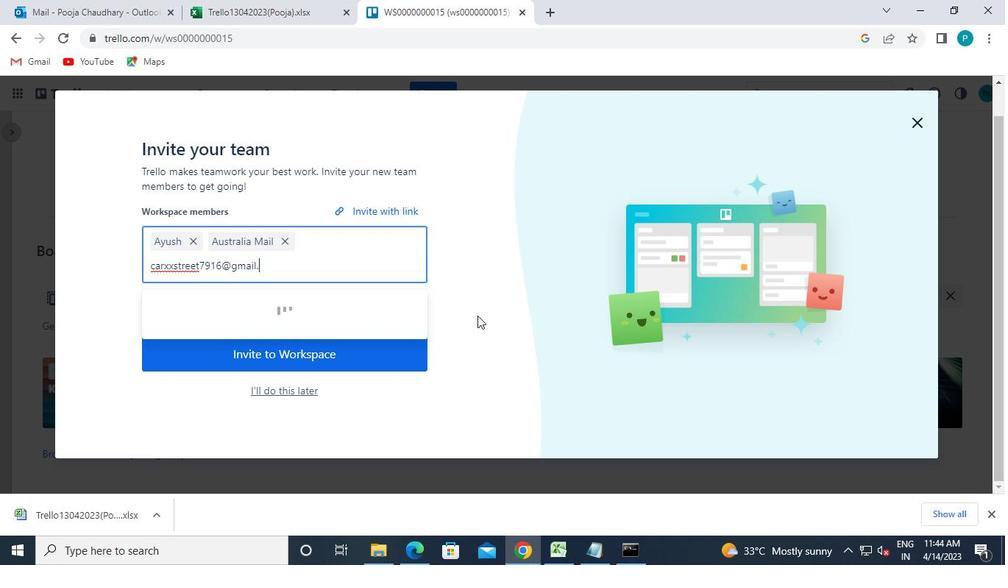 
Action: Keyboard o
Screenshot: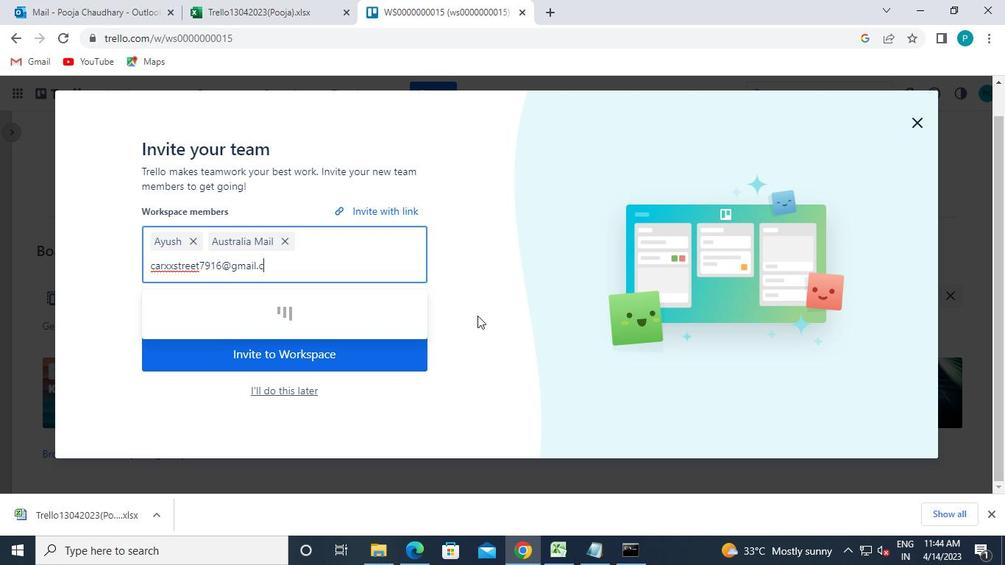 
Action: Keyboard m
Screenshot: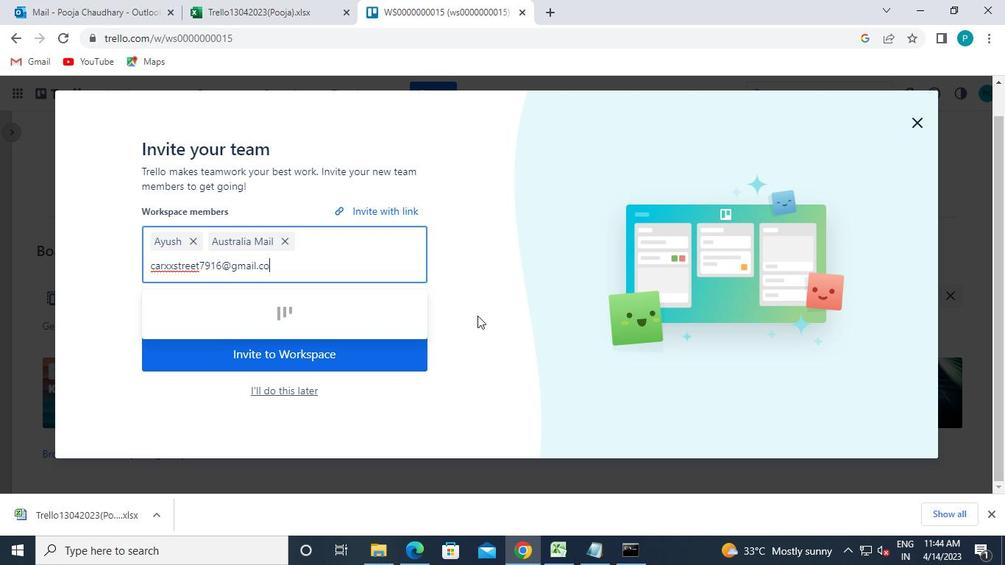 
Action: Mouse moved to (316, 298)
Screenshot: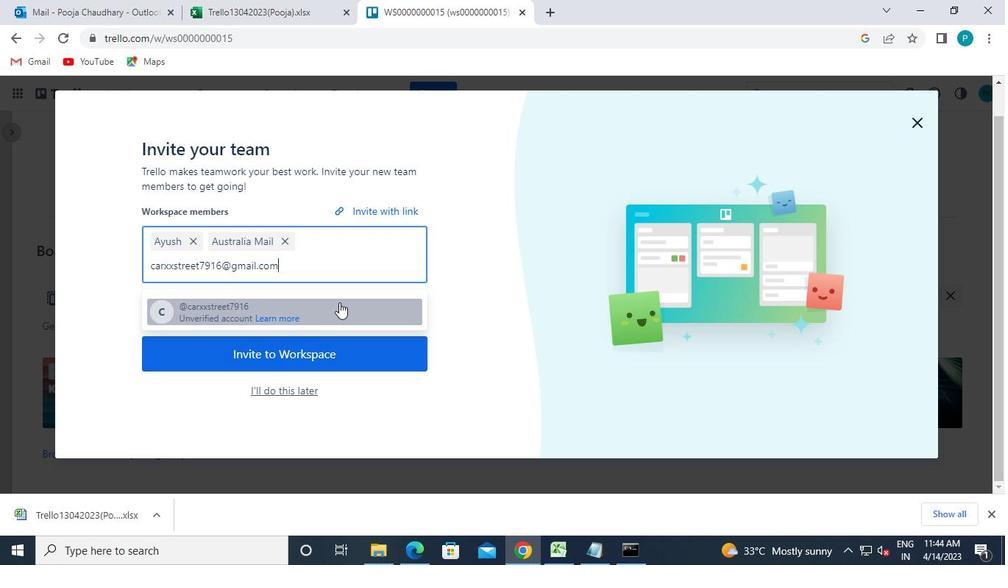 
Action: Mouse pressed left at (316, 298)
Screenshot: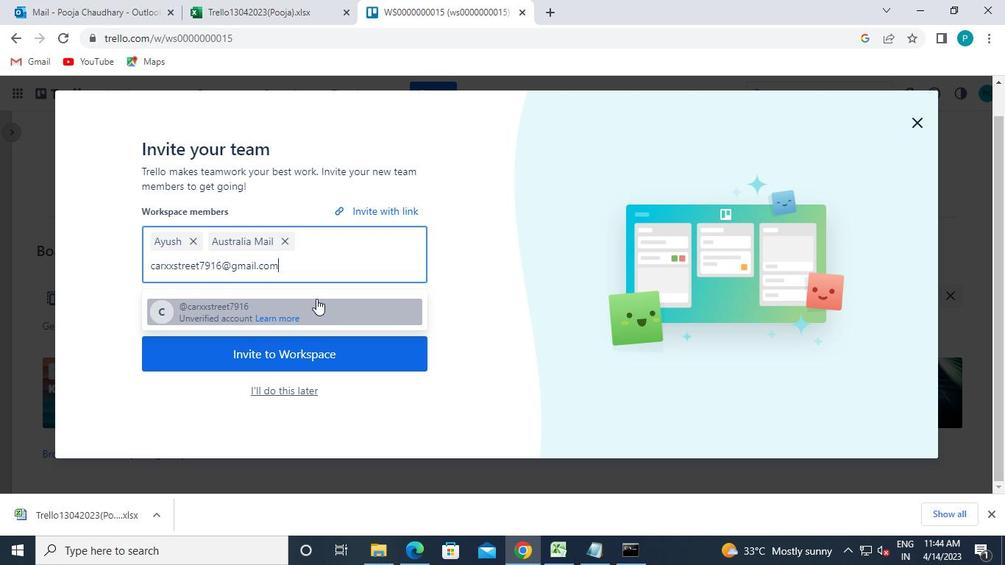 
Action: Mouse moved to (334, 299)
Screenshot: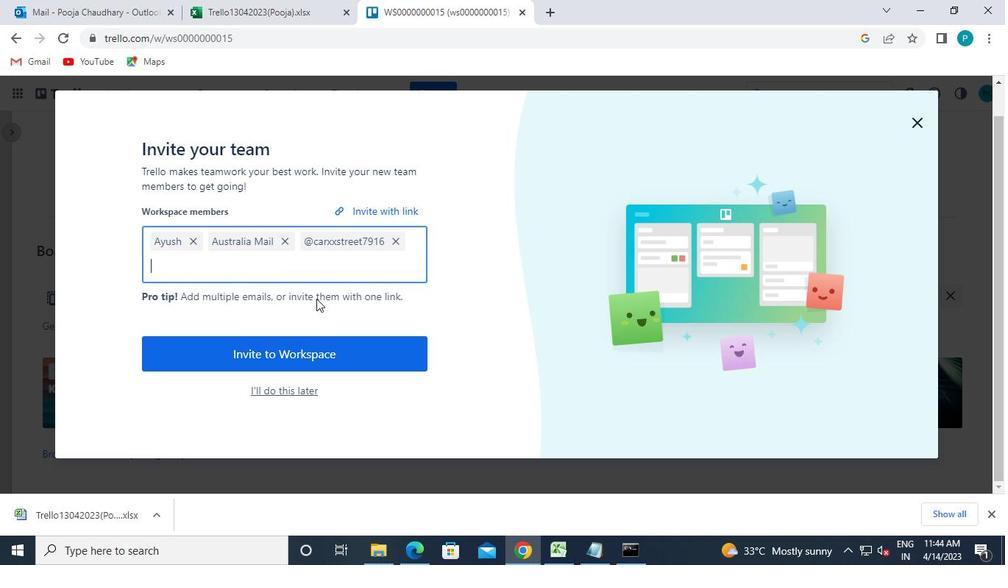 
Action: Keyboard n
Screenshot: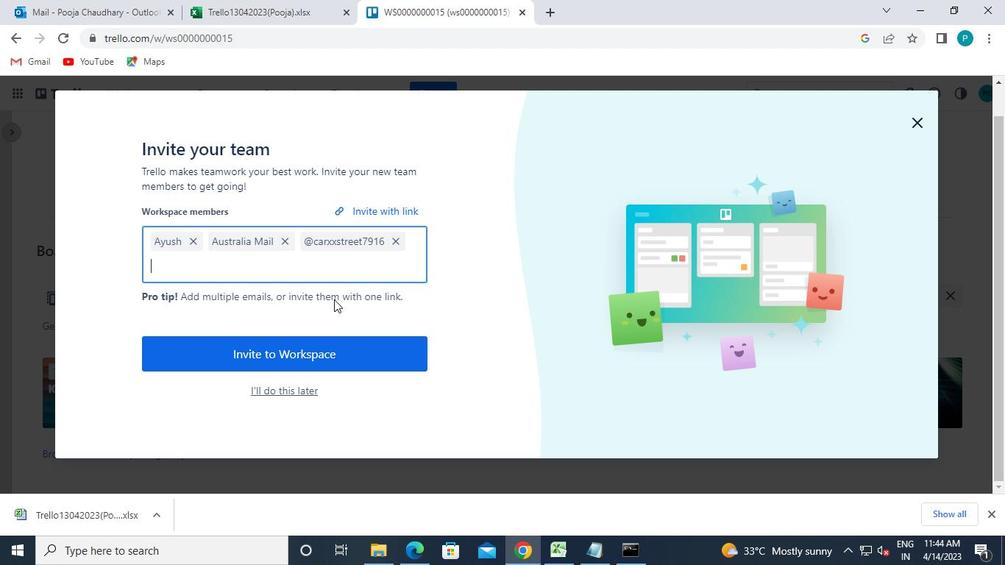
Action: Keyboard i
Screenshot: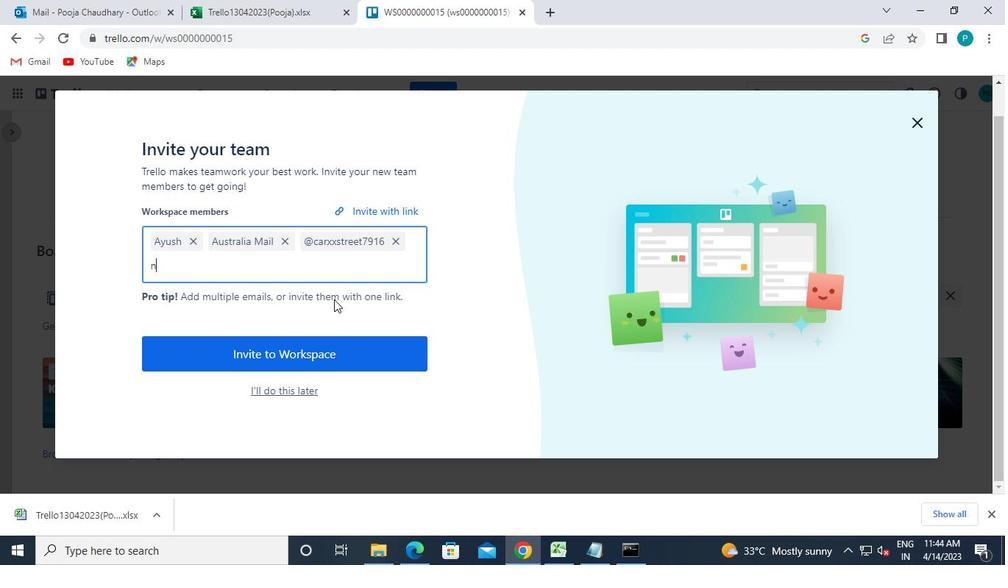 
Action: Keyboard k
Screenshot: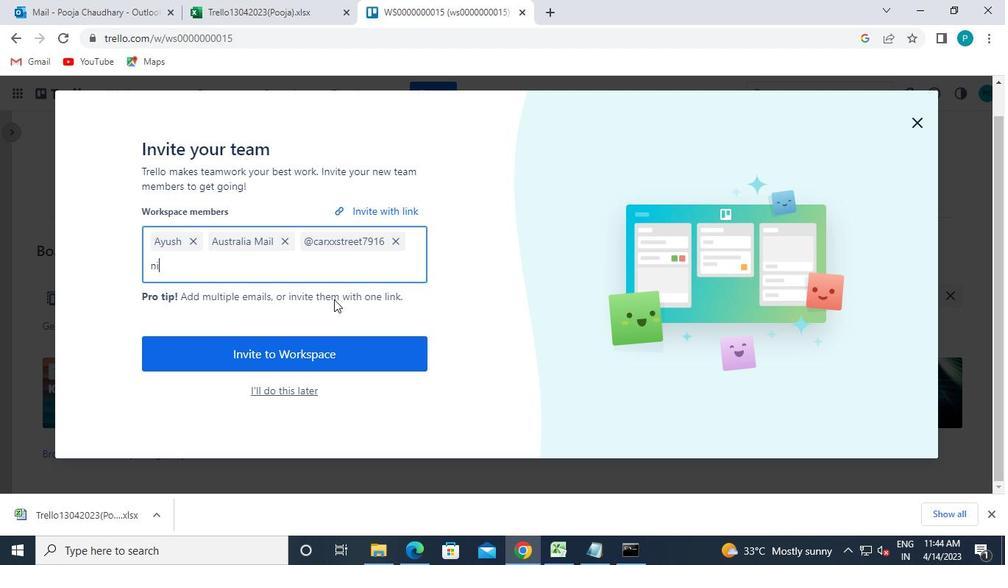 
Action: Keyboard r
Screenshot: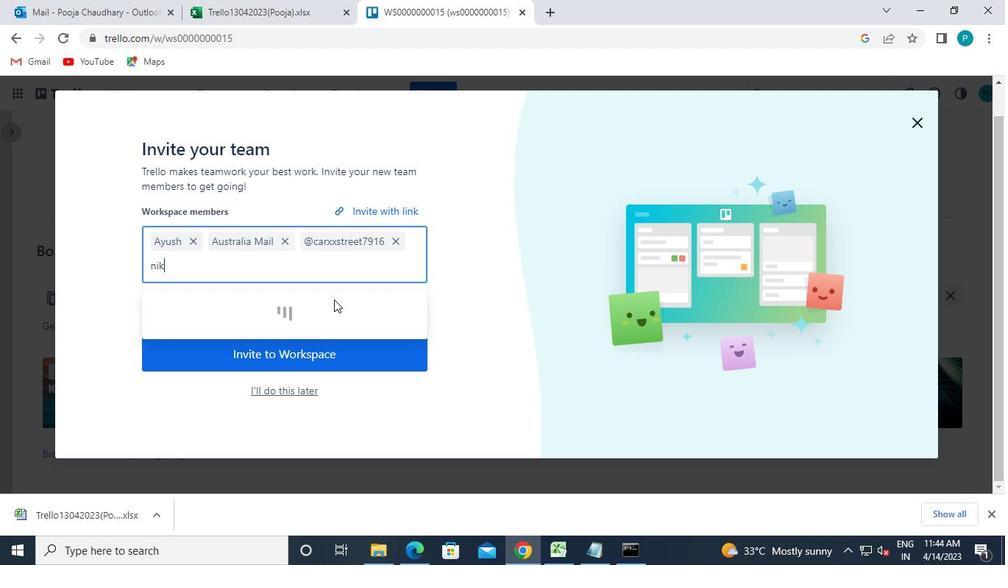 
Action: Keyboard a
Screenshot: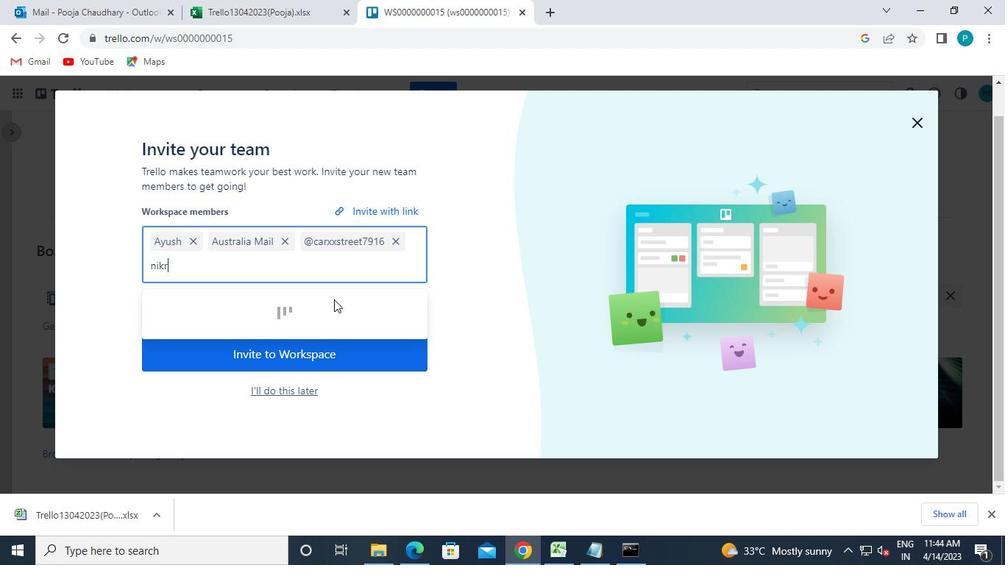 
Action: Keyboard t
Screenshot: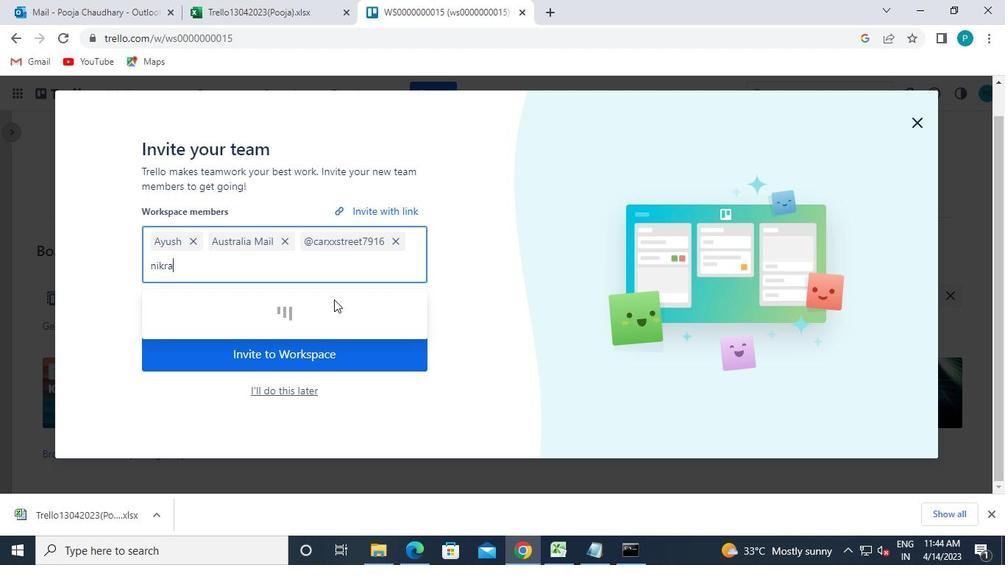 
Action: Keyboard h
Screenshot: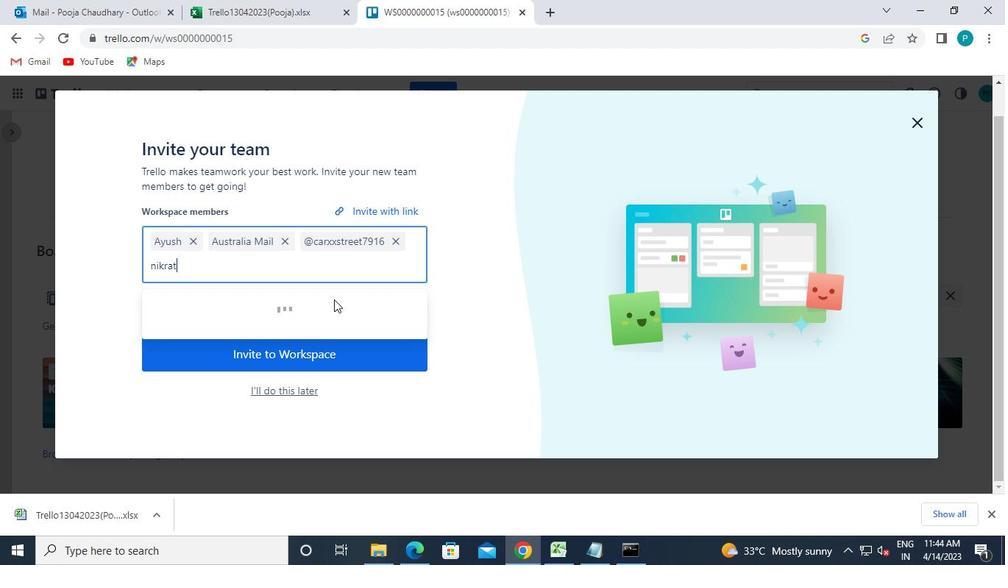 
Action: Keyboard i
Screenshot: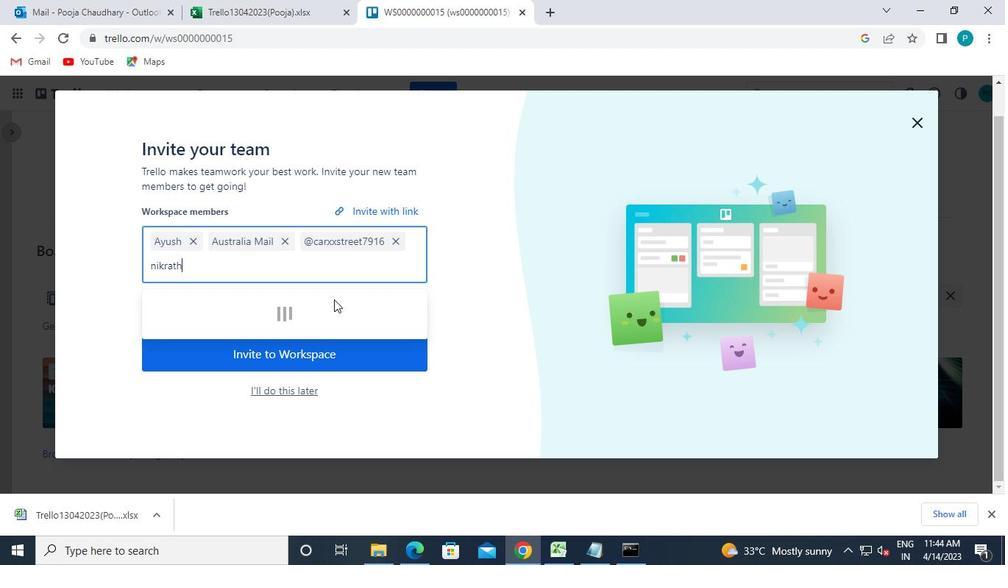 
Action: Keyboard 8
Screenshot: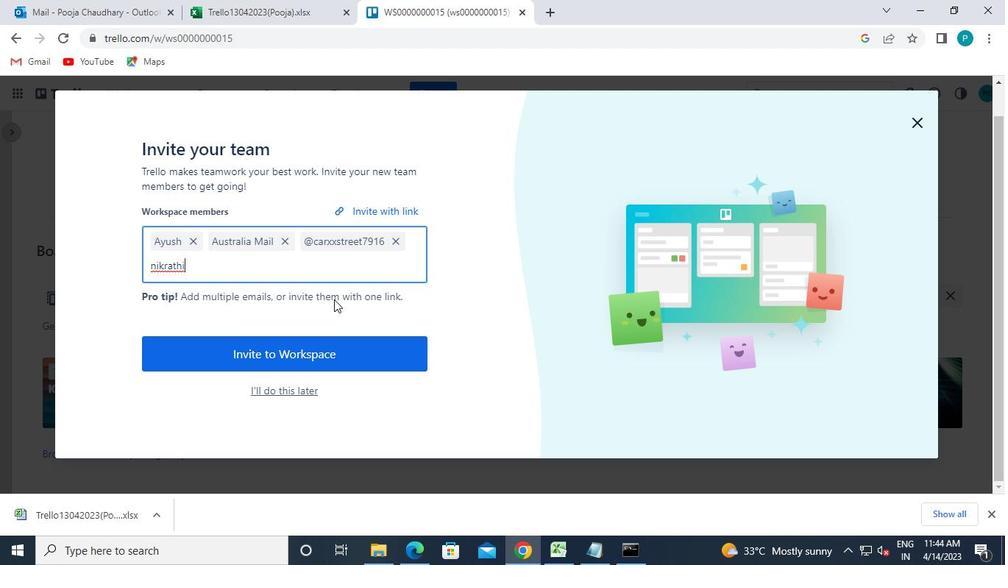 
Action: Keyboard 8
Screenshot: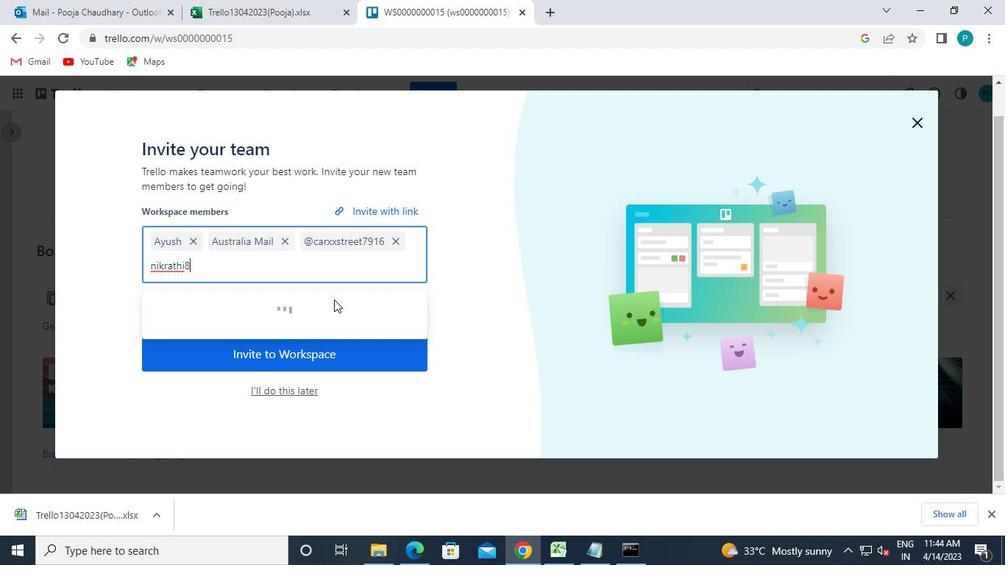 
Action: Keyboard 9
Screenshot: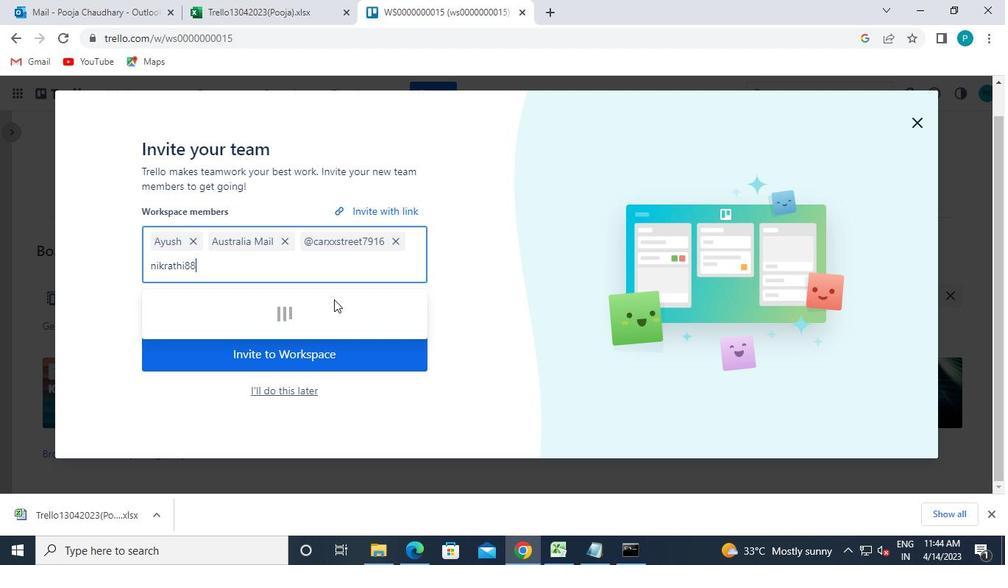 
Action: Mouse moved to (331, 300)
Screenshot: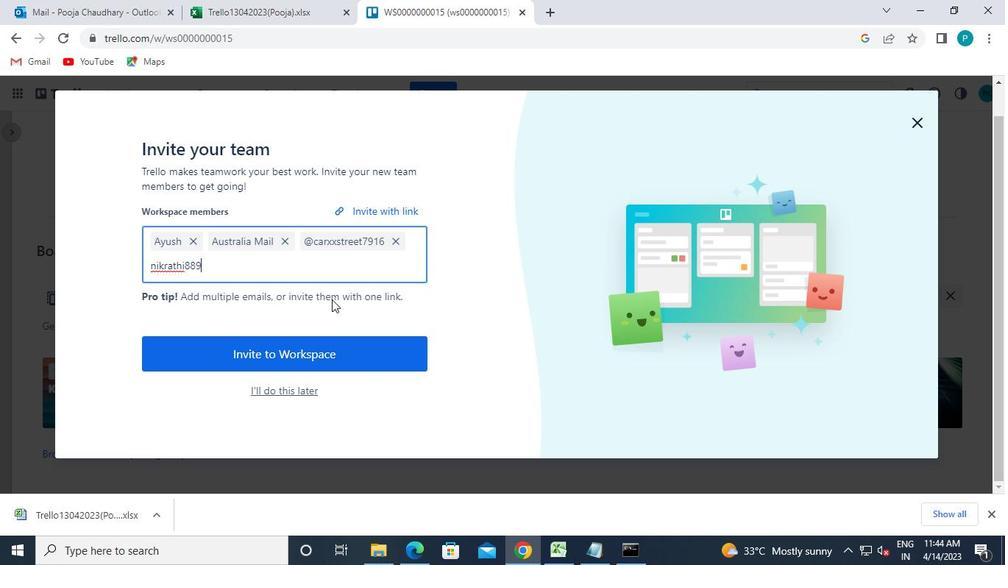 
Action: Keyboard Key.shift
Screenshot: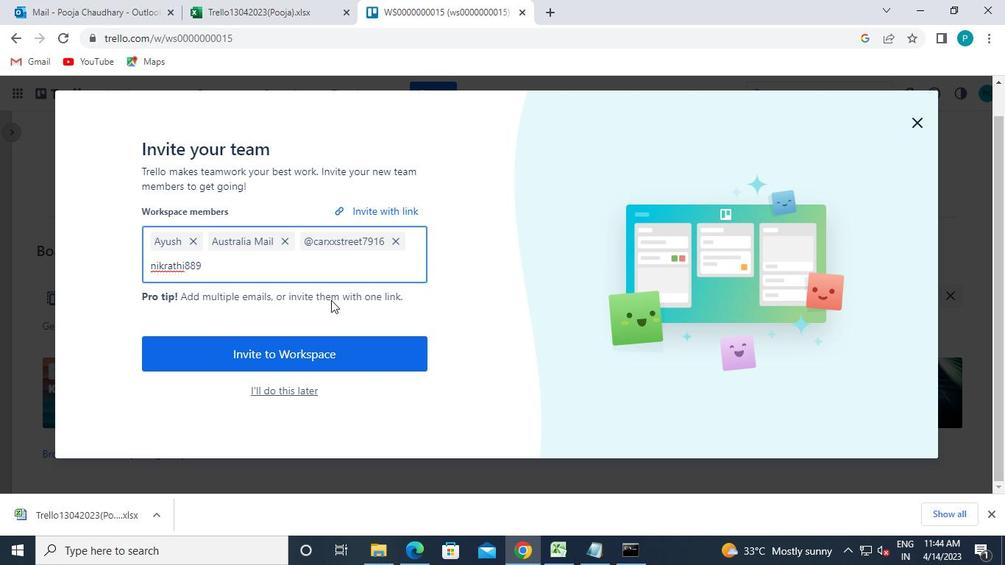 
Action: Keyboard @
Screenshot: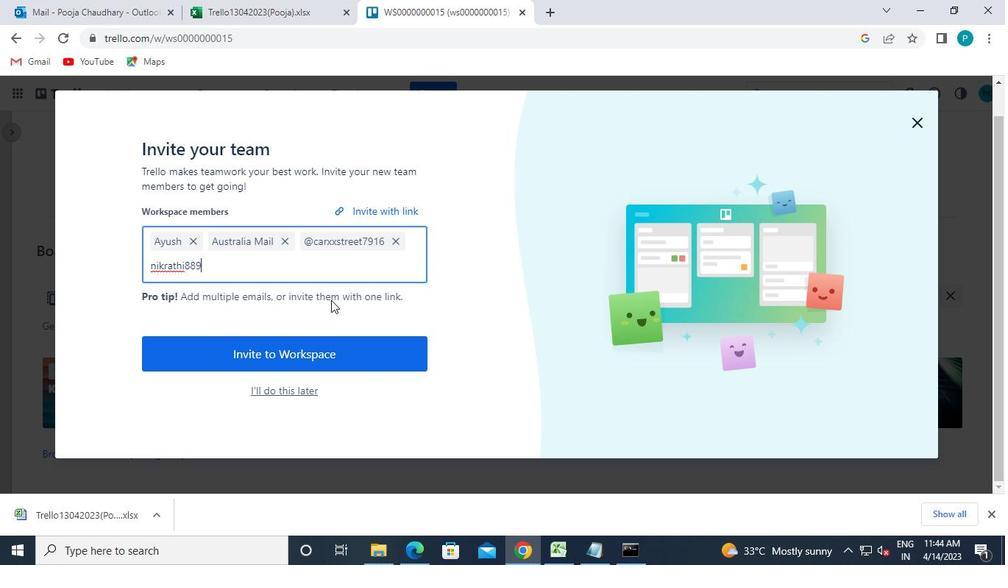 
Action: Keyboard g
Screenshot: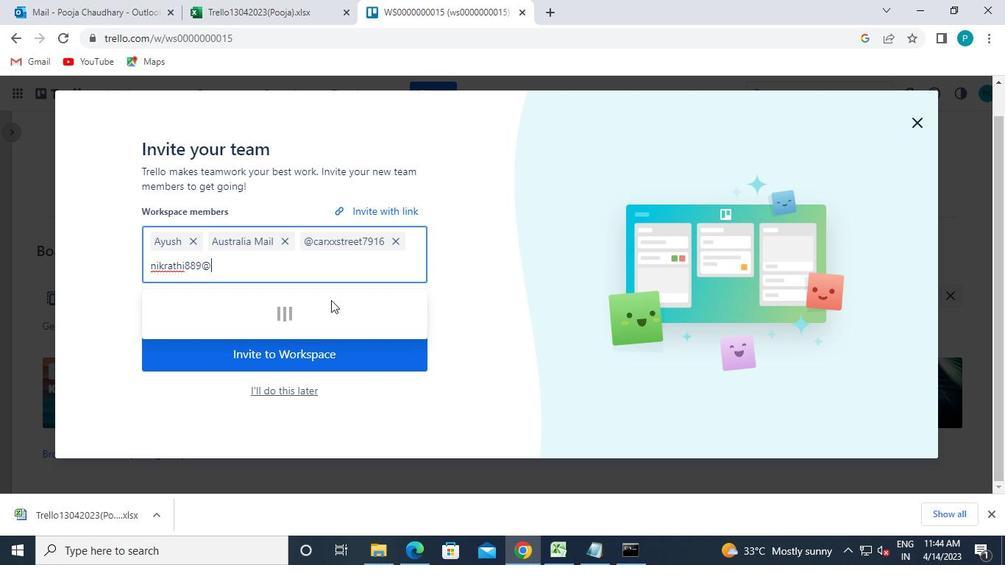 
Action: Keyboard m
Screenshot: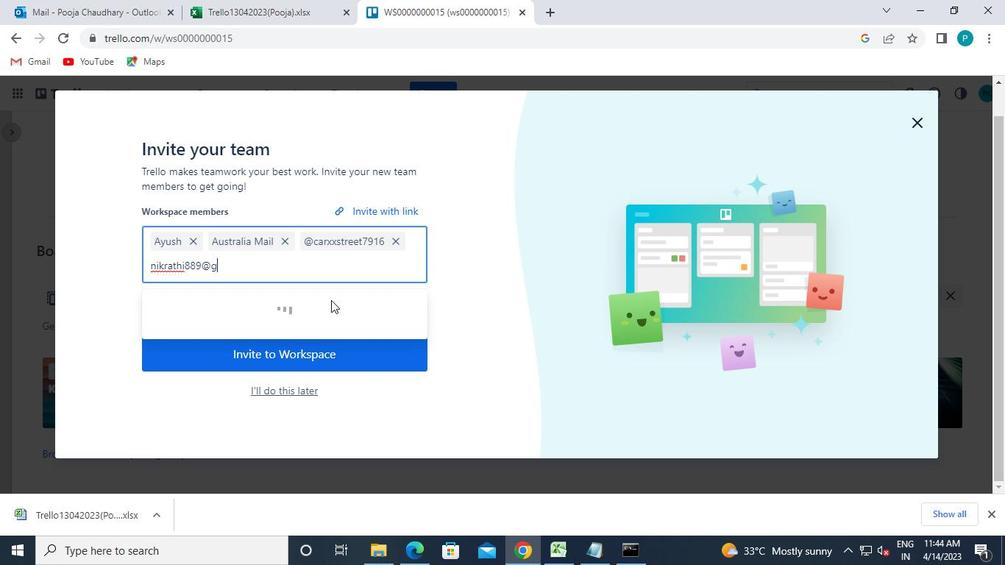 
Action: Keyboard a
Screenshot: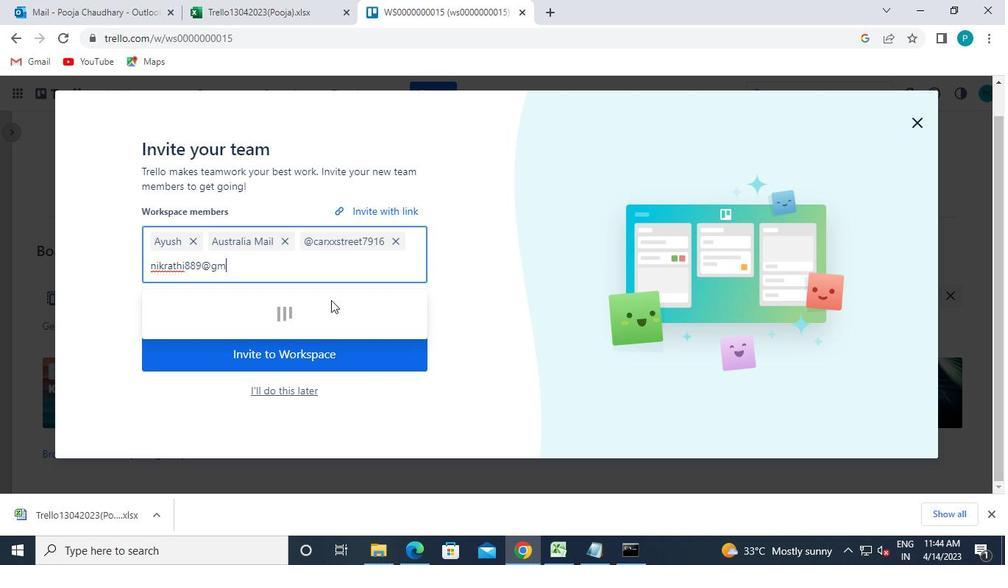
Action: Keyboard i
Screenshot: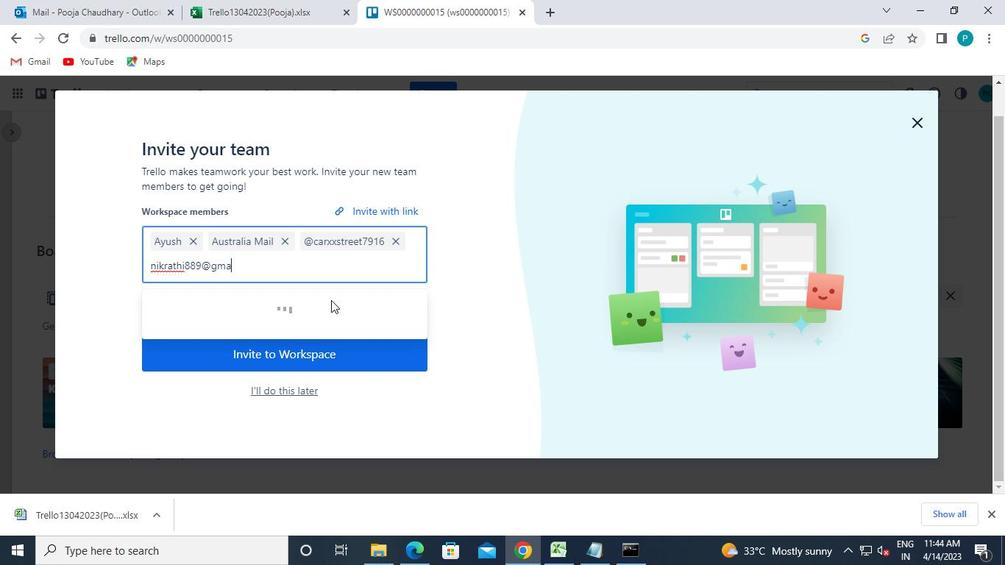 
Action: Mouse moved to (378, 300)
Screenshot: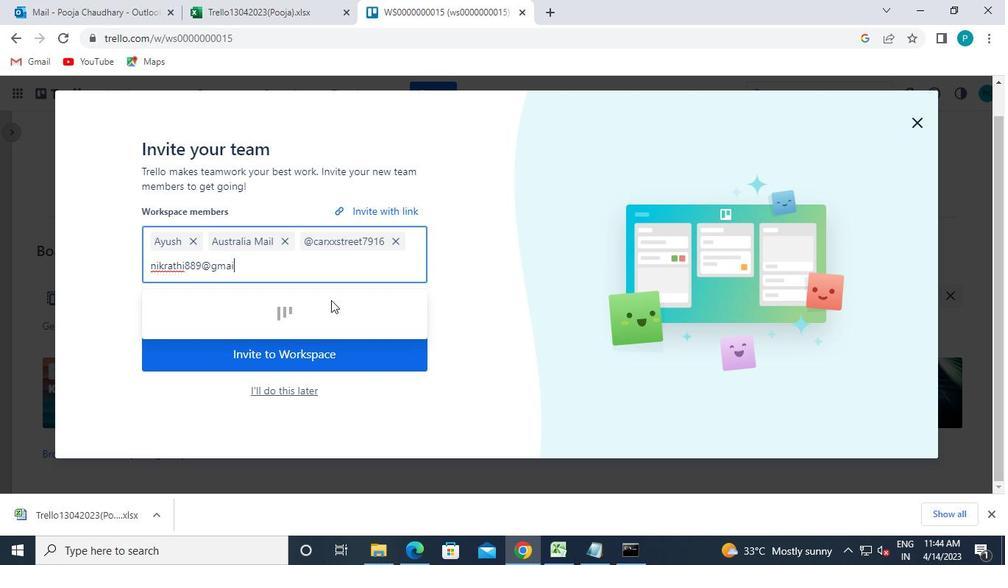 
Action: Keyboard l
Screenshot: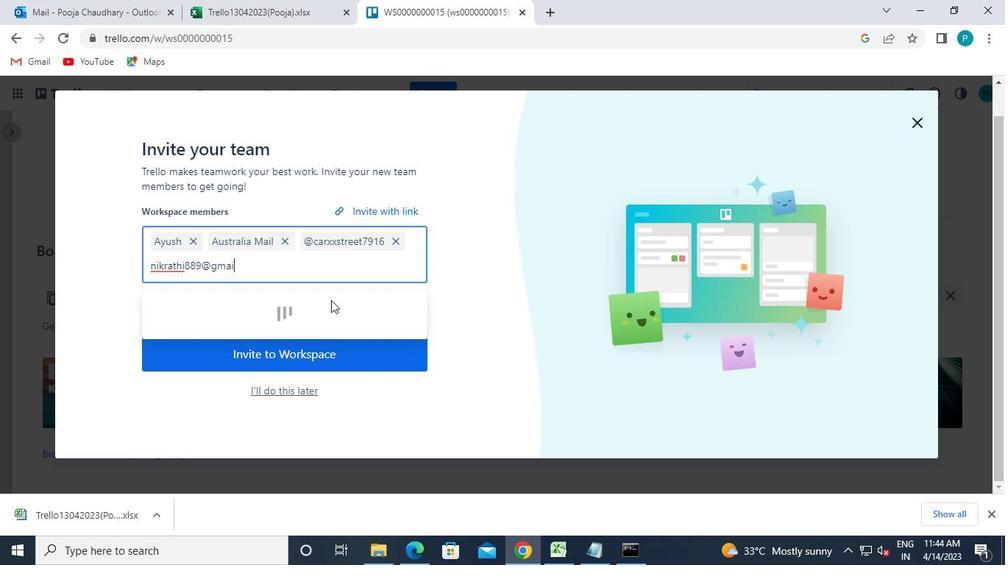 
Action: Keyboard .
Screenshot: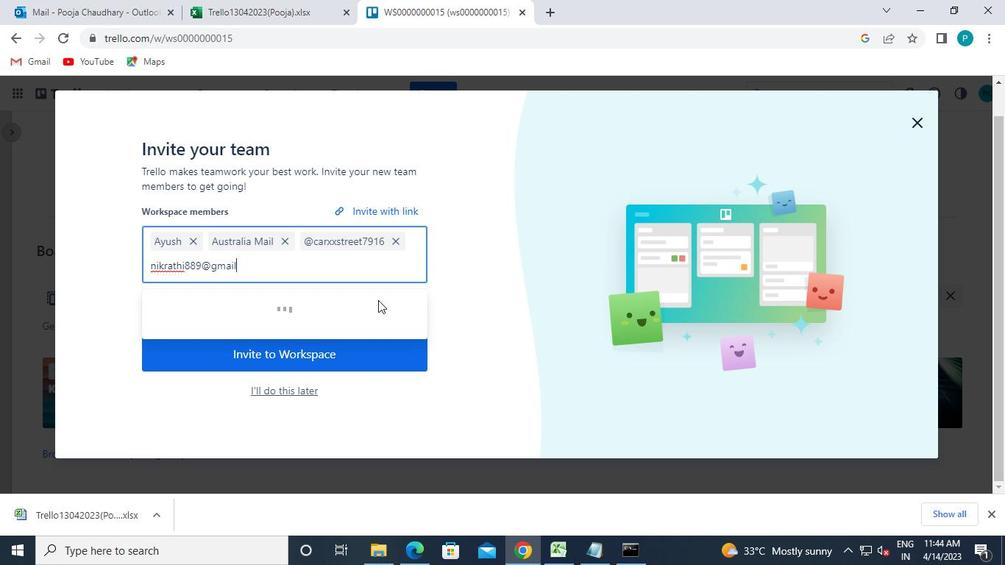 
Action: Keyboard c
Screenshot: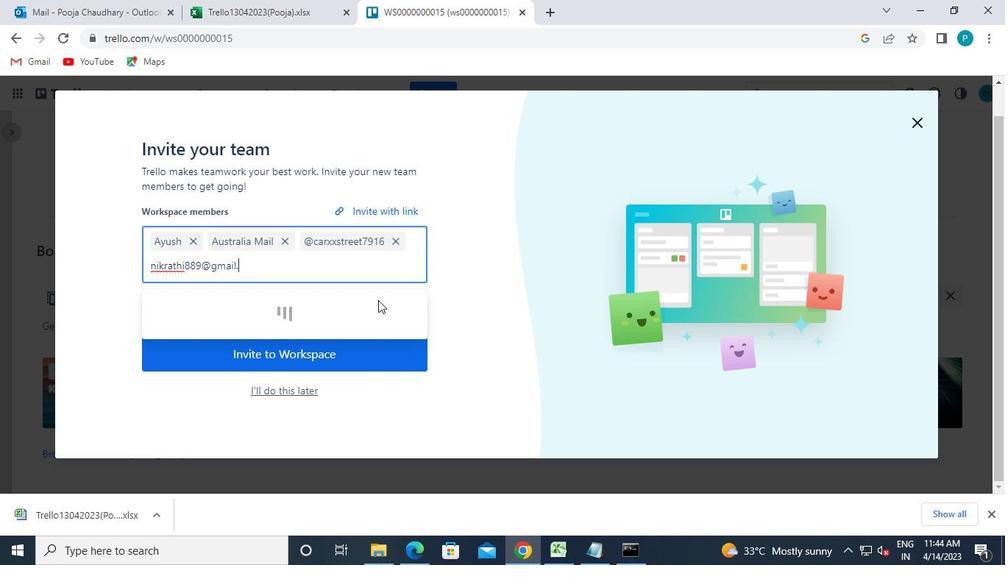 
Action: Keyboard o
Screenshot: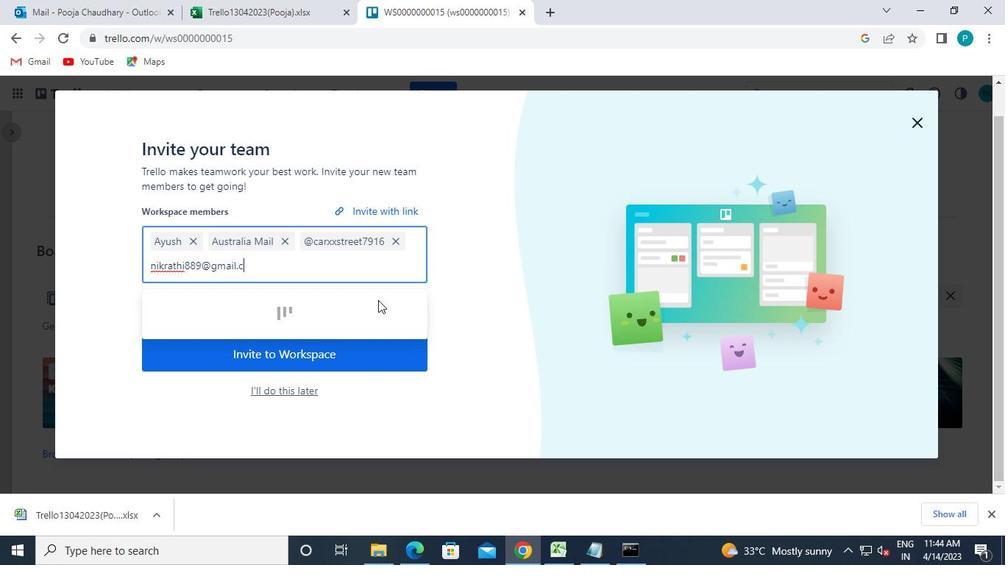 
Action: Keyboard m
Screenshot: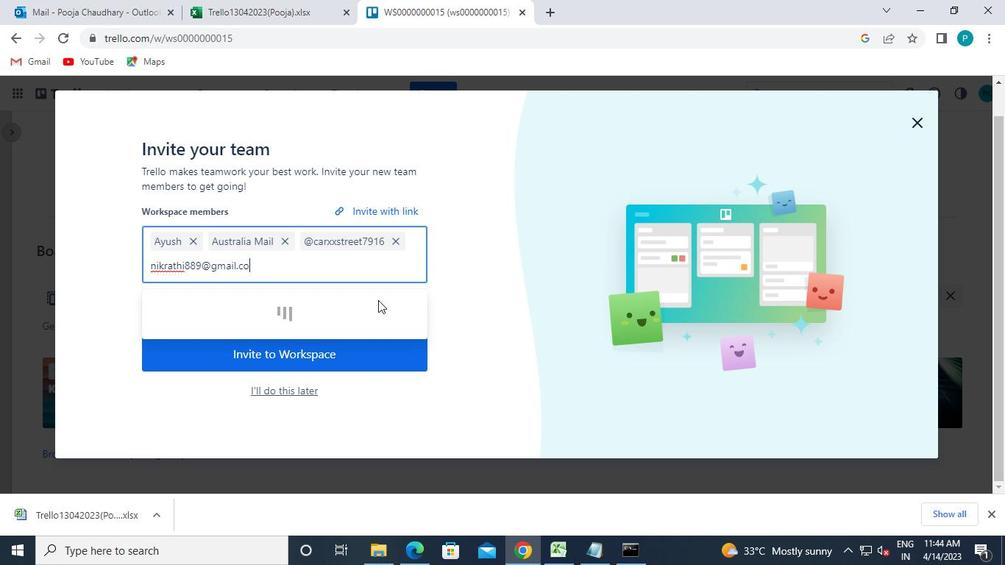 
Action: Mouse moved to (269, 316)
Screenshot: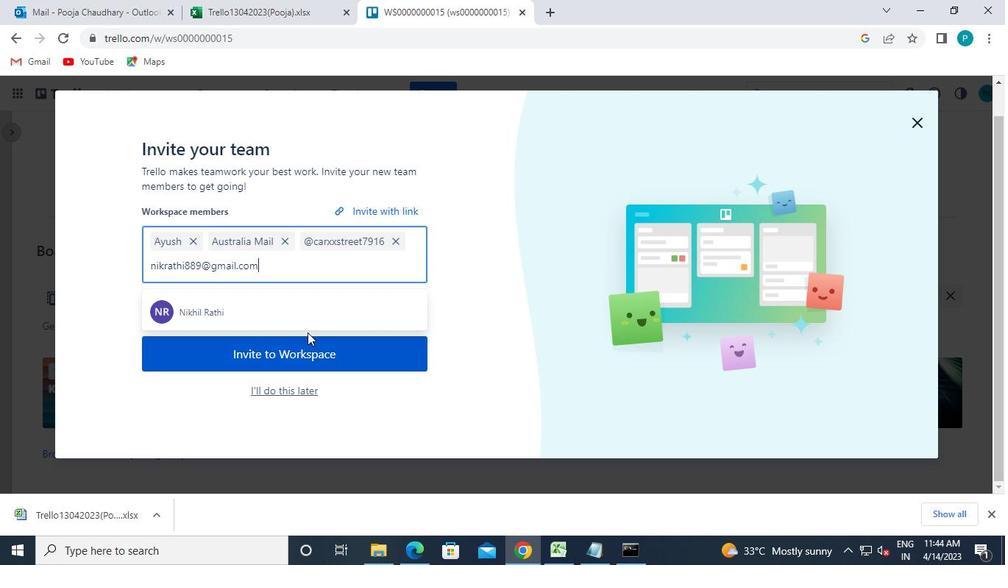 
Action: Mouse pressed left at (269, 316)
Screenshot: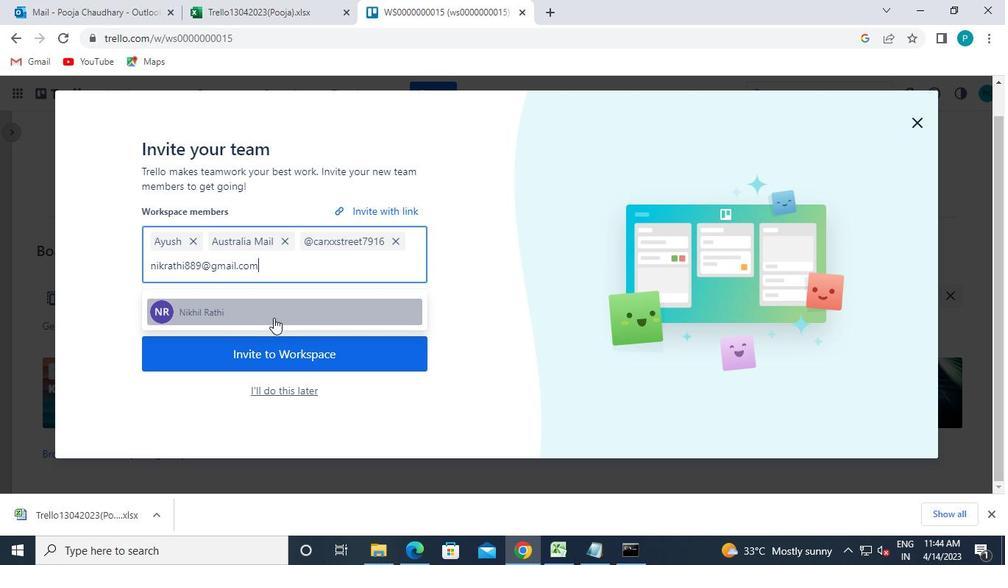 
Action: Mouse moved to (256, 342)
Screenshot: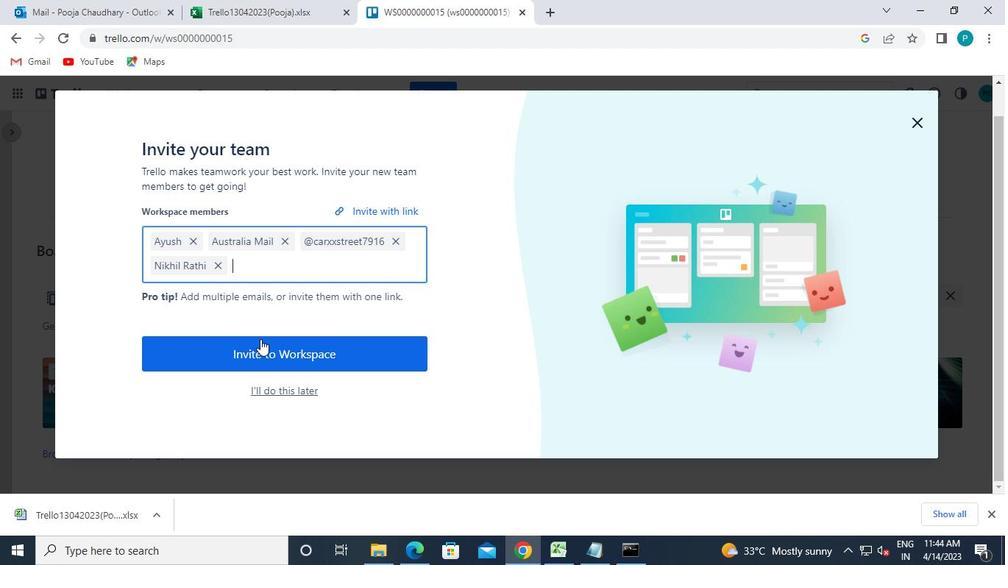 
Action: Mouse pressed left at (256, 342)
Screenshot: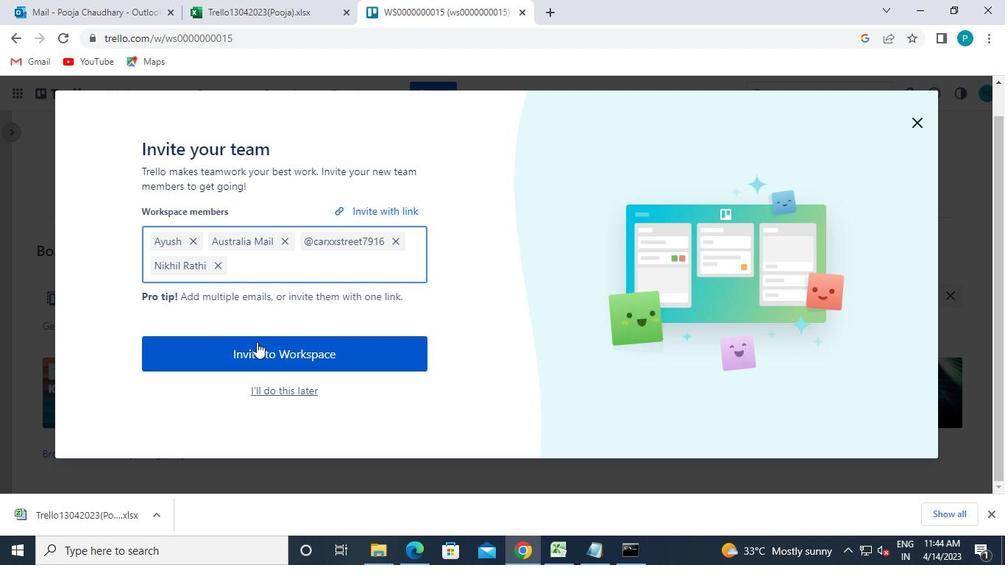 
Action: Mouse moved to (703, 444)
Screenshot: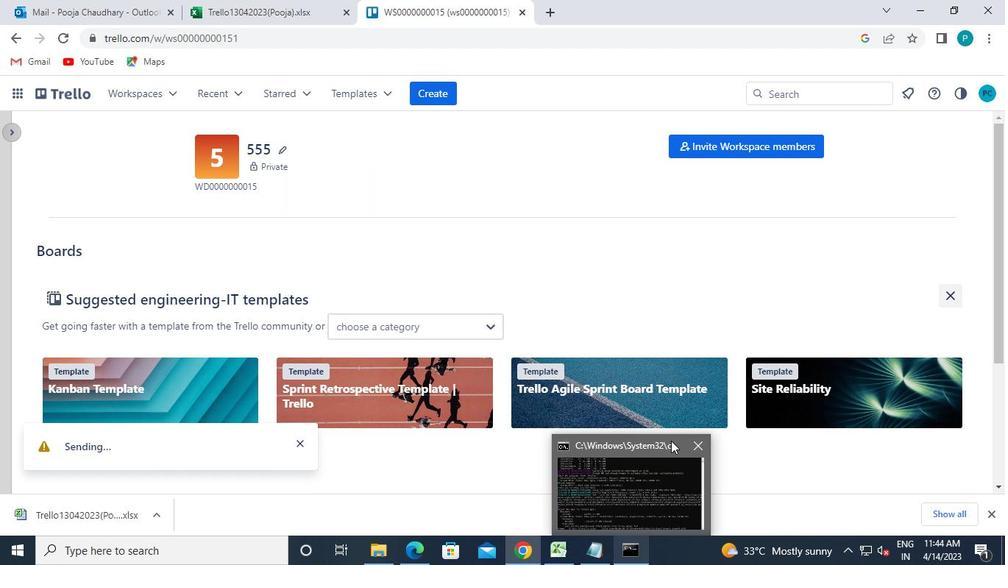 
Action: Mouse pressed left at (703, 444)
Screenshot: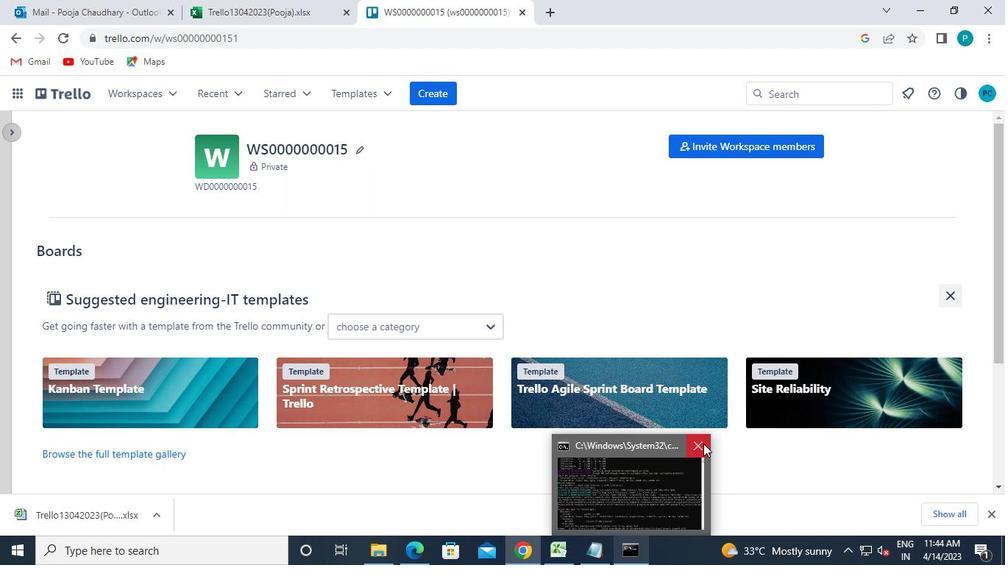 
